 Task: Arrange a 45-minute networking event planning meeting.
Action: Mouse moved to (76, 121)
Screenshot: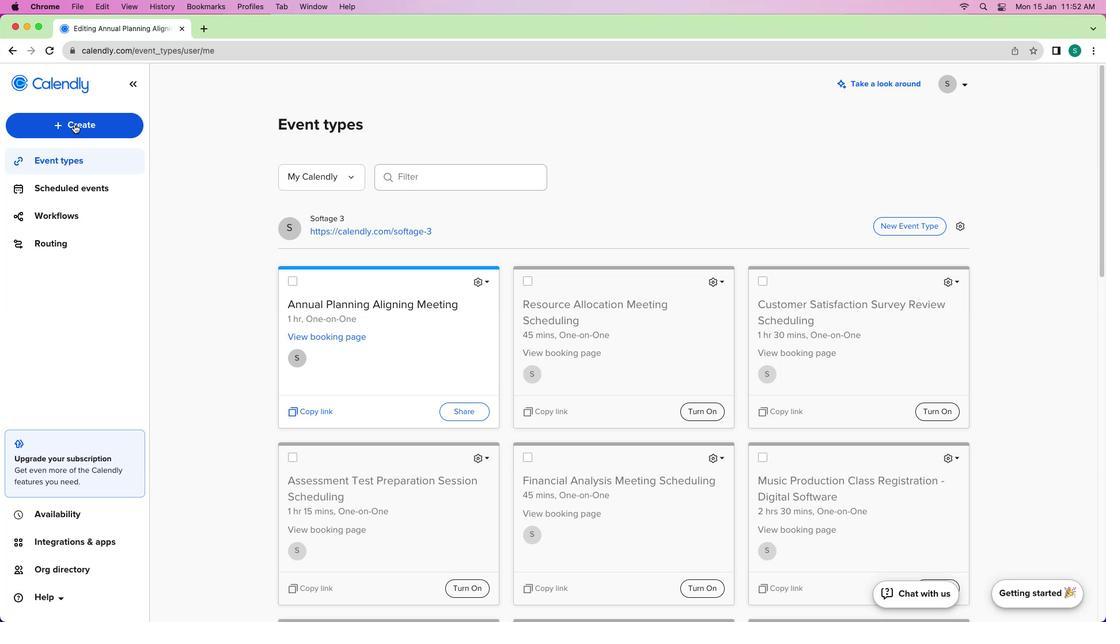 
Action: Mouse pressed left at (76, 121)
Screenshot: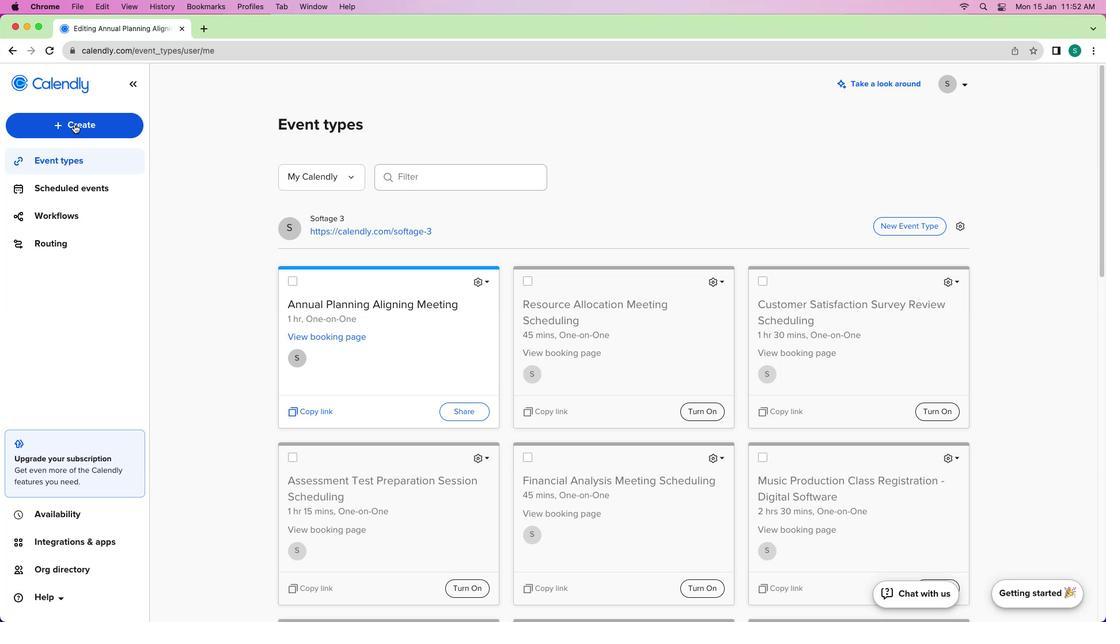 
Action: Mouse moved to (70, 125)
Screenshot: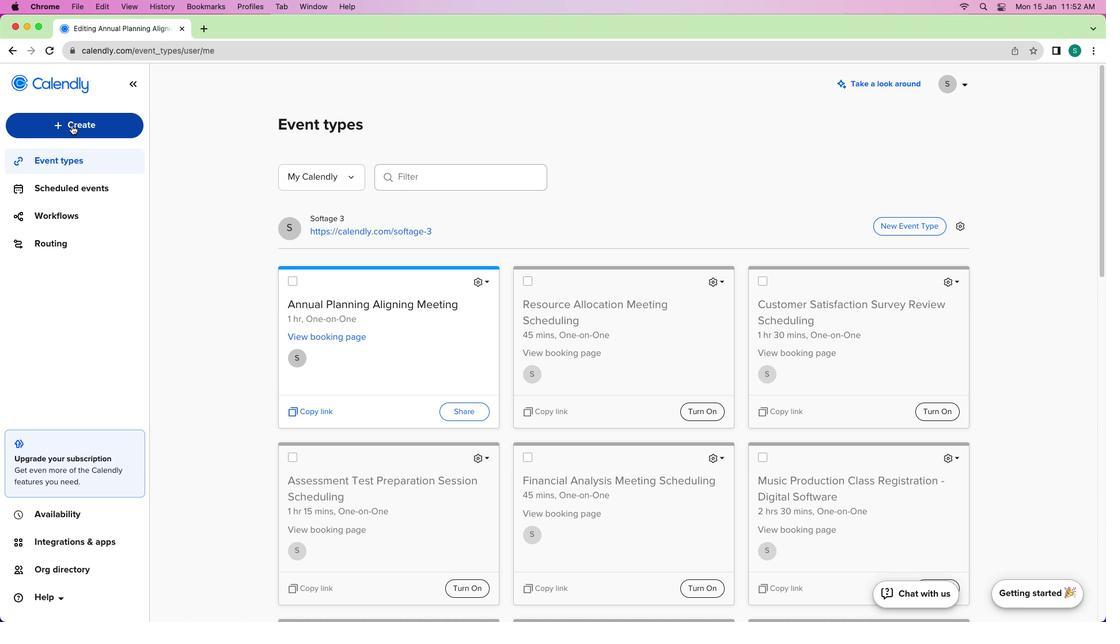 
Action: Mouse pressed left at (70, 125)
Screenshot: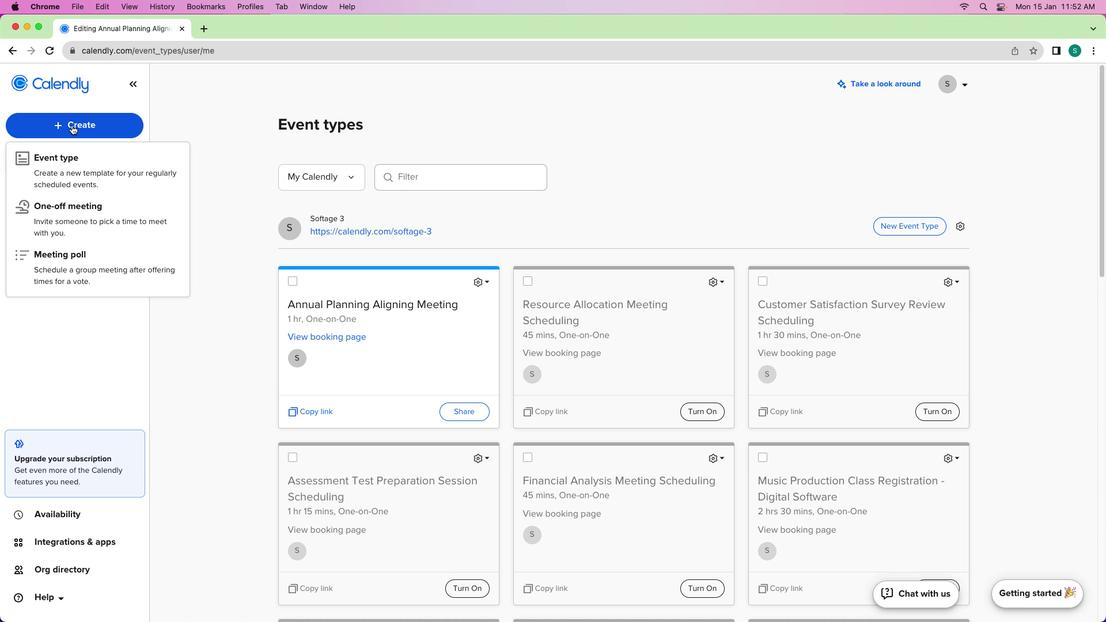 
Action: Mouse moved to (73, 164)
Screenshot: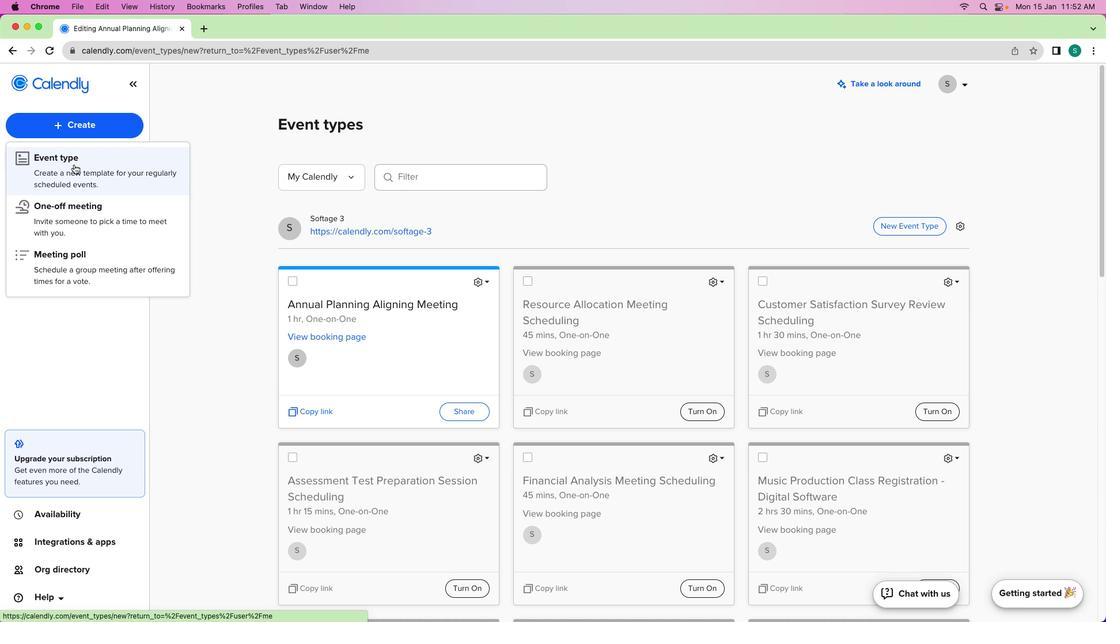
Action: Mouse pressed left at (73, 164)
Screenshot: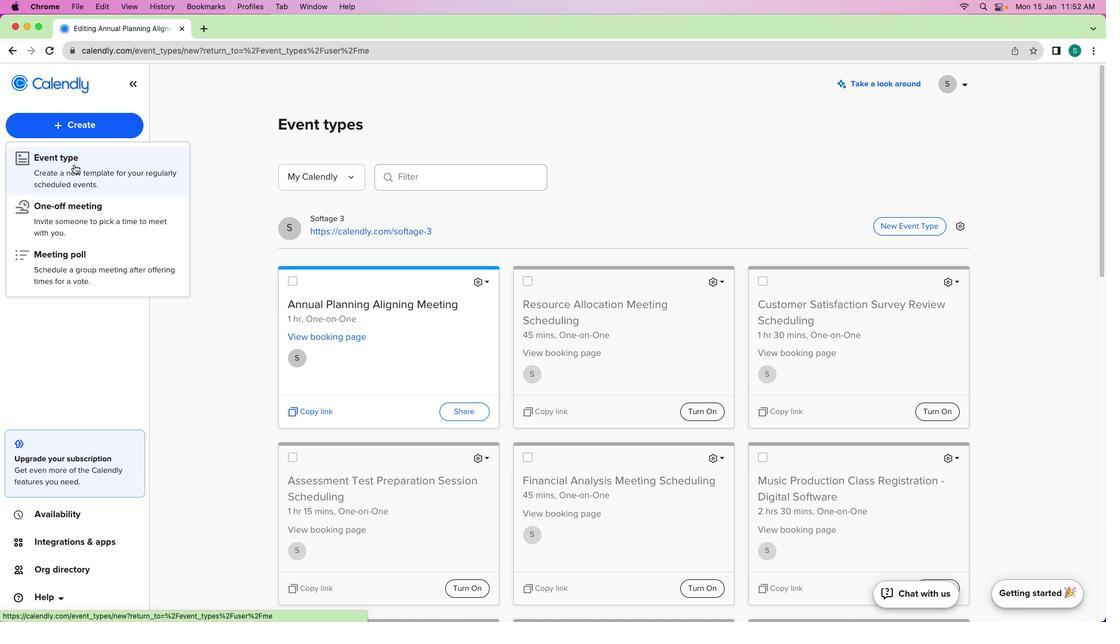 
Action: Mouse moved to (396, 236)
Screenshot: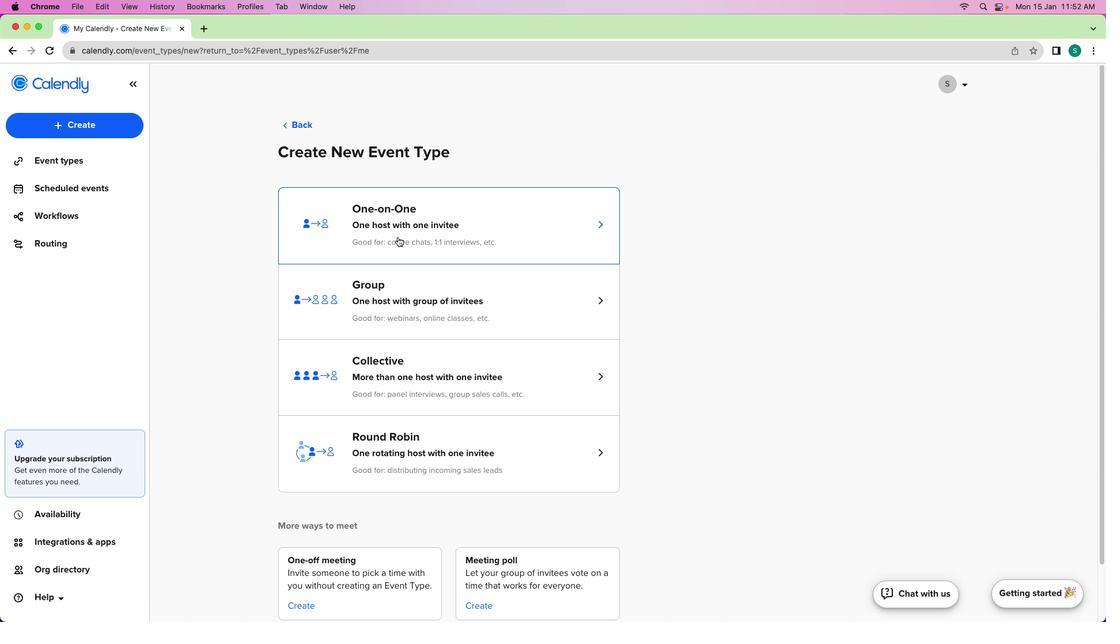 
Action: Mouse pressed left at (396, 236)
Screenshot: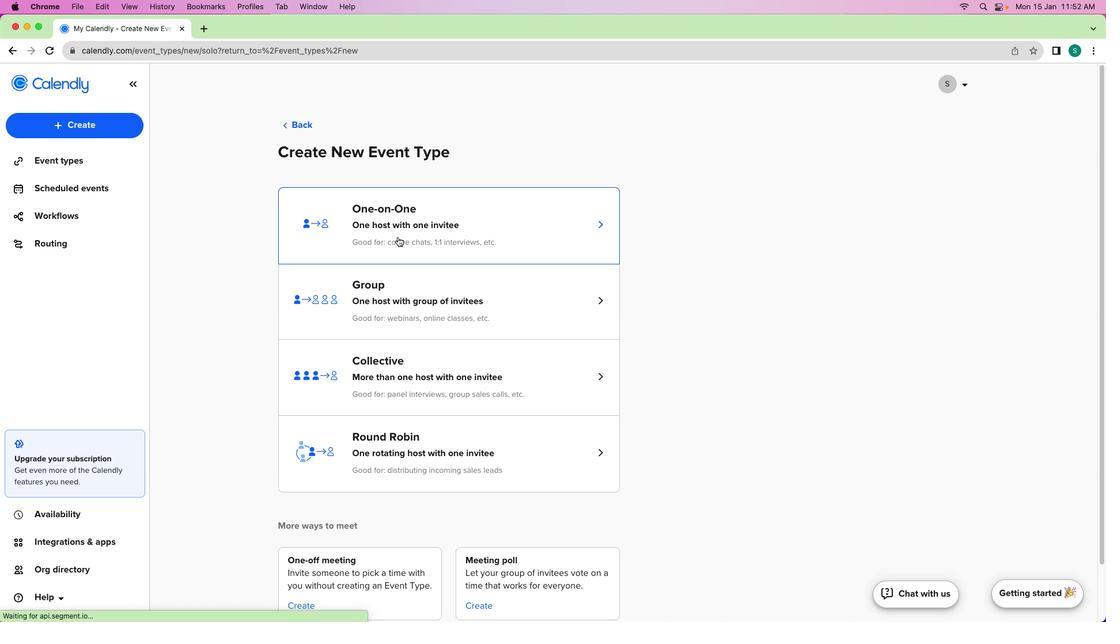 
Action: Mouse moved to (98, 176)
Screenshot: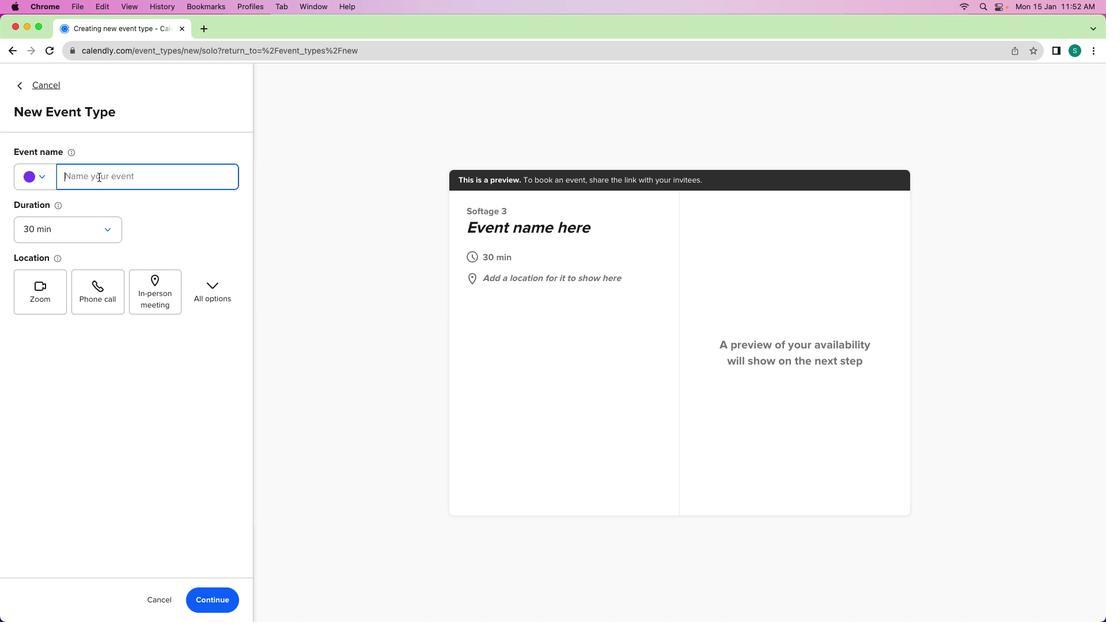 
Action: Mouse pressed left at (98, 176)
Screenshot: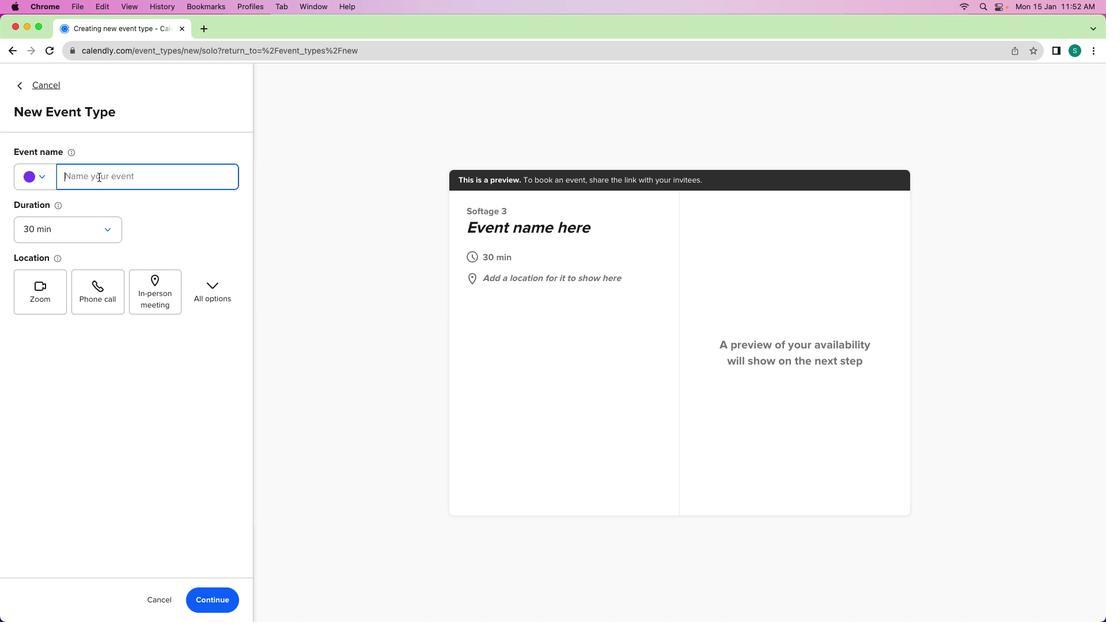 
Action: Mouse moved to (100, 177)
Screenshot: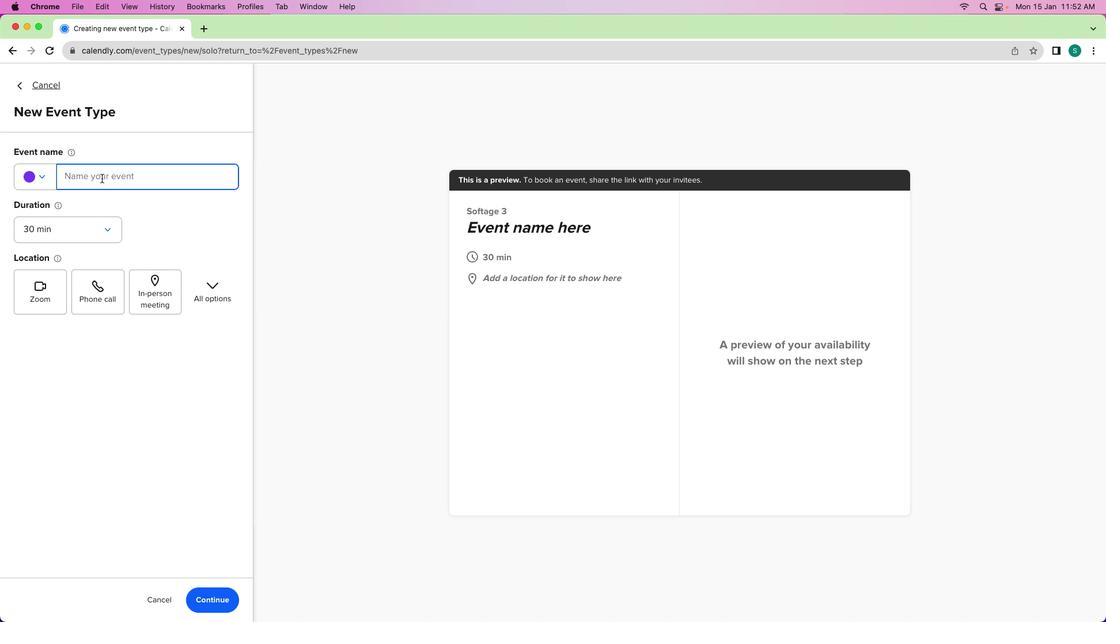 
Action: Key pressed Key.shiftKey.shift'N''e''t''o'Key.backspace'w''o''r''k''i''n''g'Key.spaceKey.shift'E''v''e''n''t'Key.spaceKey.shift'P''l''a''n''n''i''n''g'Key.spaceKey.shift'M''e''e''t''i''n''g'
Screenshot: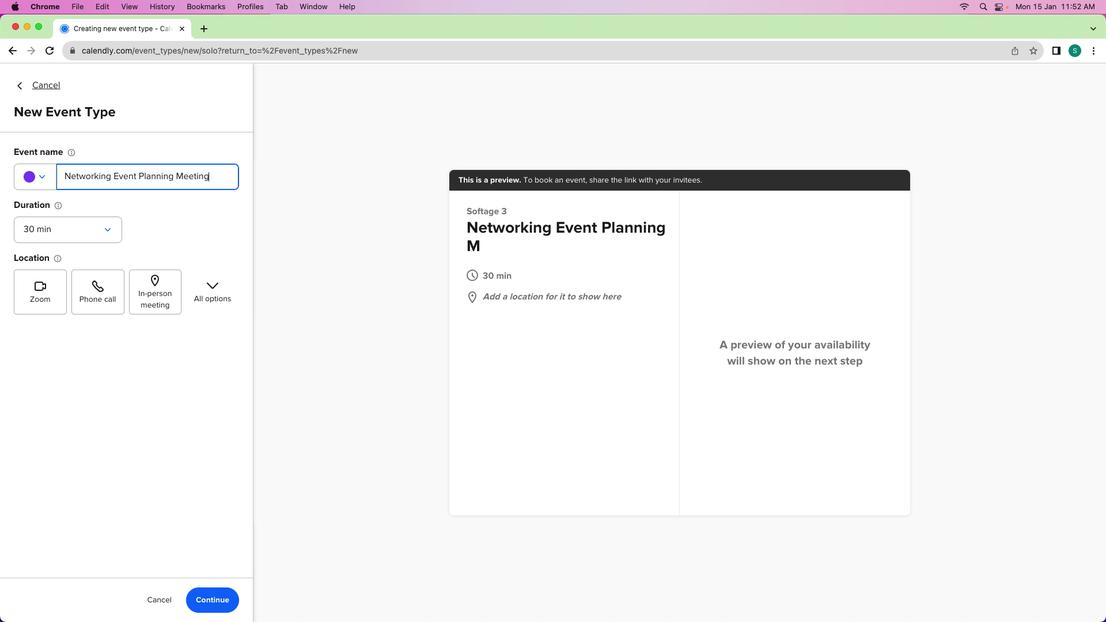 
Action: Mouse moved to (53, 239)
Screenshot: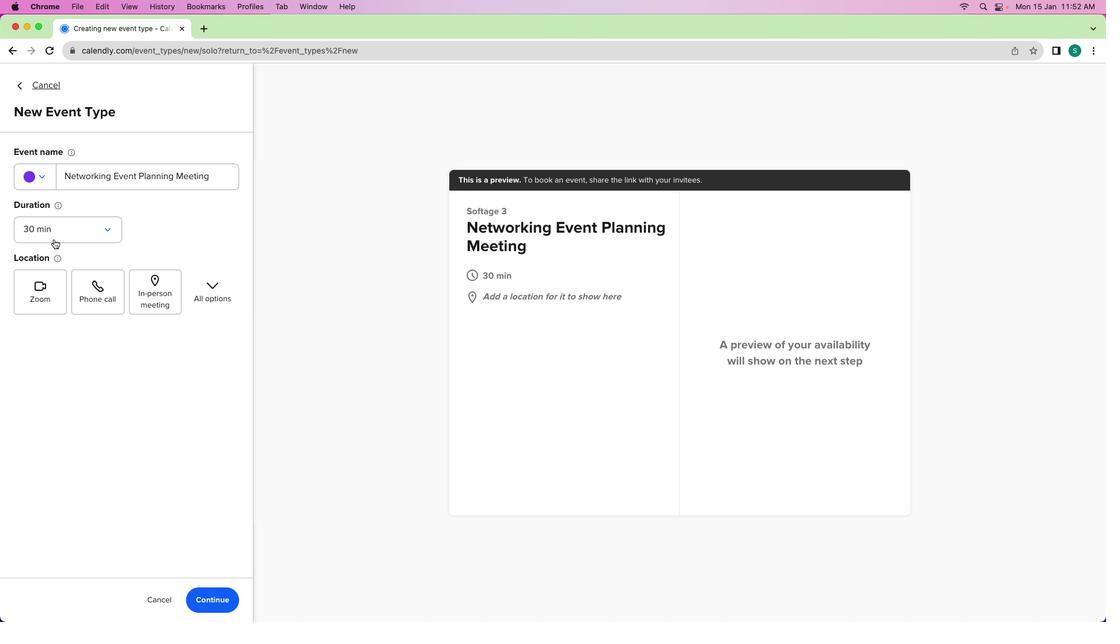 
Action: Mouse pressed left at (53, 239)
Screenshot: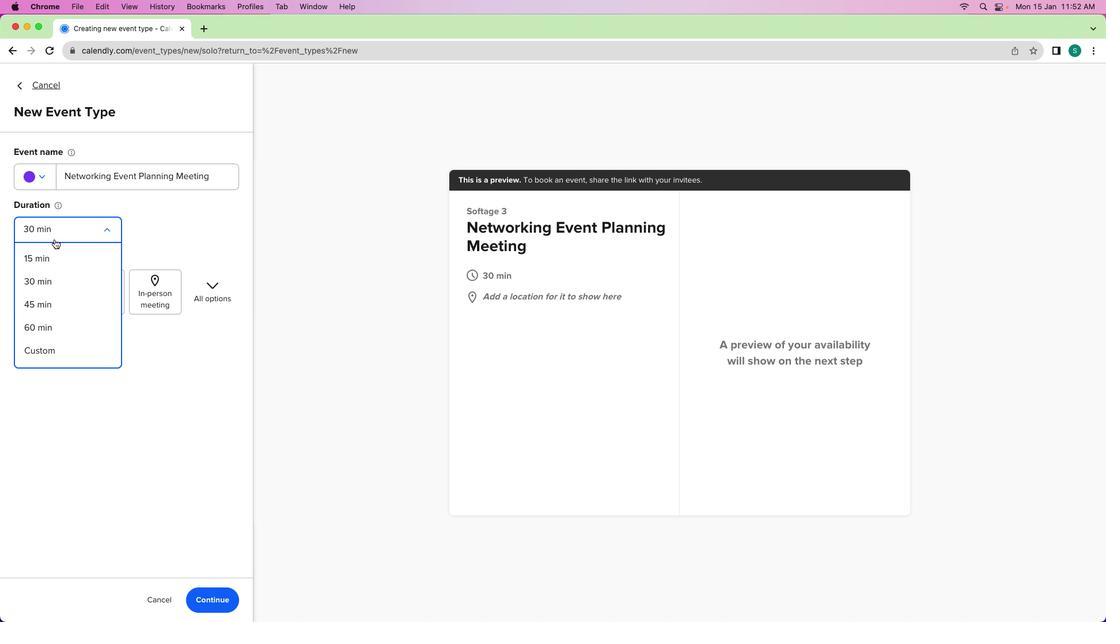 
Action: Mouse moved to (44, 308)
Screenshot: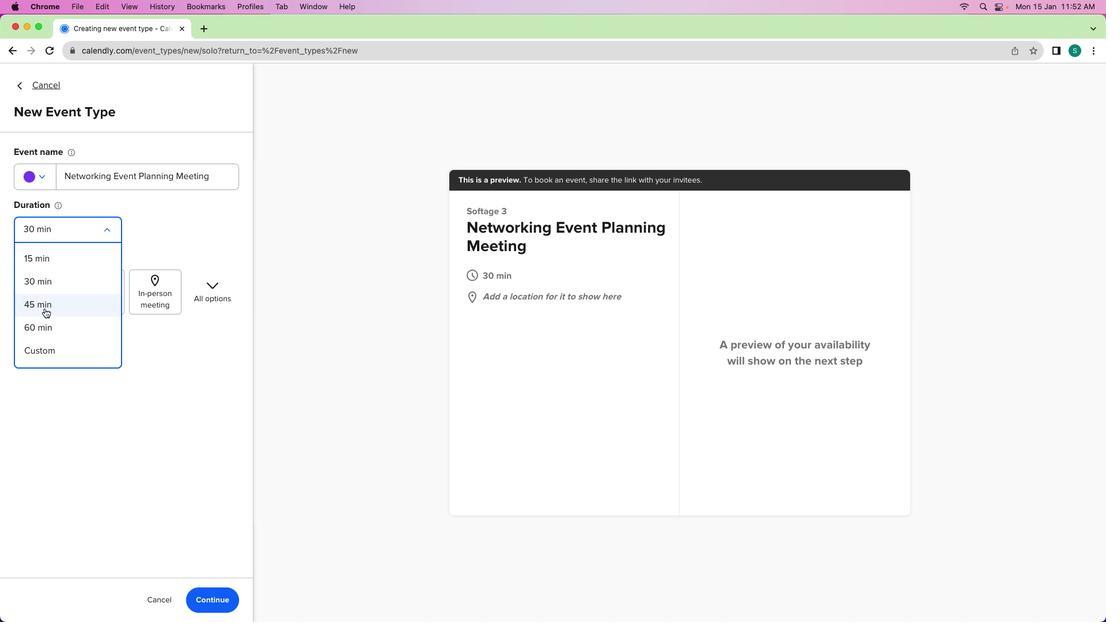 
Action: Mouse pressed left at (44, 308)
Screenshot: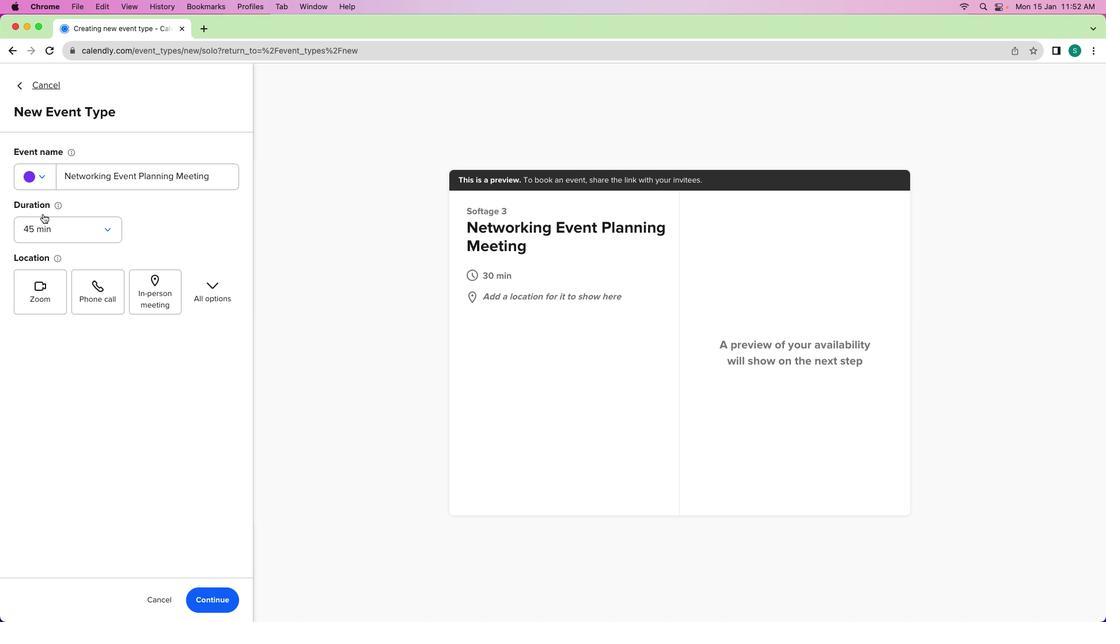 
Action: Mouse moved to (41, 182)
Screenshot: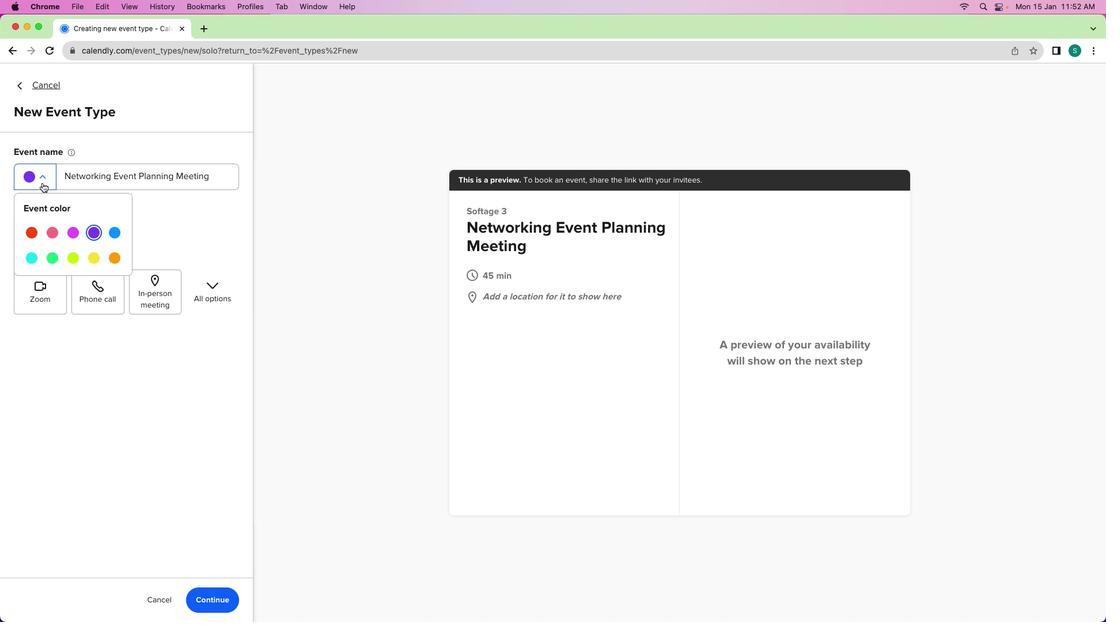 
Action: Mouse pressed left at (41, 182)
Screenshot: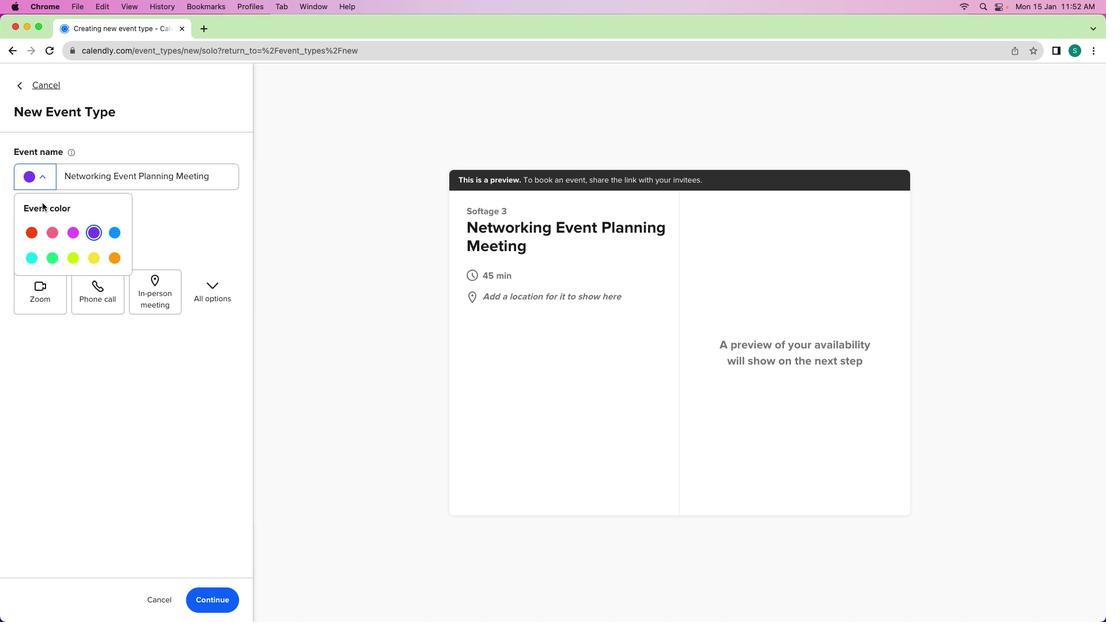 
Action: Mouse moved to (51, 230)
Screenshot: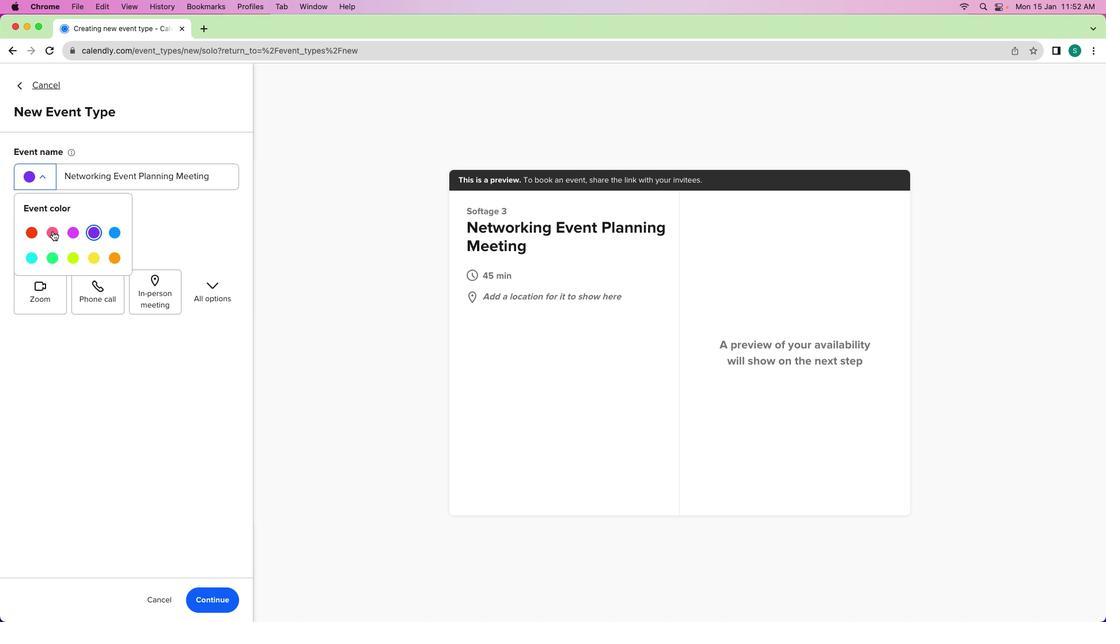 
Action: Mouse pressed left at (51, 230)
Screenshot: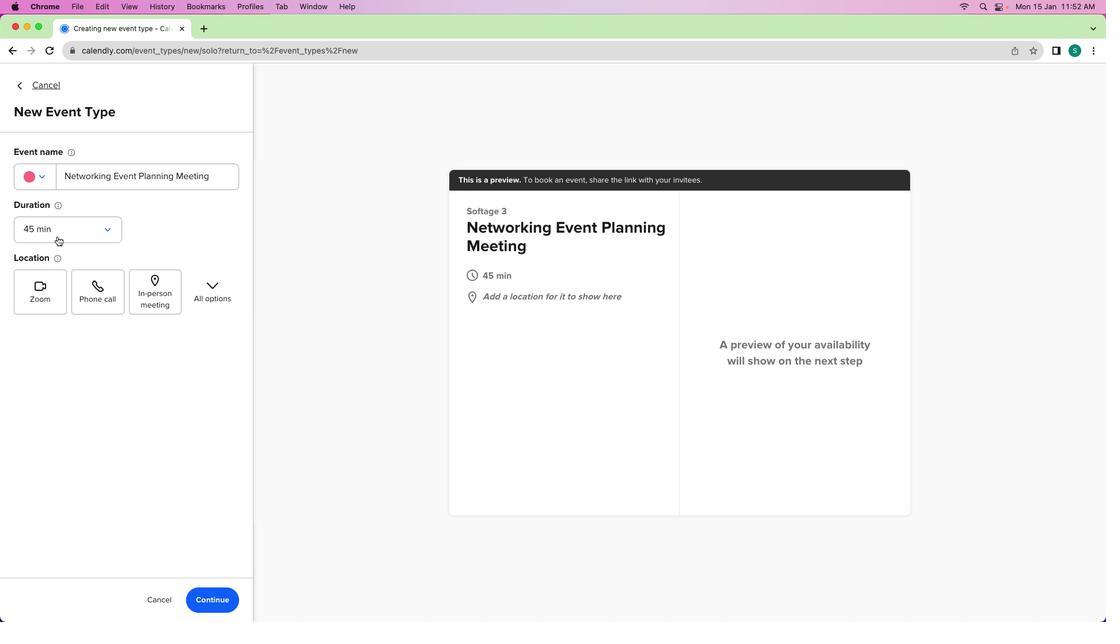 
Action: Mouse moved to (34, 301)
Screenshot: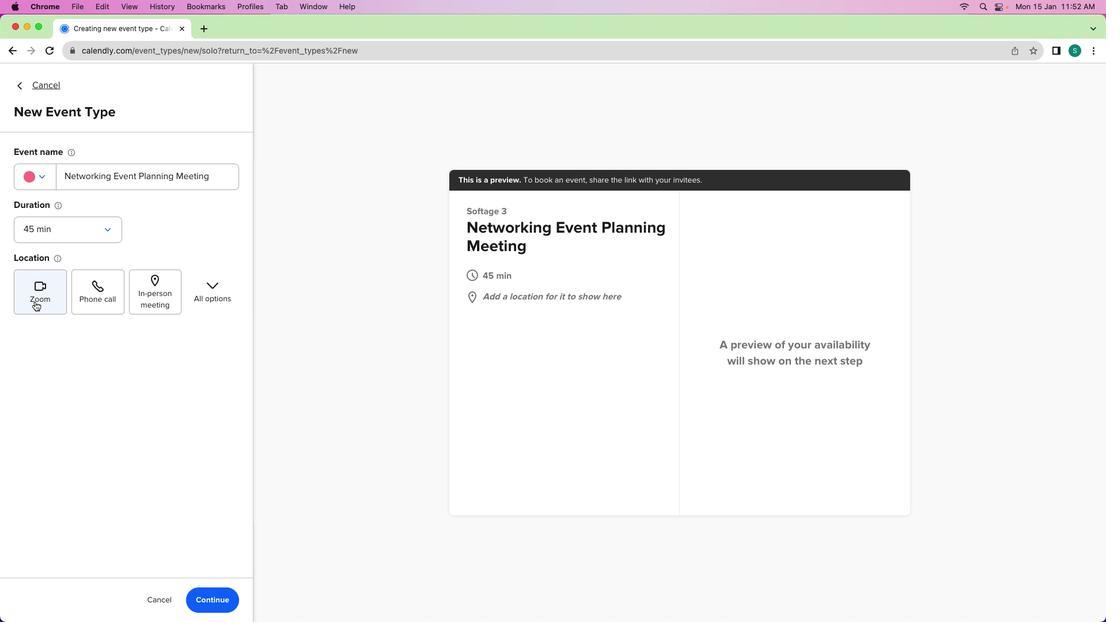 
Action: Mouse pressed left at (34, 301)
Screenshot: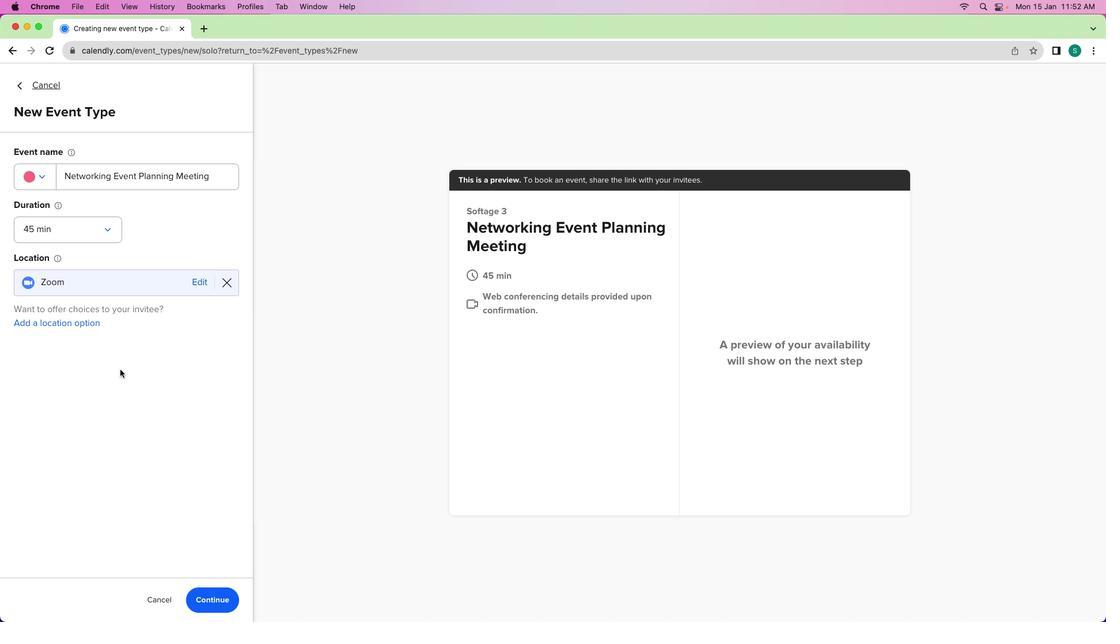 
Action: Mouse moved to (220, 603)
Screenshot: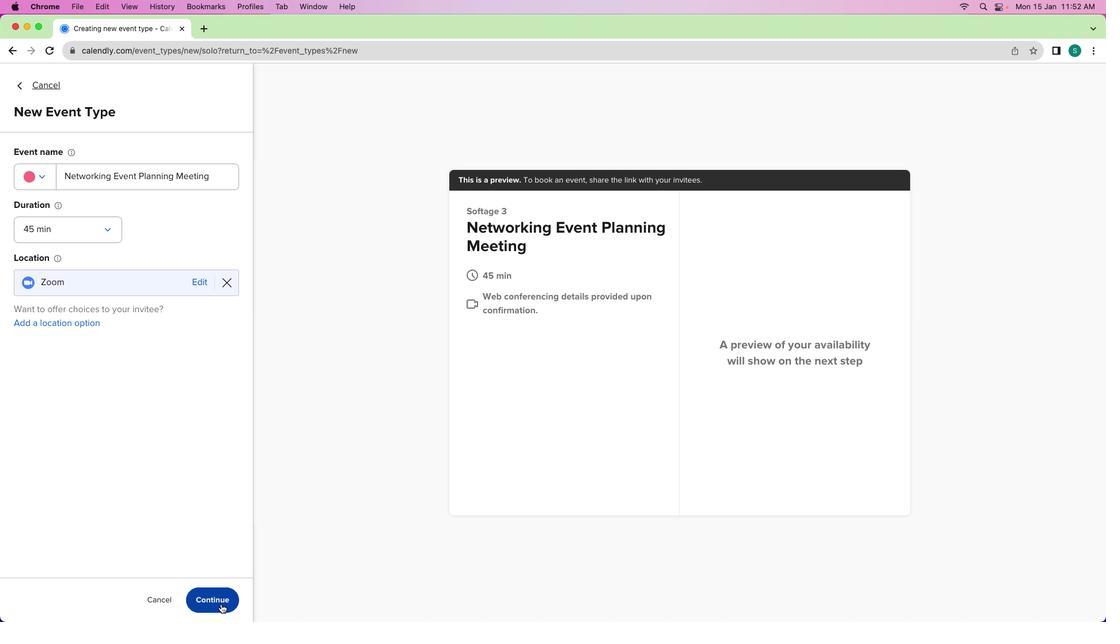 
Action: Mouse pressed left at (220, 603)
Screenshot: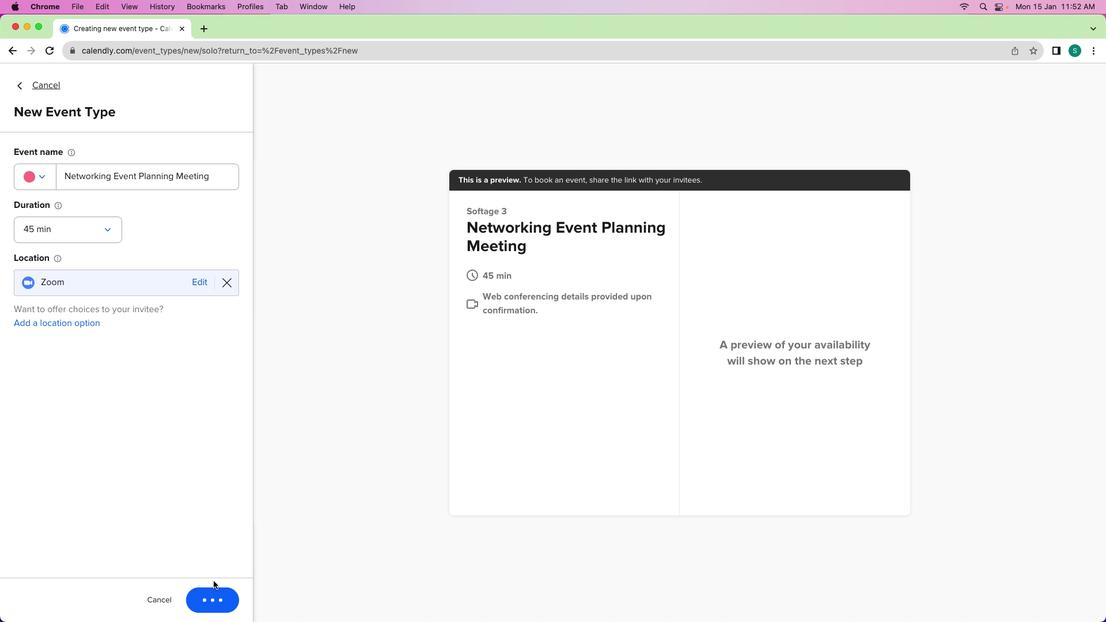 
Action: Mouse moved to (188, 202)
Screenshot: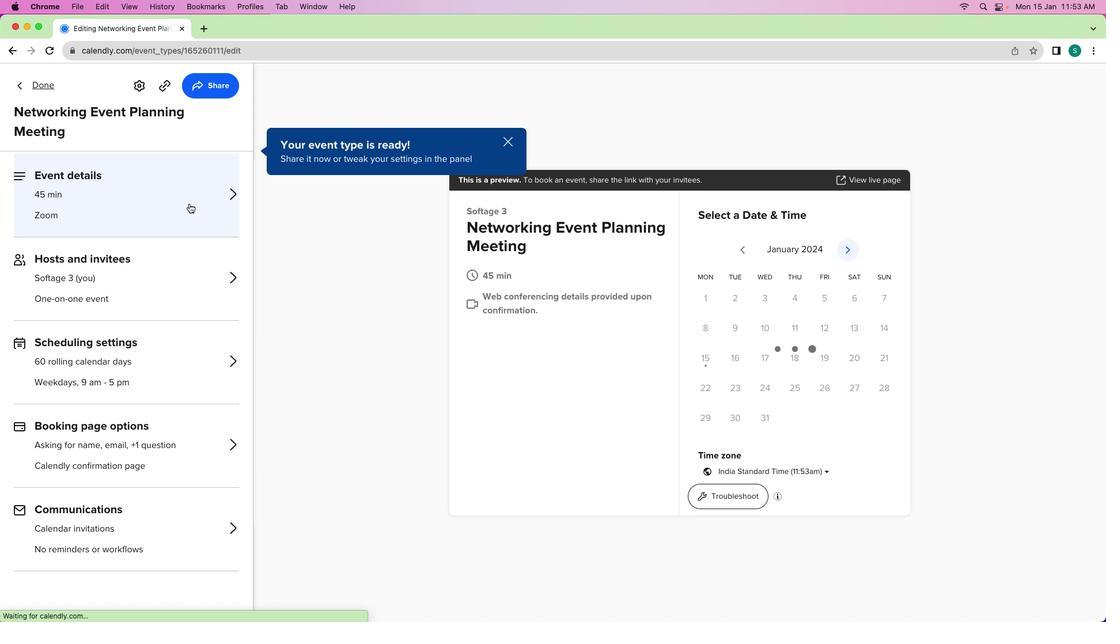 
Action: Mouse pressed left at (188, 202)
Screenshot: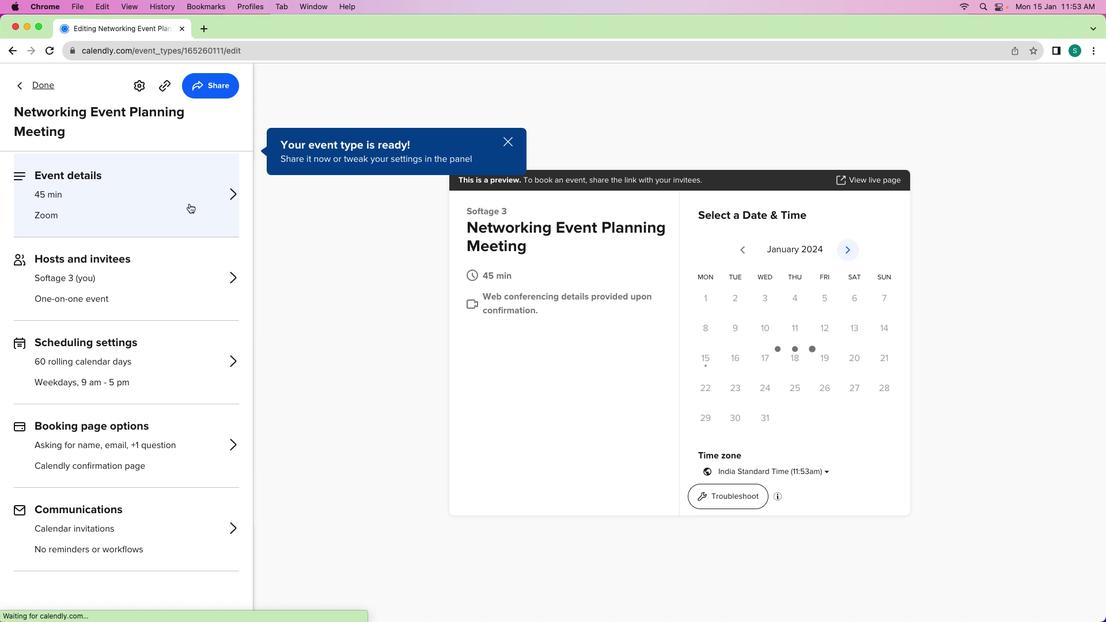 
Action: Mouse moved to (106, 430)
Screenshot: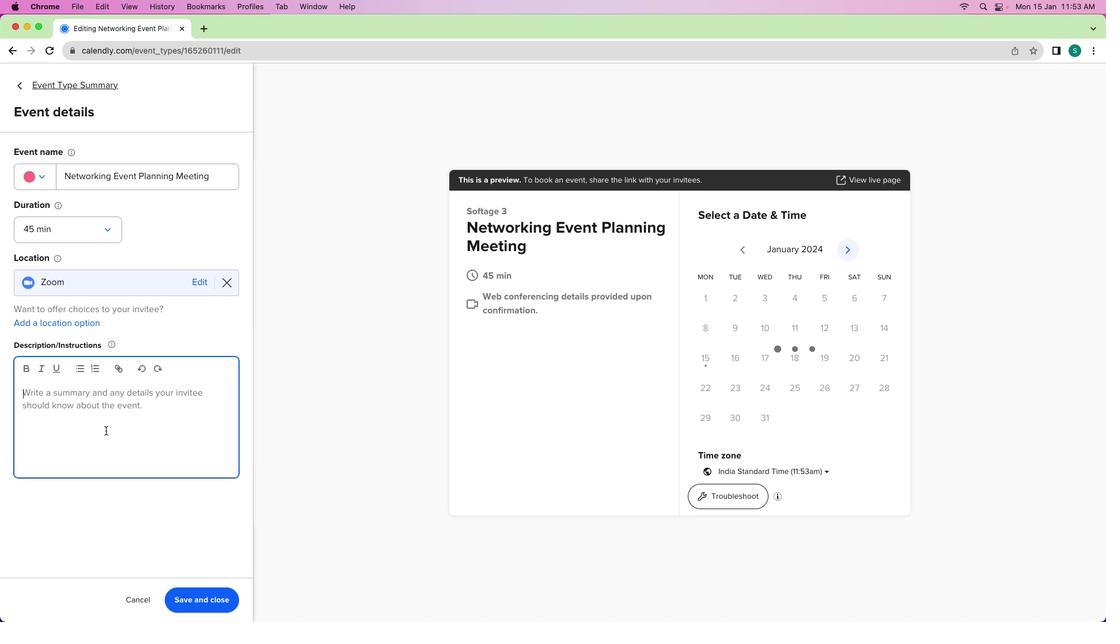 
Action: Mouse pressed left at (106, 430)
Screenshot: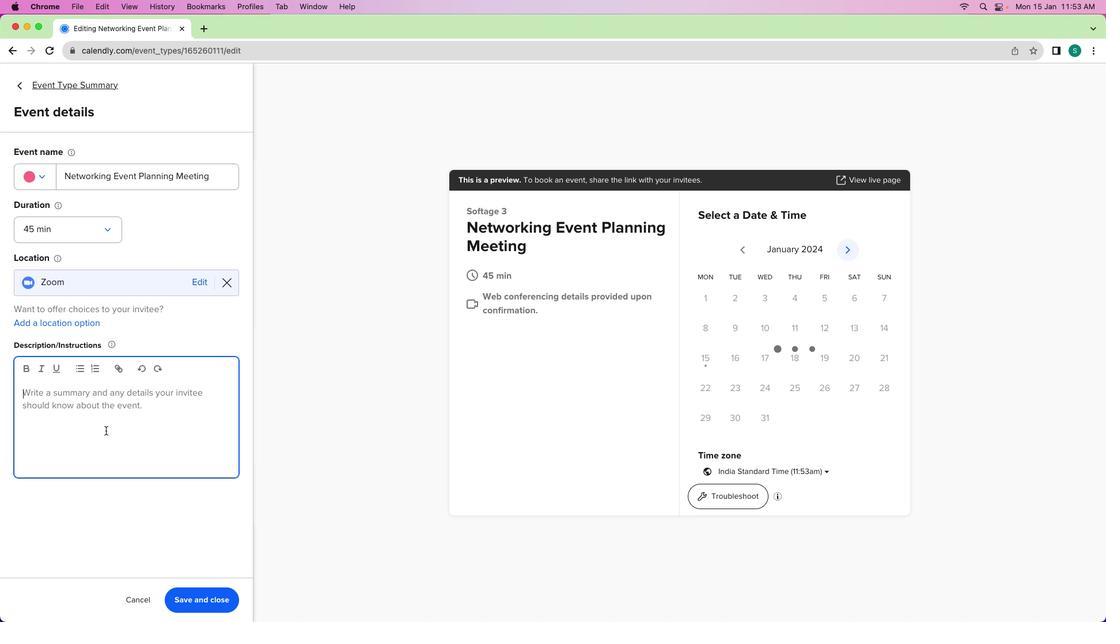 
Action: Mouse moved to (105, 430)
Screenshot: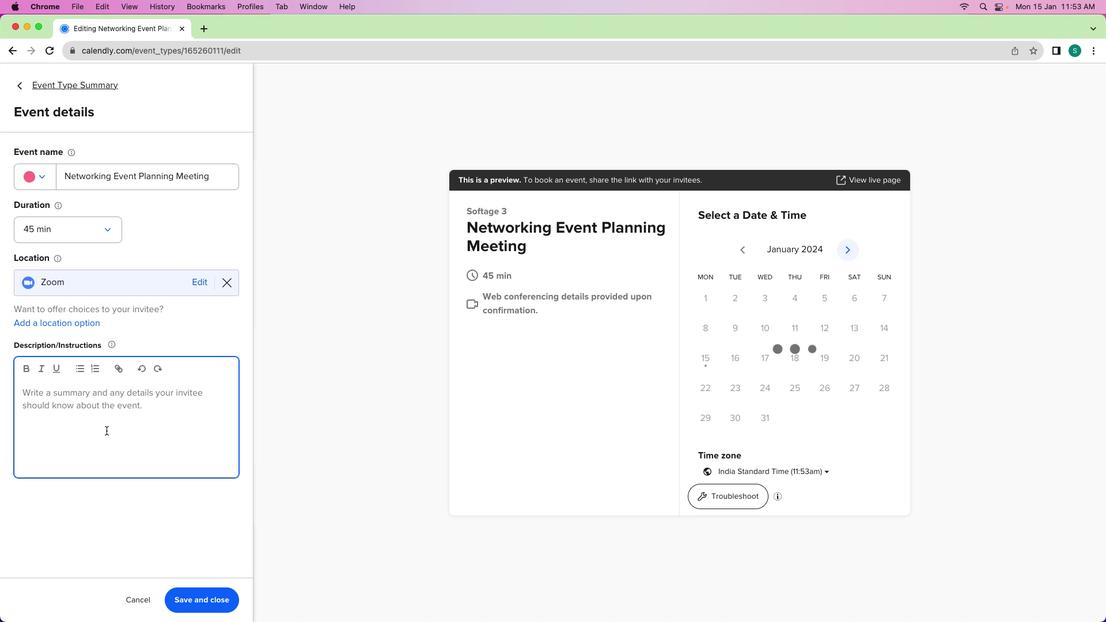 
Action: Key pressed Key.shift'H''e''l''l''o'Key.space't''e''a''m'','Key.enterKey.shift'I'"'"'v''e'Key.space's''c''h''e''d''u''l''e''d'Key.space'a'Key.space'm''e''e''t''i''n''g'Key.space't''o'Key.space'k''i''c''k'Key.space'o''f''f'Key.space'o''u''r'Key.space'n''e''t''w''o''r''k''i''n''g'Key.space'e''v''e''n''t'Key.space'p''l''a''n''n''i''n''g''.'Key.spaceKey.shift'L''e''t'"'"'s'Key.space'd''i''s''c''u''s''s'Key.space'l''o''g''i''s''t''i''c''s'Key.spaceKey.backspace','Key.space'o''b''j''e''c''t''i''v''e''s'','Key.space'a''n''d'Key.space'a''s''s''i''g''n'Key.space'r''e''s''p''o''n''s''i''b''i''l''i''t''i''e''s'Key.space'f''o''r'Key.space'a'Key.space's''u''c''c''e''s''s''f''u''l'Key.space'e''v''e''n''t''.'Key.enterKey.shift'L''o''o''k''i''n''g'Key.space'f''o''r''w''a''r''d'Key.space't''o'Key.space'p''l''a''n''n''i''n''g'Key.space'a'Key.space'm''e''m''o''r''a''b''l''e'Key.space'n''e''t''w''o''r''k''i''n''g'Key.space'e''v''e''n''t'Key.space't''o''g''e''t''h''e''r'Key.shift_r'!'Key.enterKey.shift'B''e''s''t'Key.space'r''e''h''a''r'Key.backspaceKey.backspaceKey.backspace'g''a''r''d''s'','Key.enterKey.shift'S''o''f''t'Key.shift'A''g''e'
Screenshot: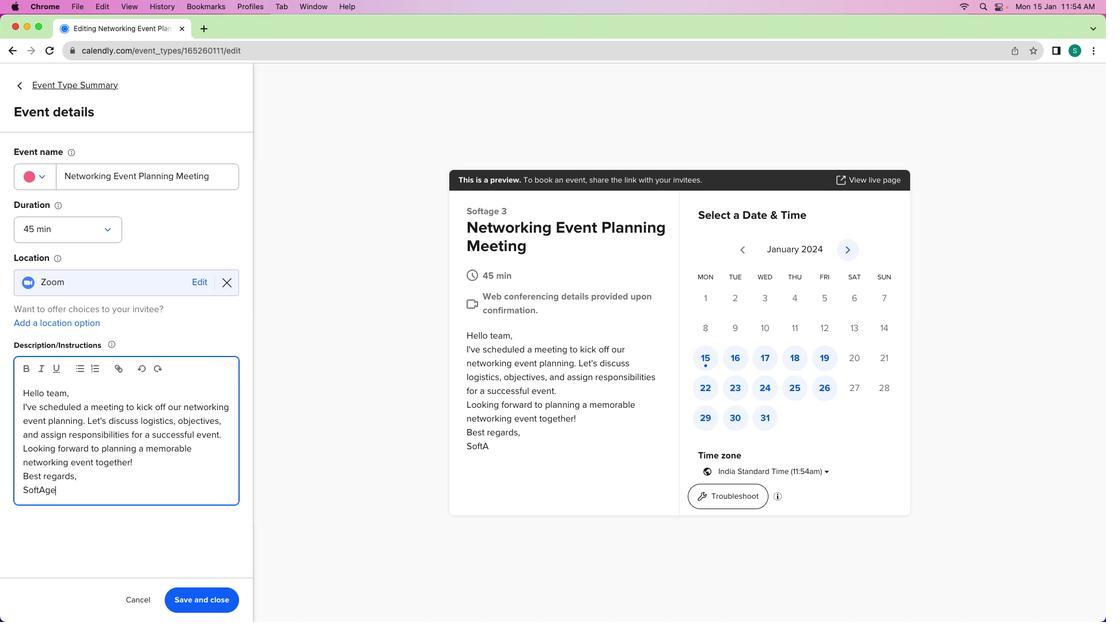 
Action: Mouse moved to (191, 595)
Screenshot: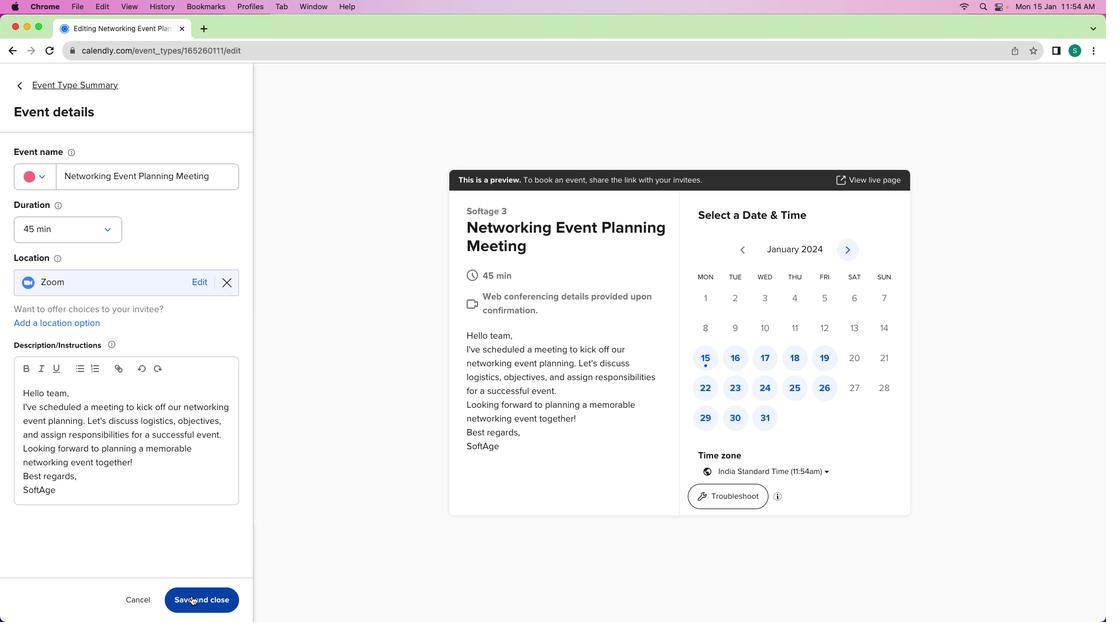 
Action: Mouse pressed left at (191, 595)
Screenshot: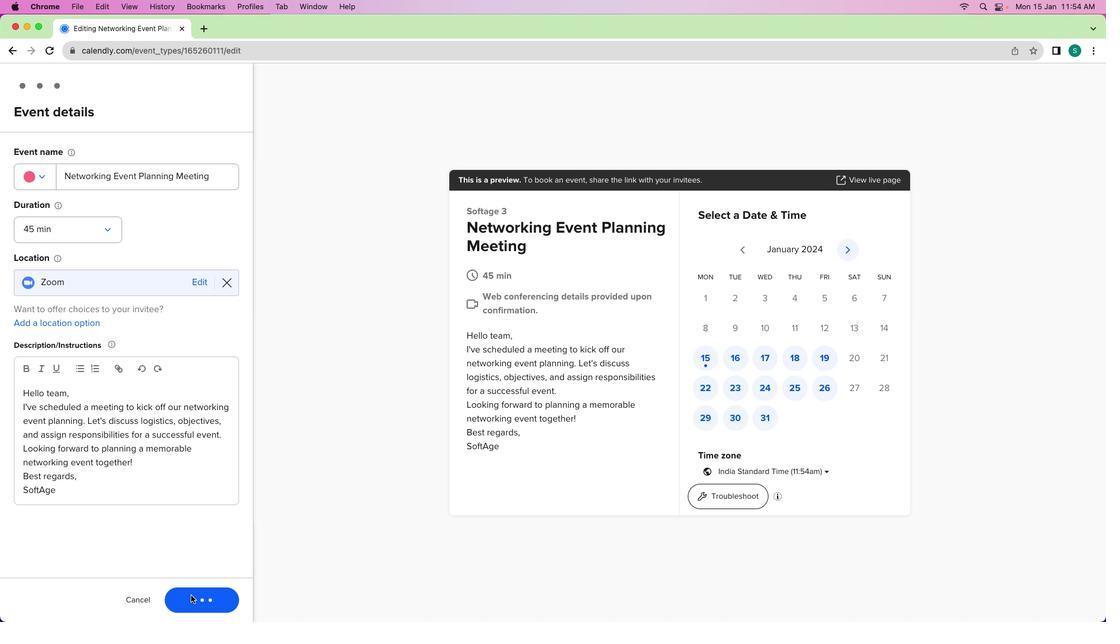 
Action: Mouse moved to (161, 354)
Screenshot: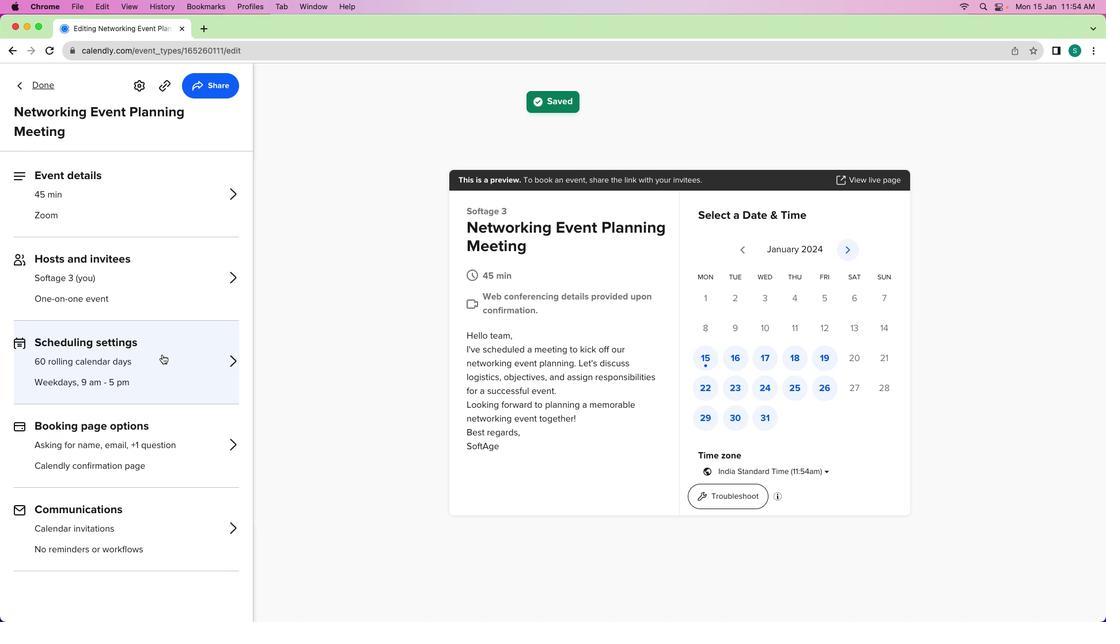 
Action: Mouse pressed left at (161, 354)
Screenshot: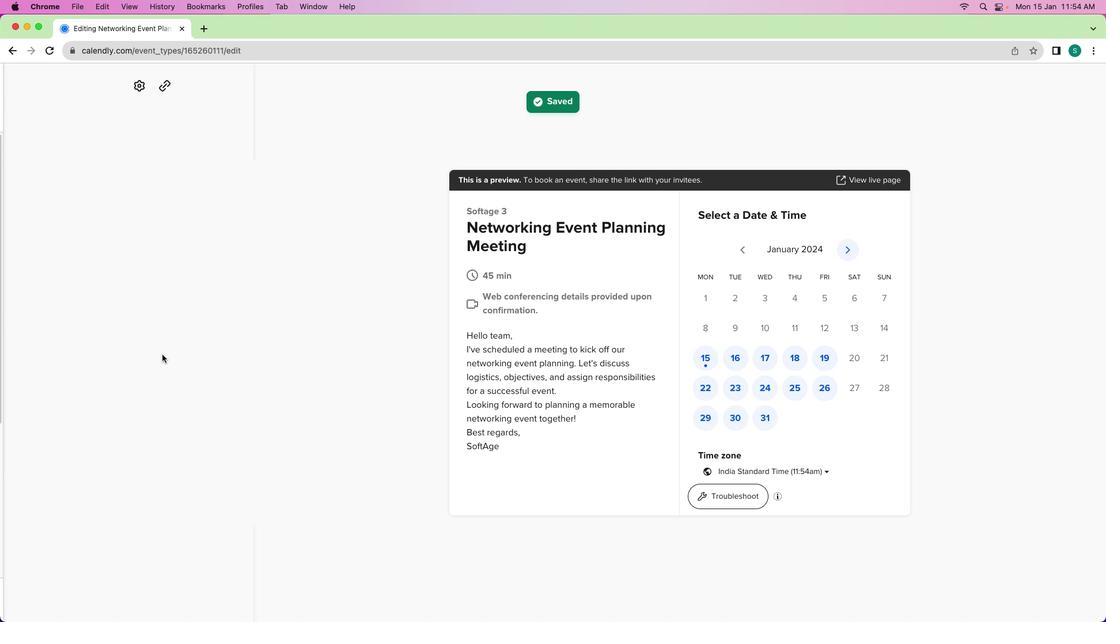 
Action: Mouse moved to (209, 429)
Screenshot: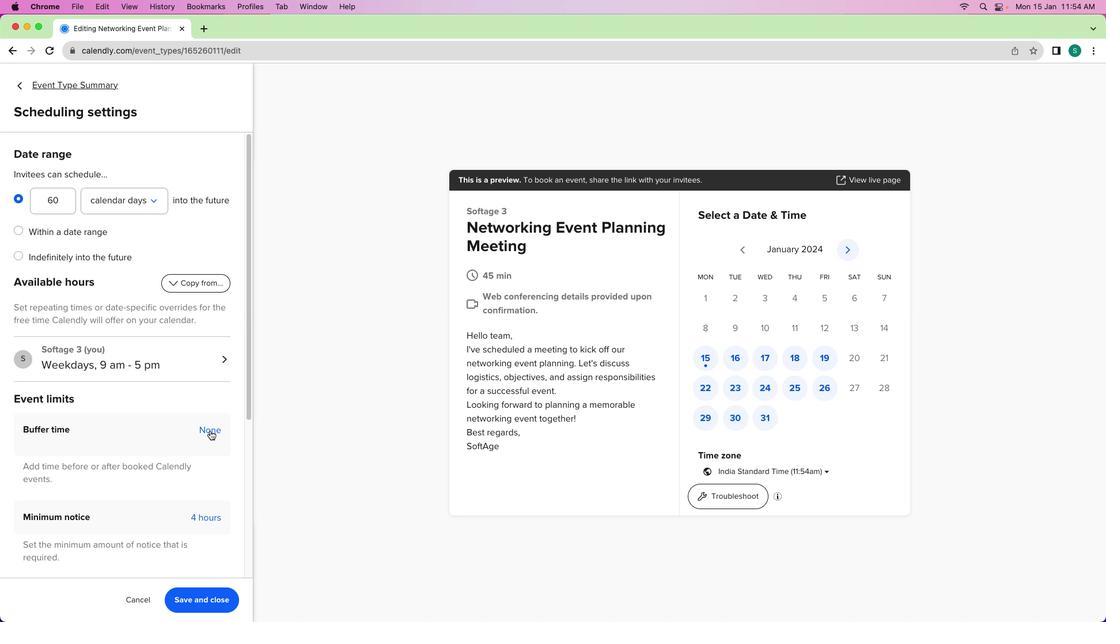 
Action: Mouse pressed left at (209, 429)
Screenshot: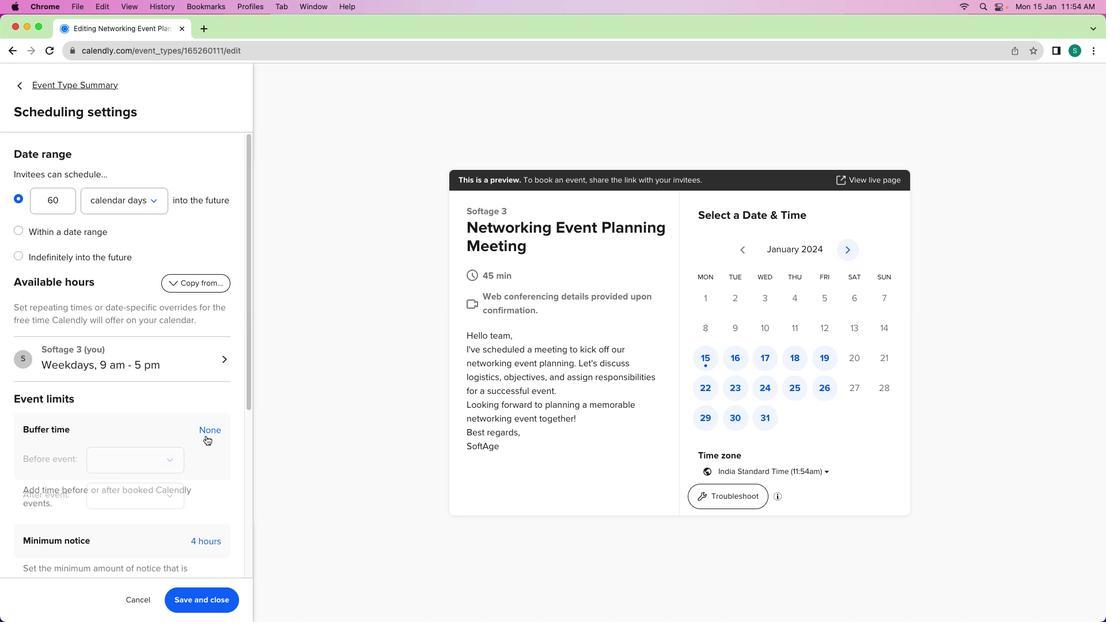 
Action: Mouse moved to (153, 462)
Screenshot: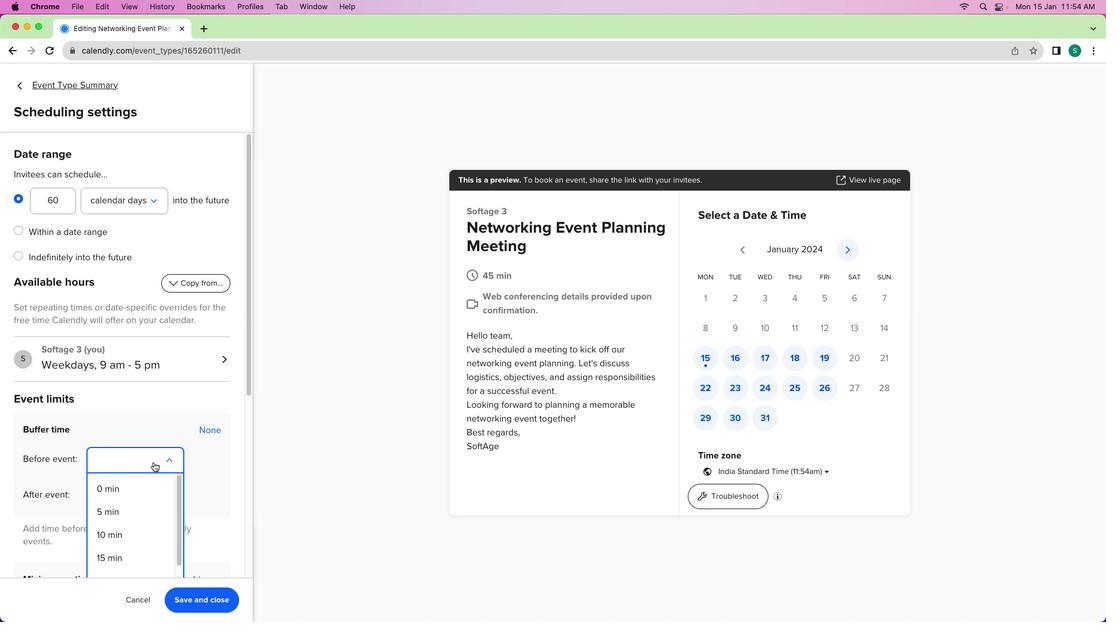 
Action: Mouse pressed left at (153, 462)
Screenshot: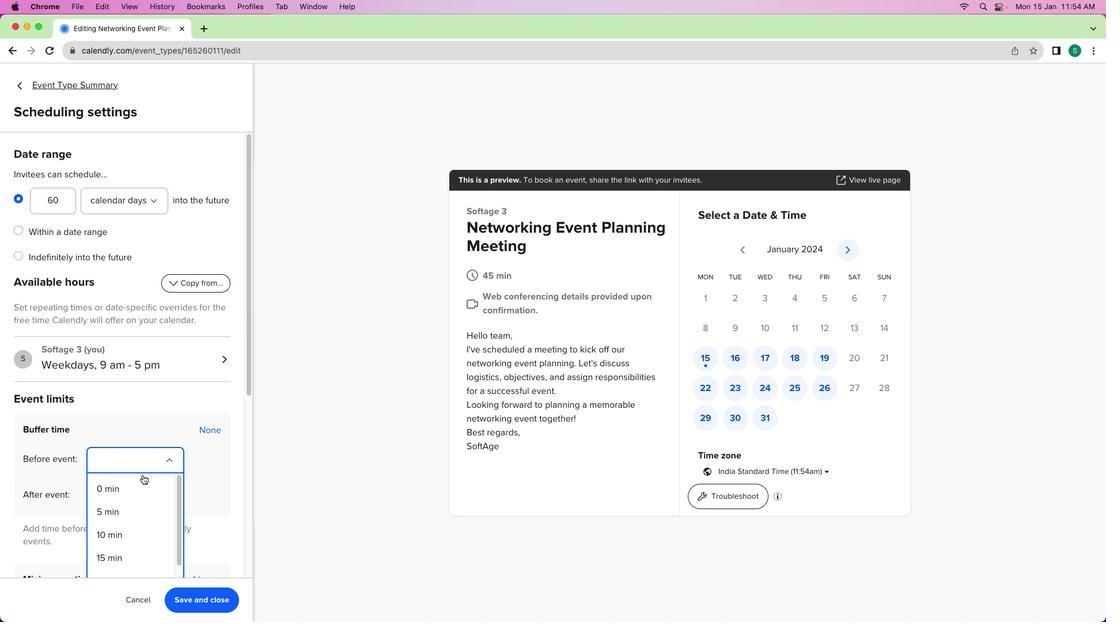 
Action: Mouse moved to (108, 564)
Screenshot: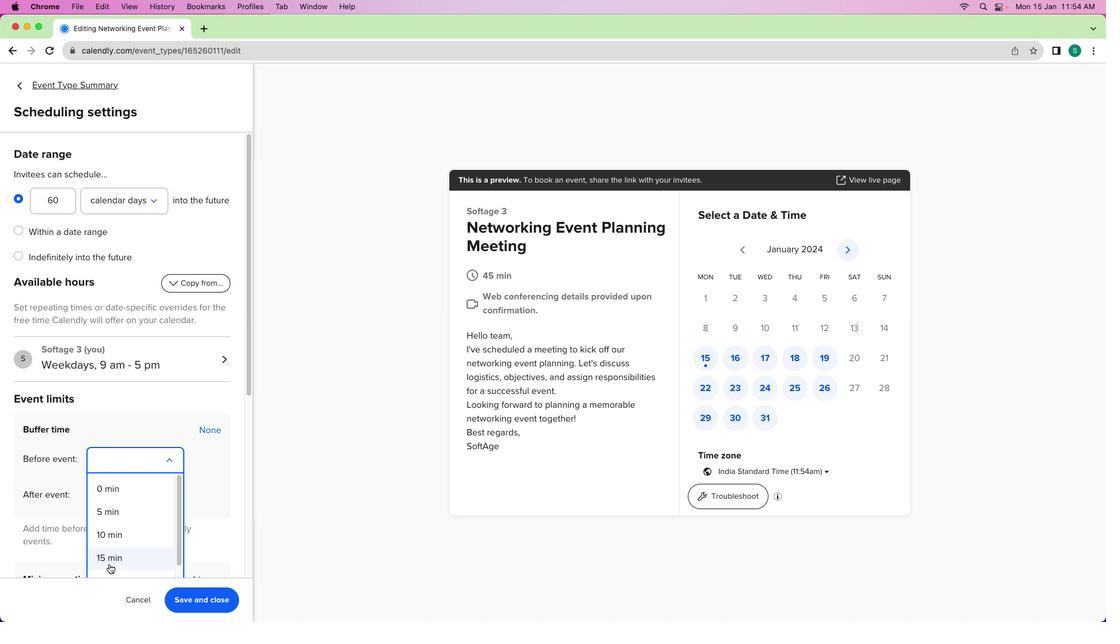 
Action: Mouse pressed left at (108, 564)
Screenshot: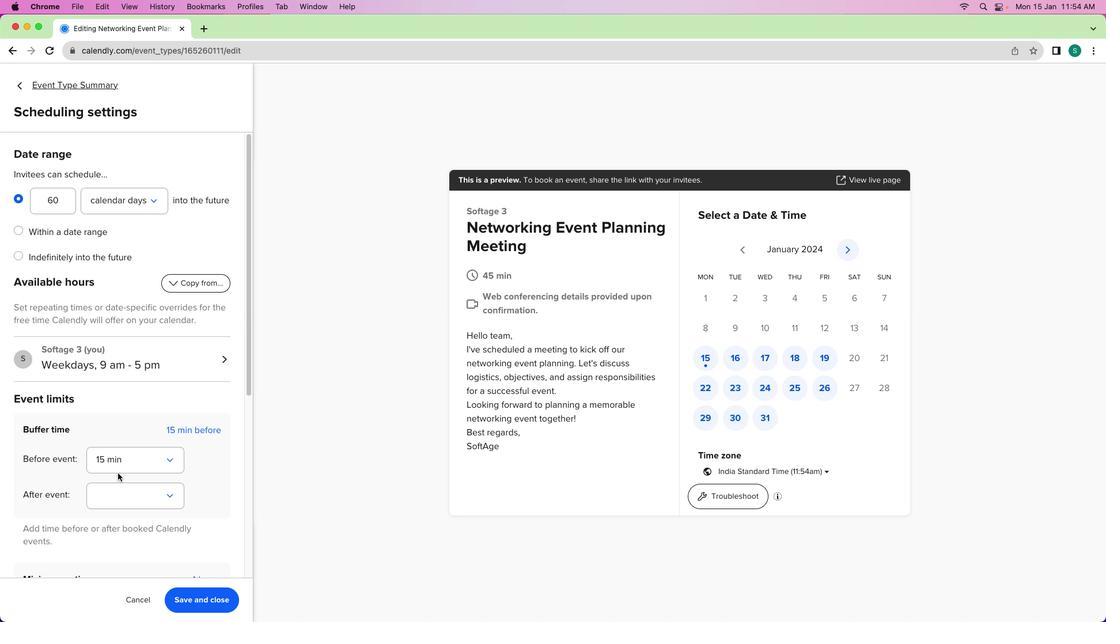 
Action: Mouse moved to (123, 451)
Screenshot: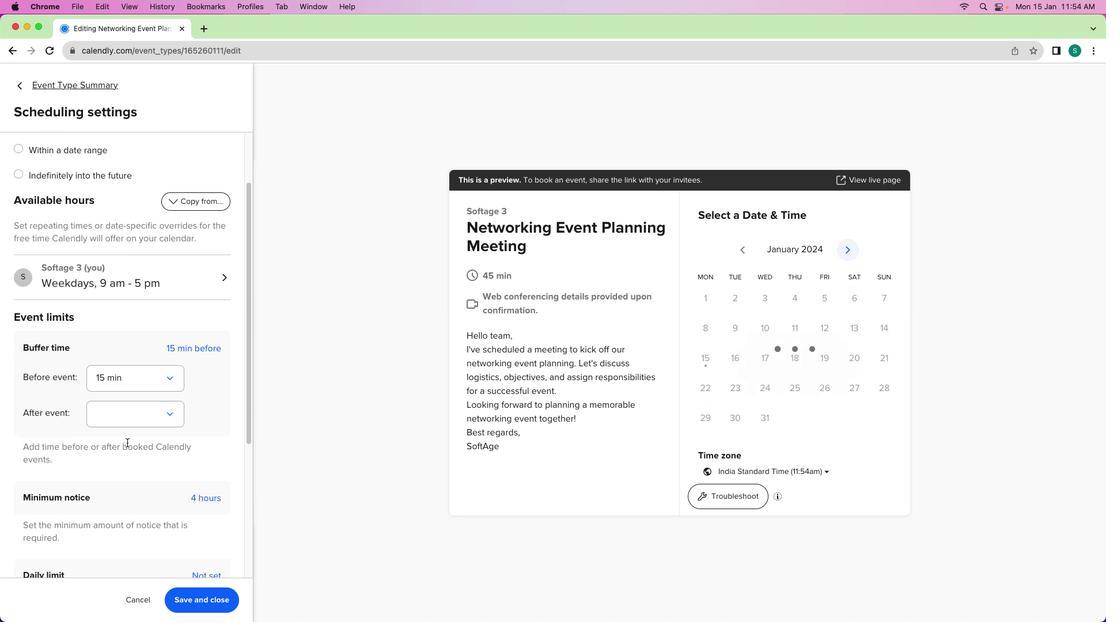 
Action: Mouse scrolled (123, 451) with delta (0, 0)
Screenshot: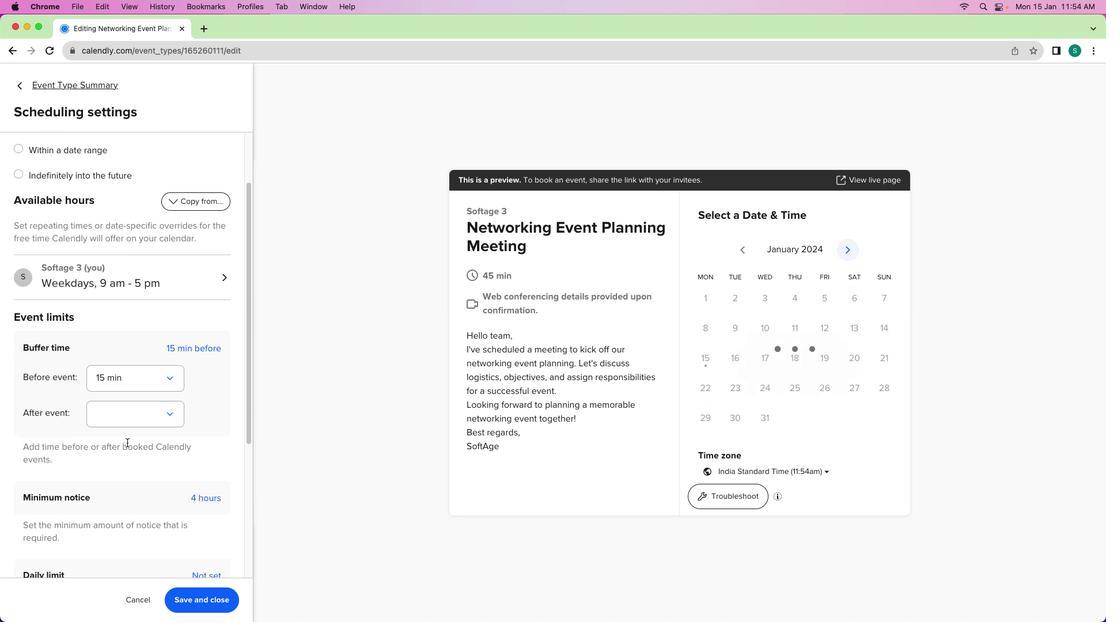 
Action: Mouse scrolled (123, 451) with delta (0, 0)
Screenshot: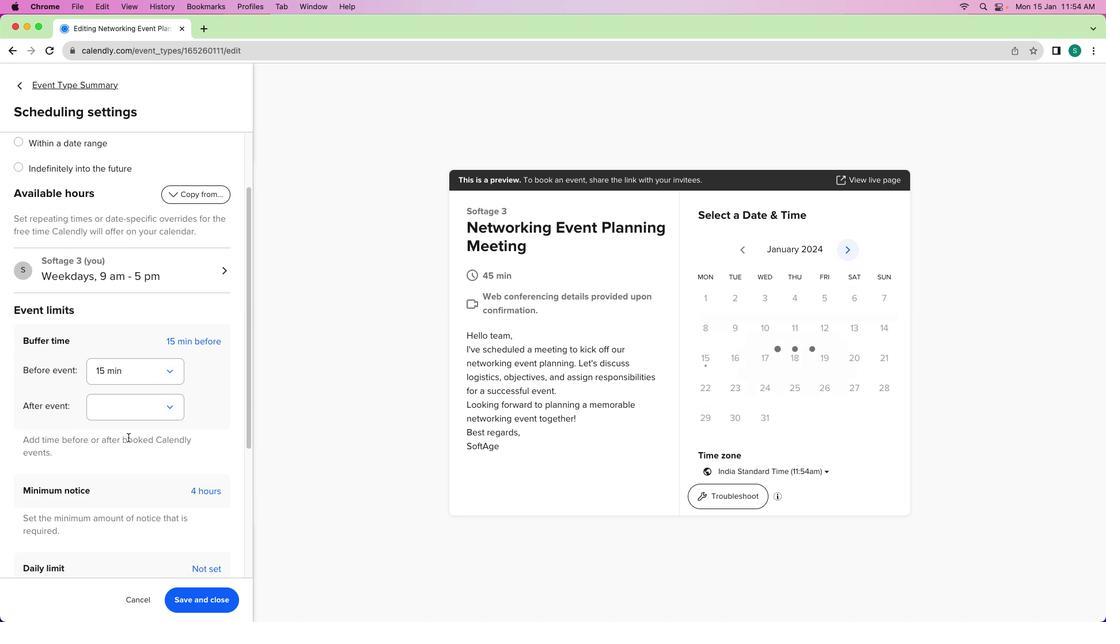 
Action: Mouse moved to (123, 451)
Screenshot: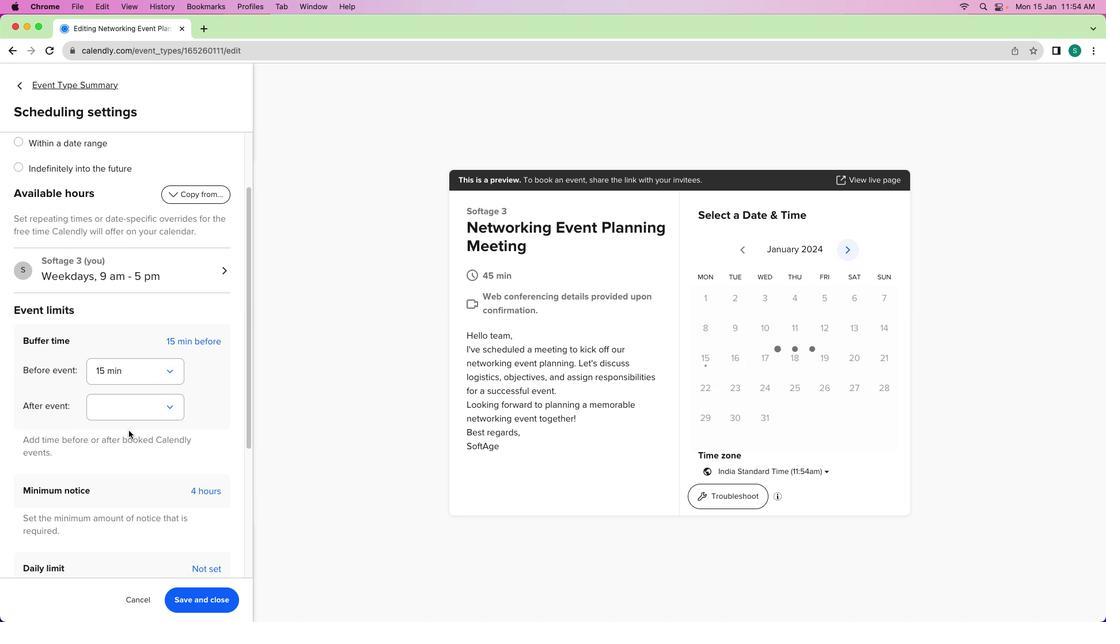 
Action: Mouse scrolled (123, 451) with delta (0, -1)
Screenshot: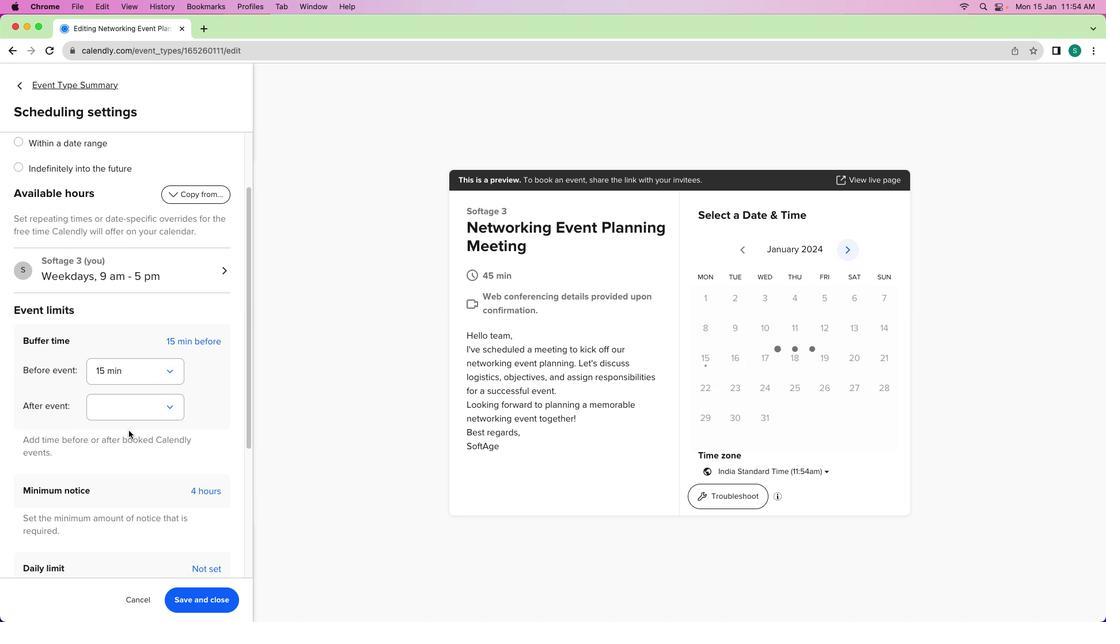 
Action: Mouse moved to (131, 387)
Screenshot: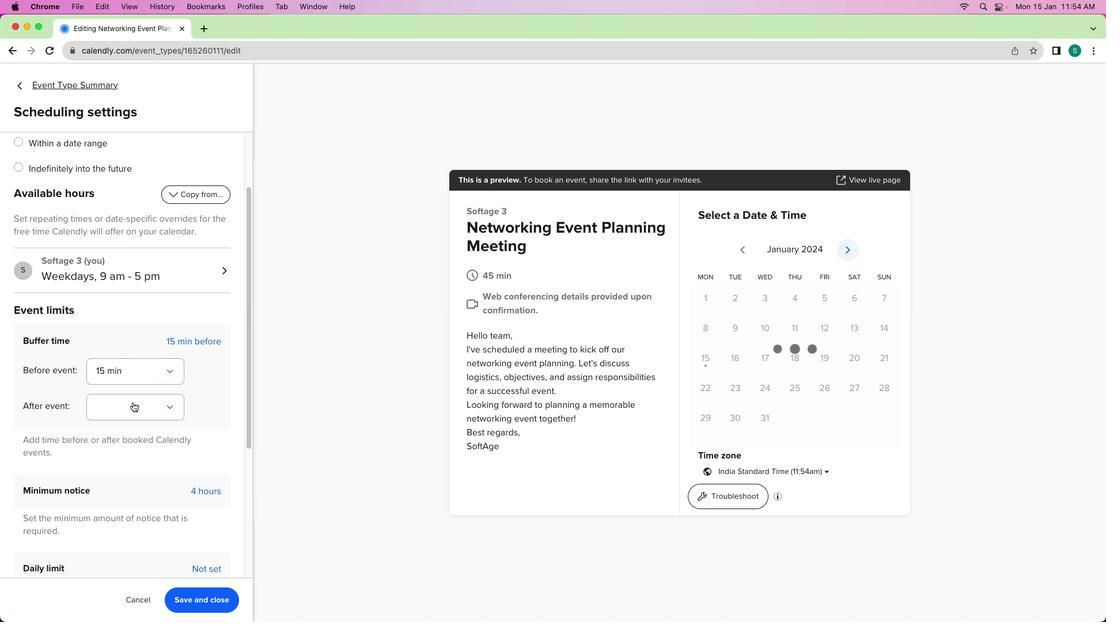 
Action: Mouse pressed left at (131, 387)
Screenshot: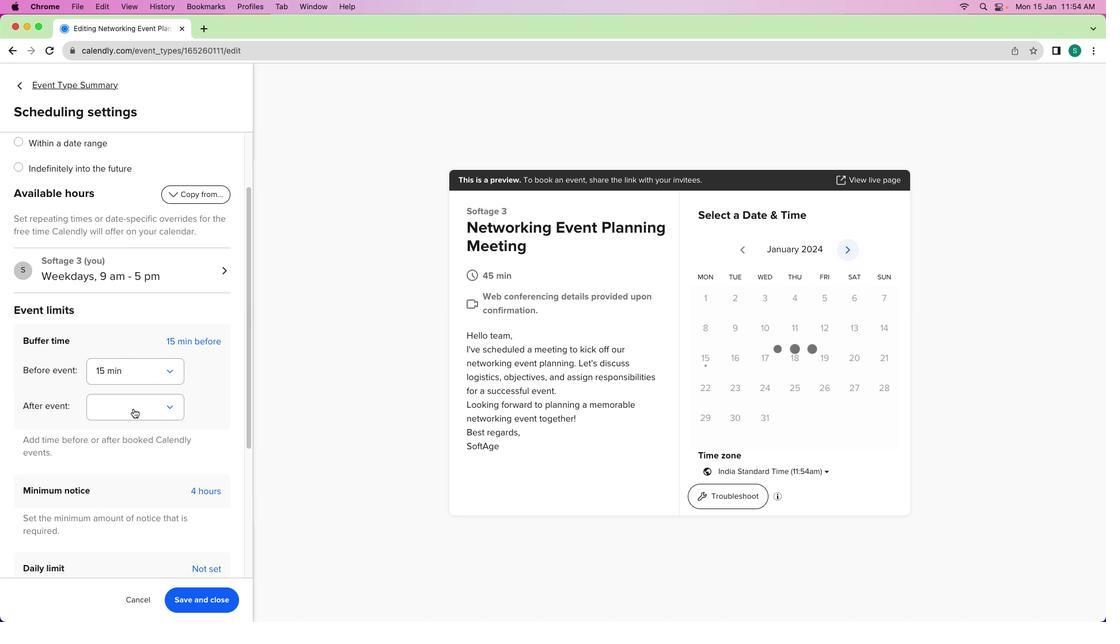 
Action: Mouse moved to (132, 410)
Screenshot: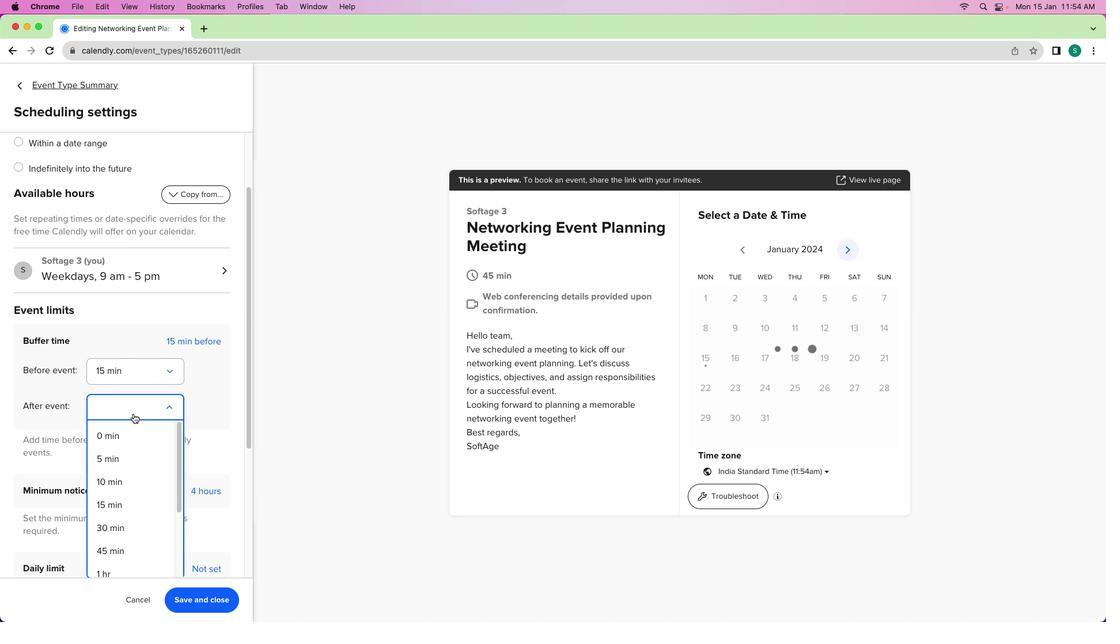 
Action: Mouse pressed left at (132, 410)
Screenshot: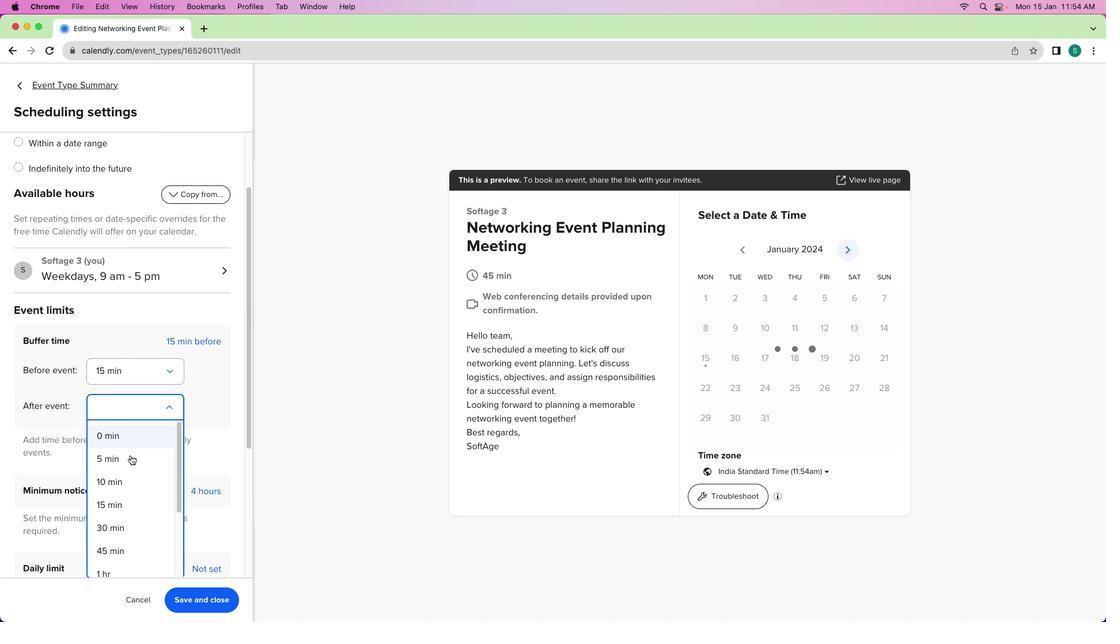 
Action: Mouse moved to (127, 459)
Screenshot: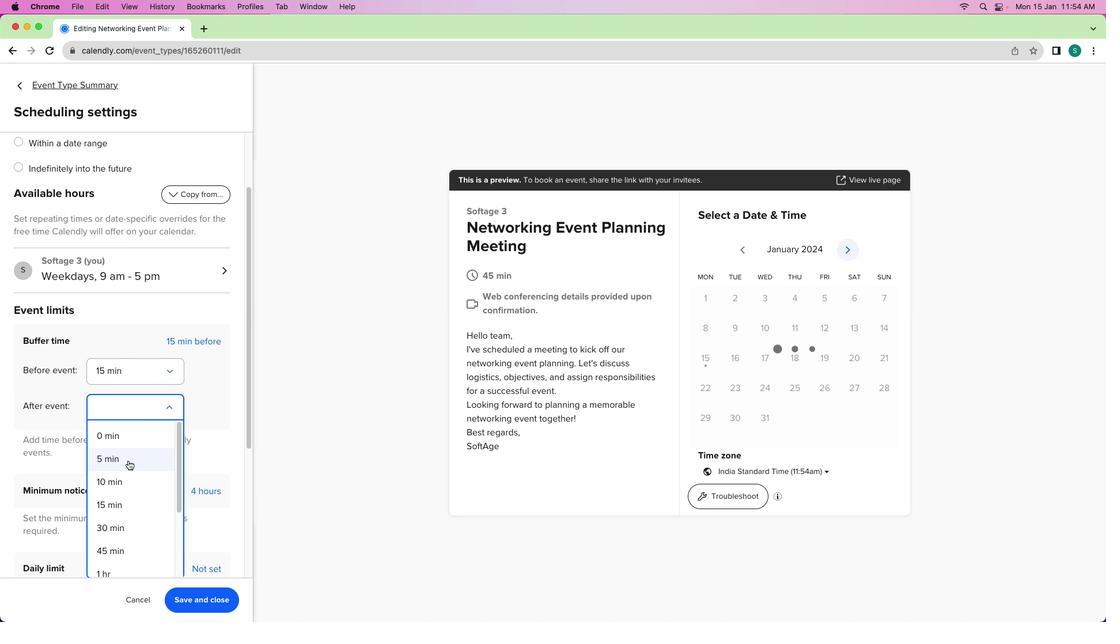 
Action: Mouse pressed left at (127, 459)
Screenshot: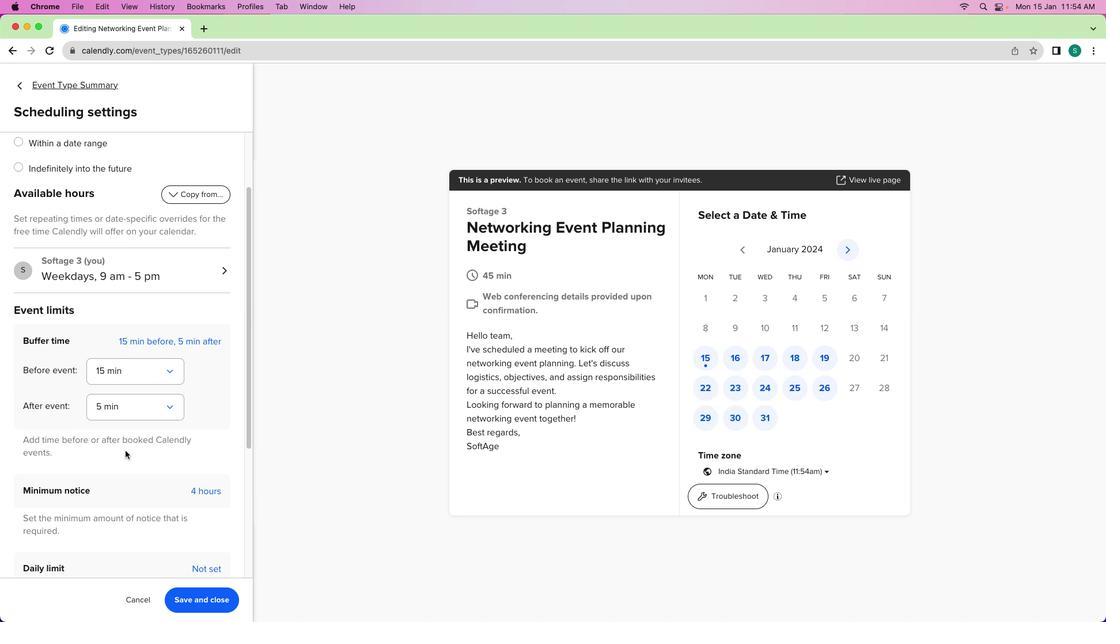 
Action: Mouse moved to (118, 421)
Screenshot: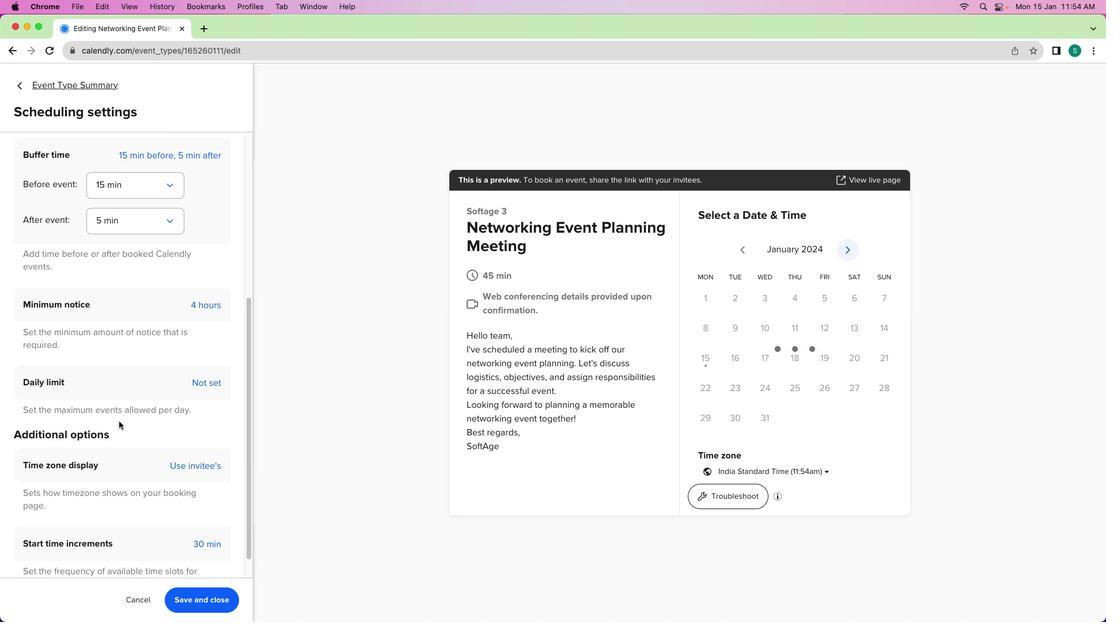 
Action: Mouse scrolled (118, 421) with delta (0, 0)
Screenshot: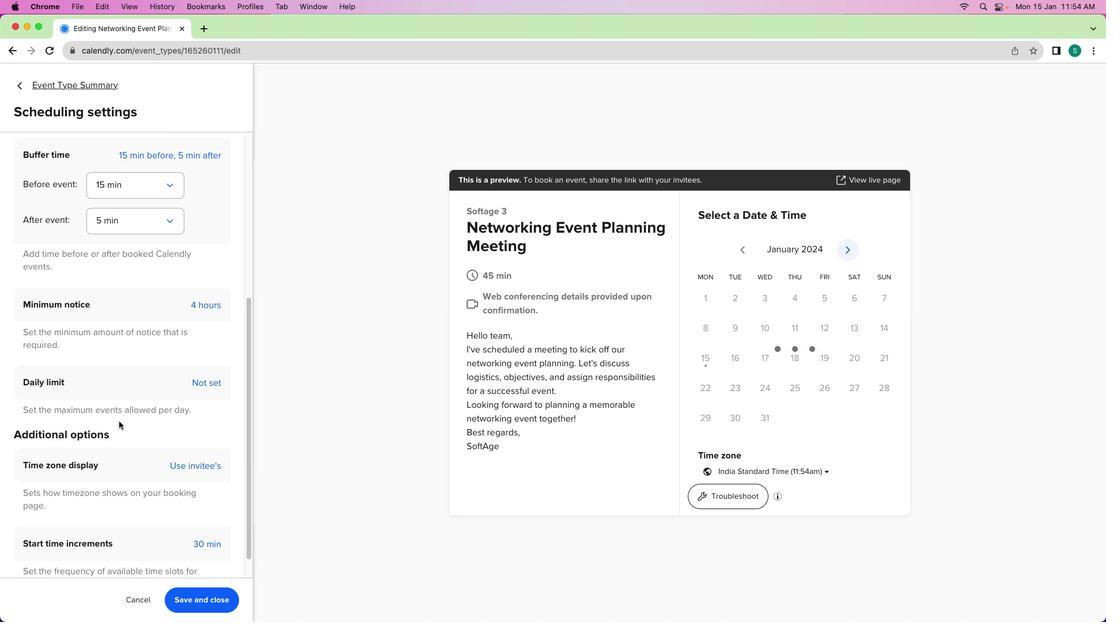 
Action: Mouse scrolled (118, 421) with delta (0, 0)
Screenshot: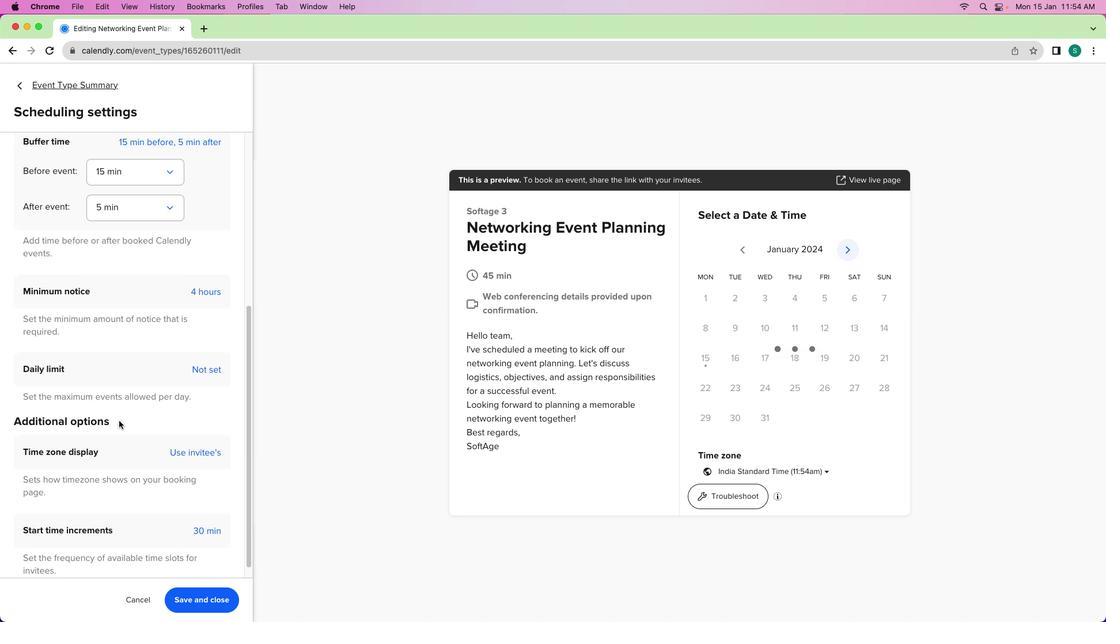 
Action: Mouse scrolled (118, 421) with delta (0, -1)
Screenshot: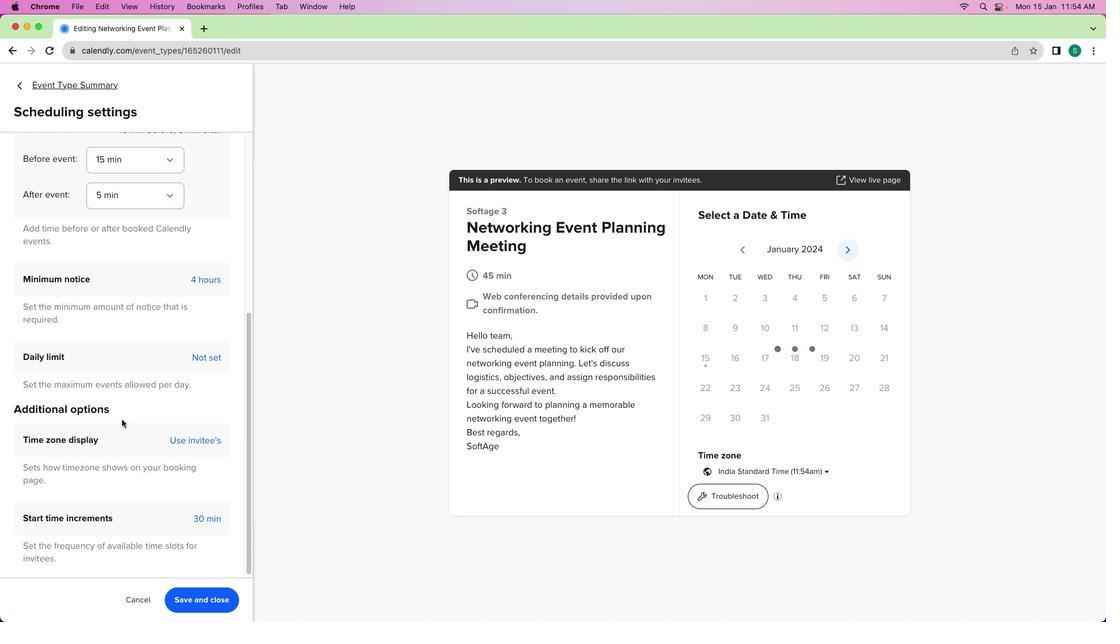 
Action: Mouse scrolled (118, 421) with delta (0, -2)
Screenshot: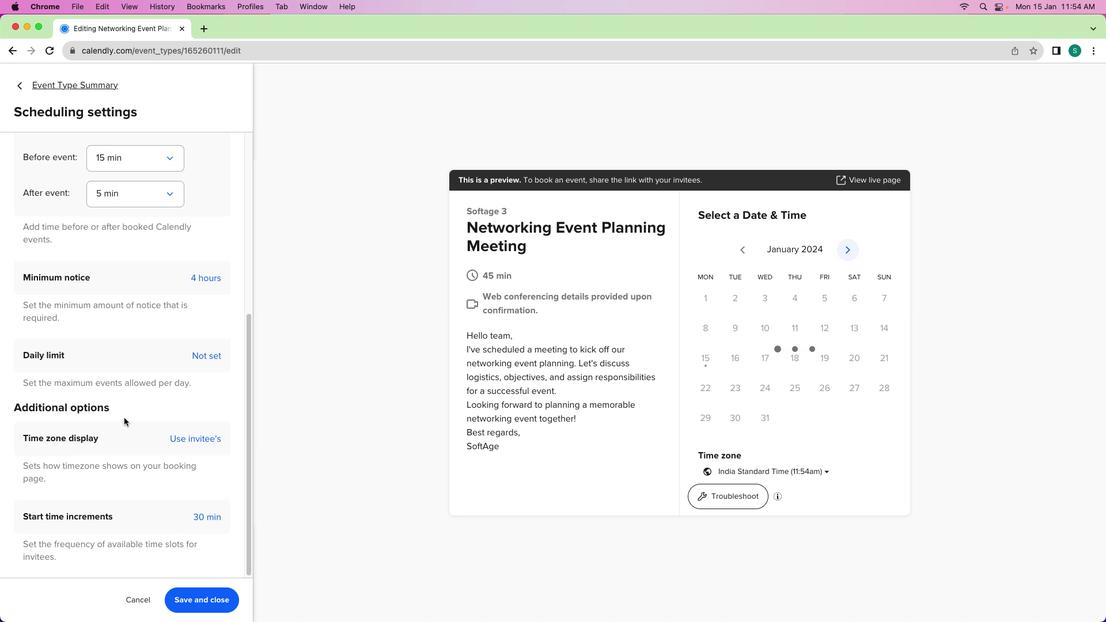 
Action: Mouse scrolled (118, 421) with delta (0, -2)
Screenshot: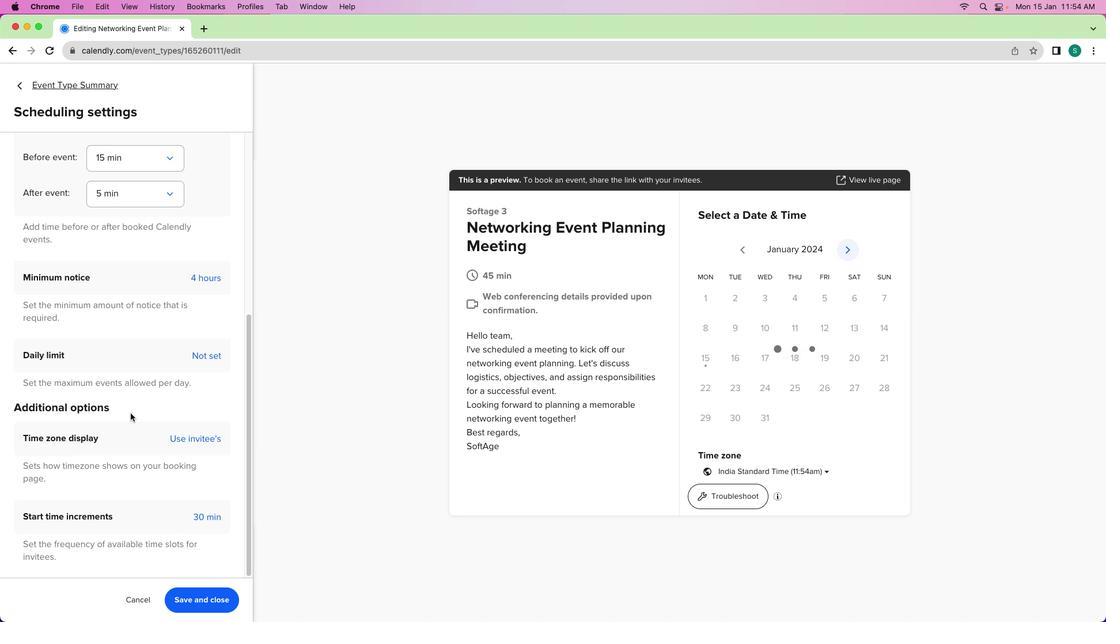 
Action: Mouse moved to (209, 282)
Screenshot: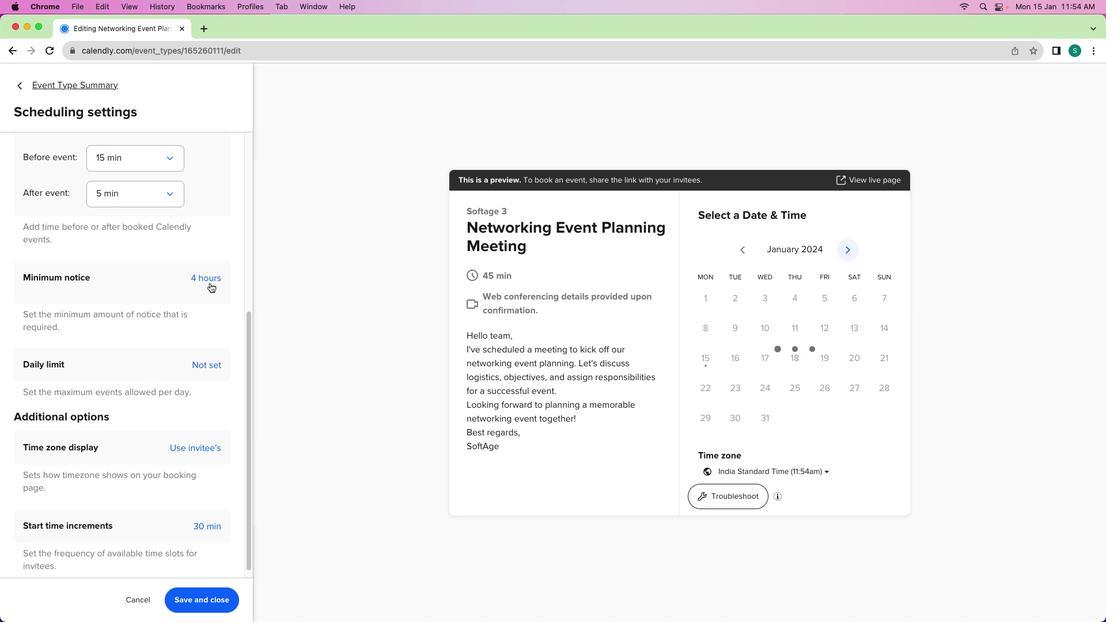 
Action: Mouse pressed left at (209, 282)
Screenshot: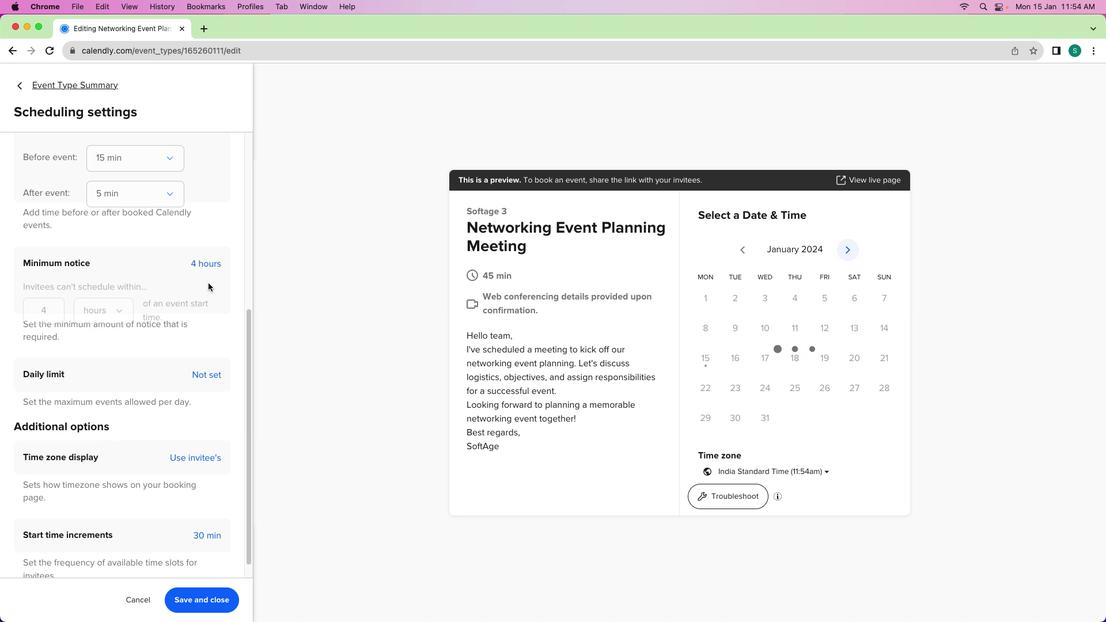 
Action: Mouse moved to (53, 270)
Screenshot: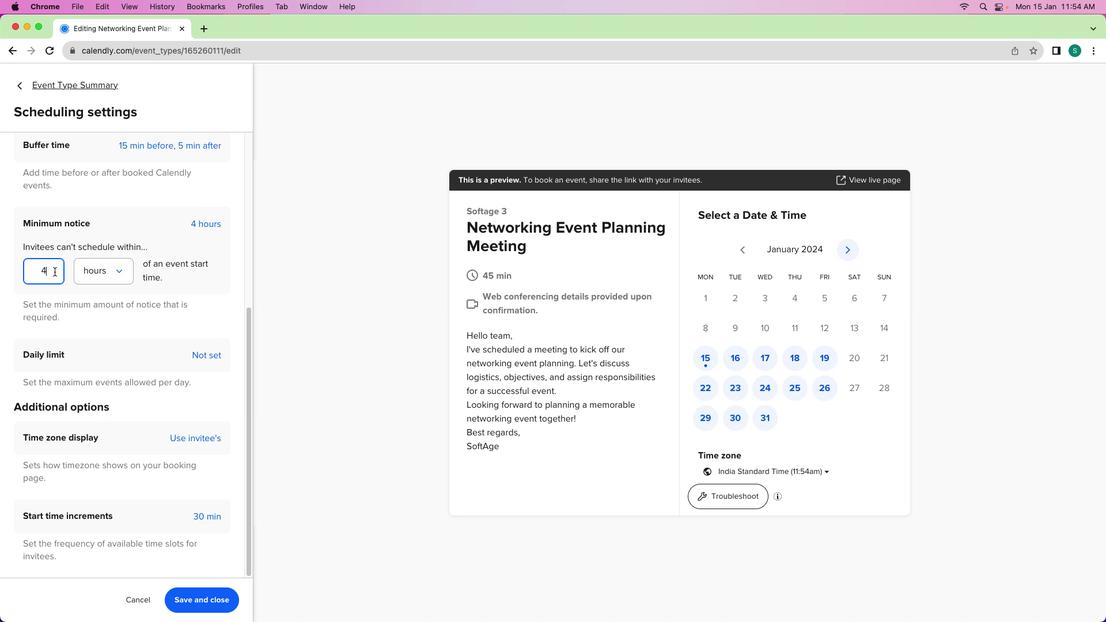 
Action: Mouse pressed left at (53, 270)
Screenshot: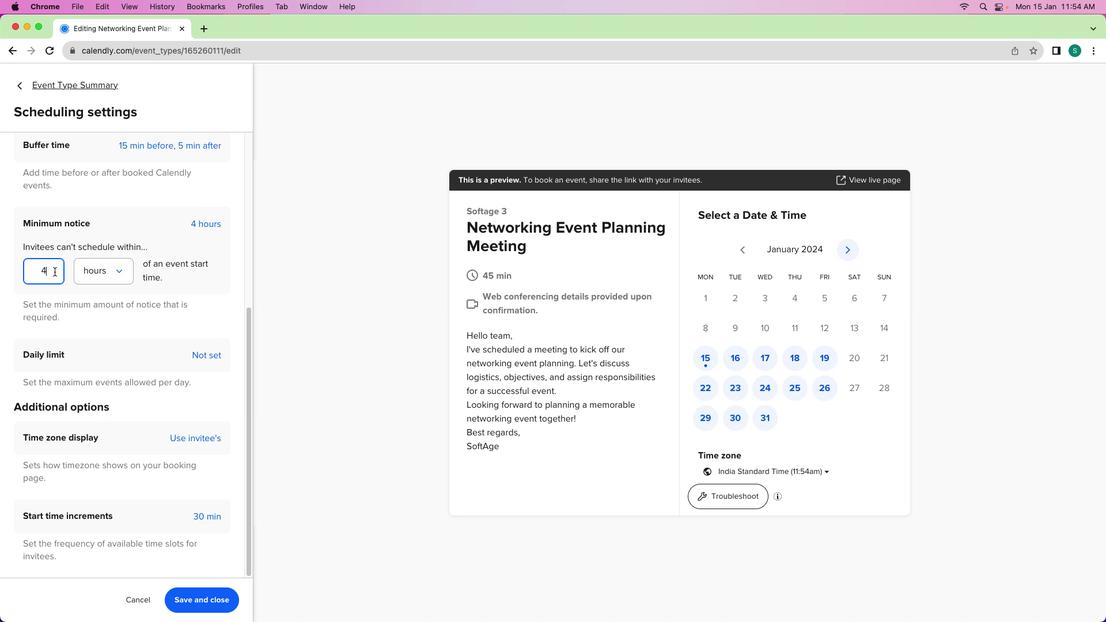 
Action: Mouse moved to (54, 270)
Screenshot: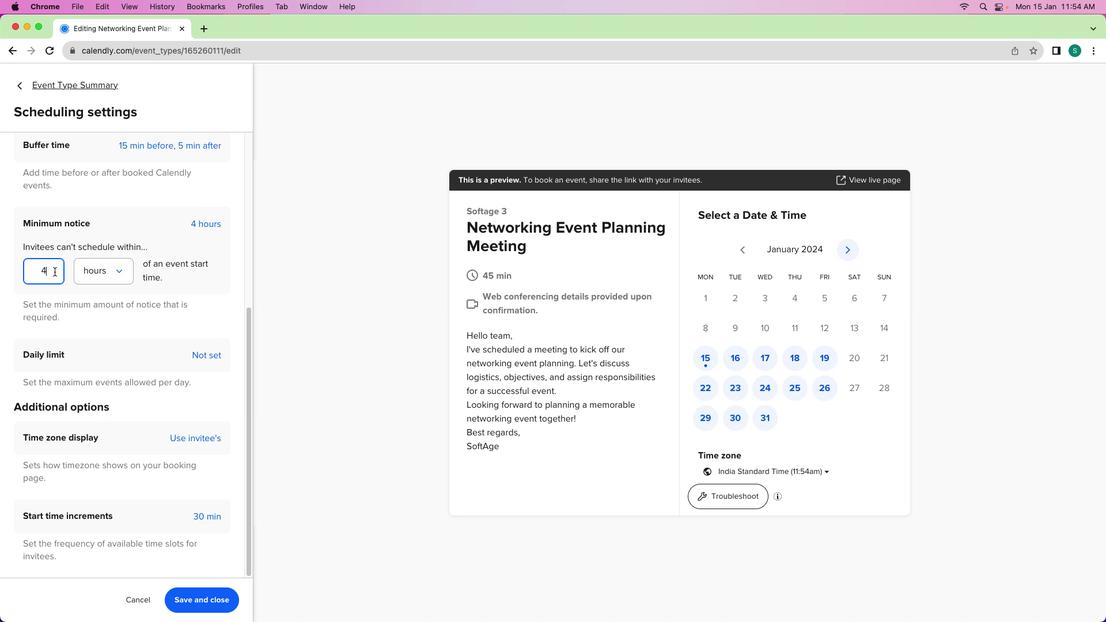 
Action: Key pressed Key.backspace'1'
Screenshot: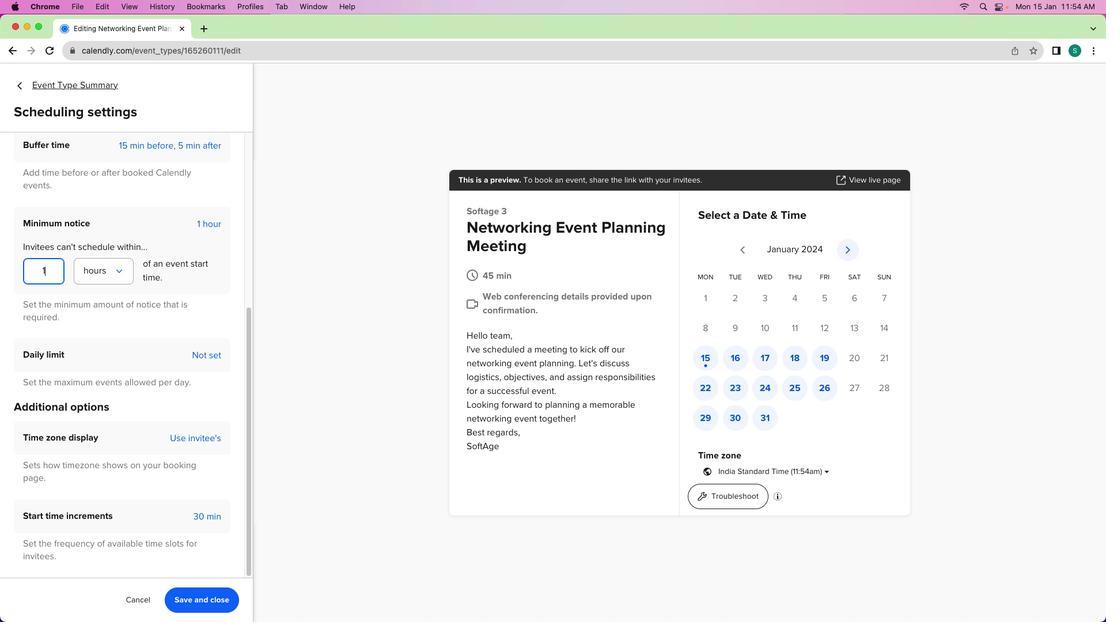 
Action: Mouse moved to (113, 275)
Screenshot: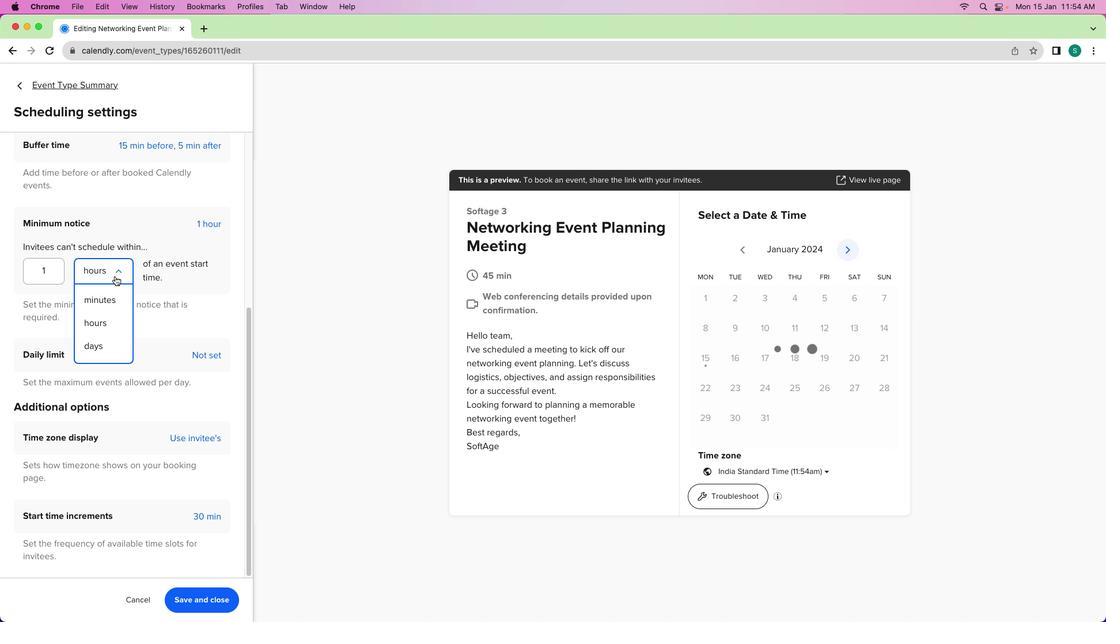 
Action: Mouse pressed left at (113, 275)
Screenshot: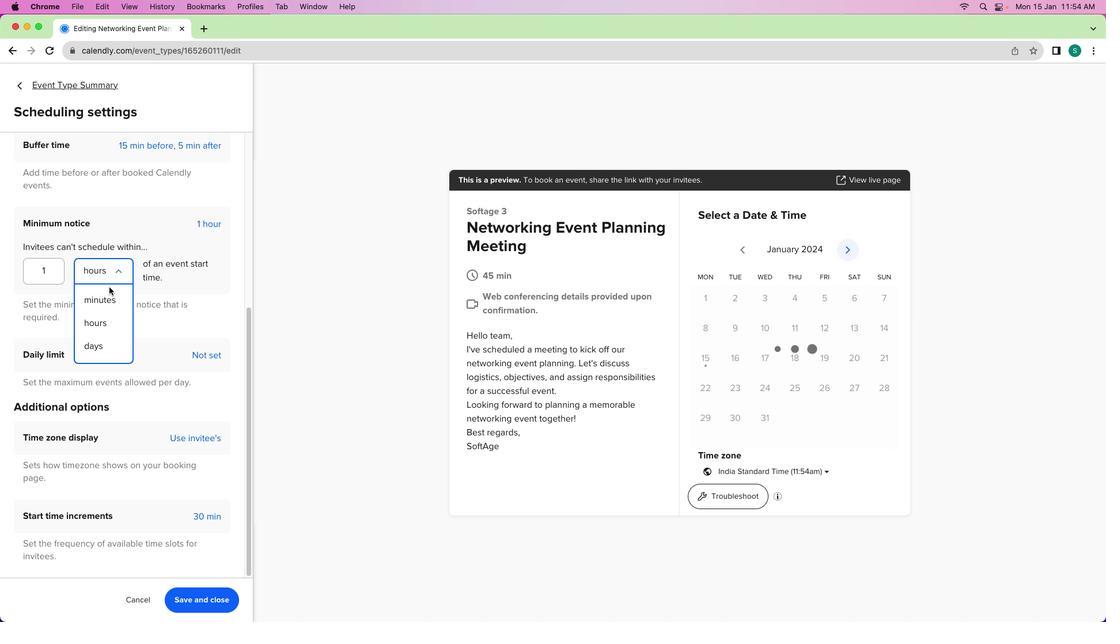 
Action: Mouse moved to (101, 347)
Screenshot: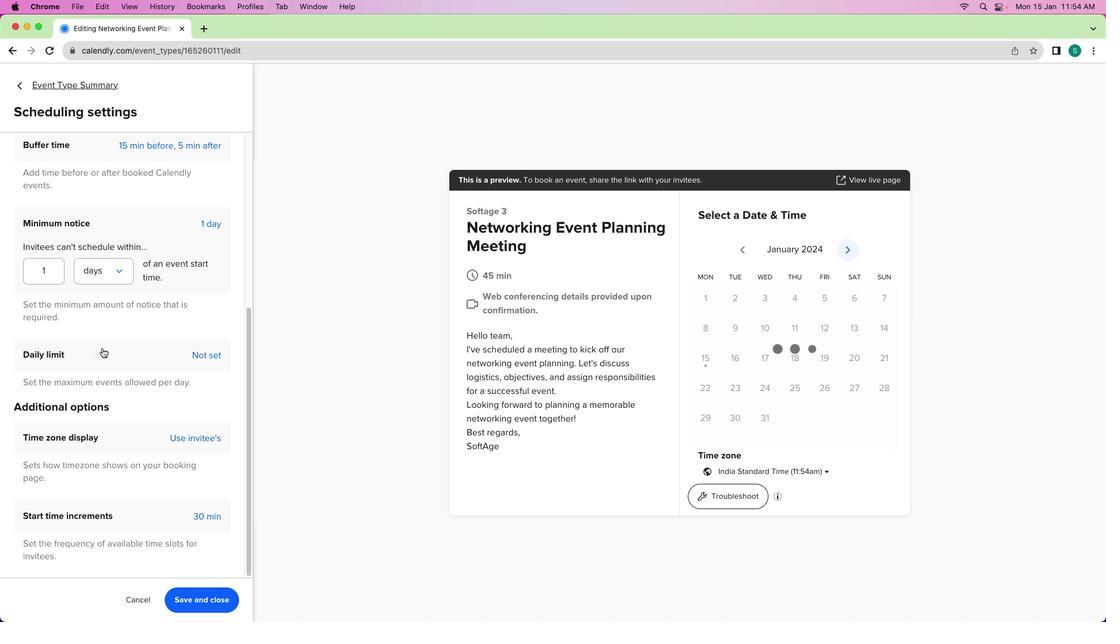 
Action: Mouse pressed left at (101, 347)
Screenshot: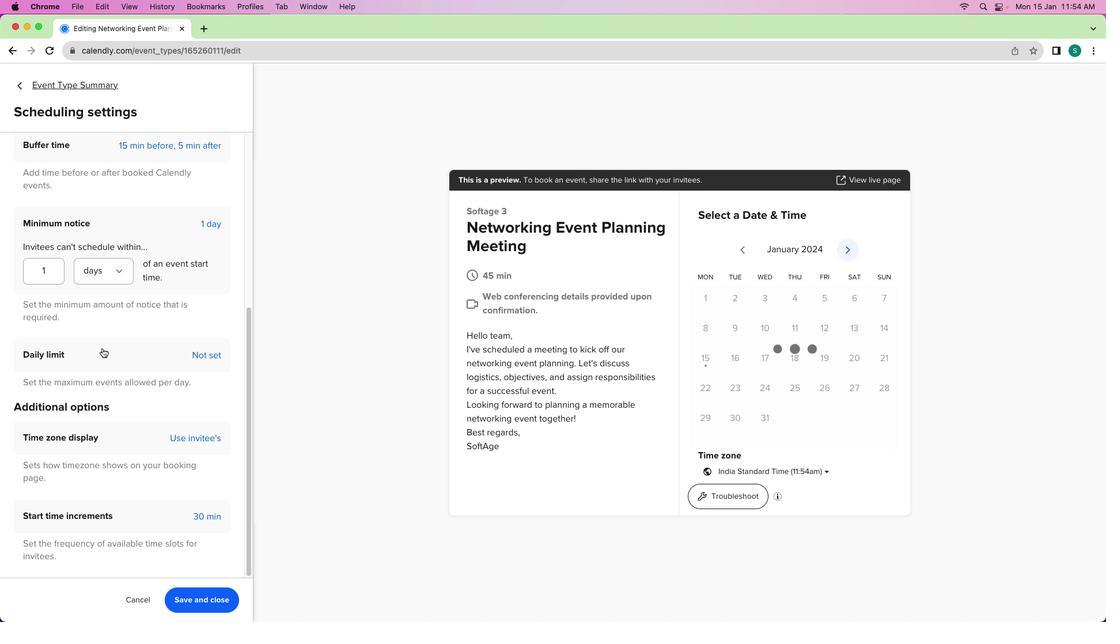 
Action: Mouse moved to (101, 347)
Screenshot: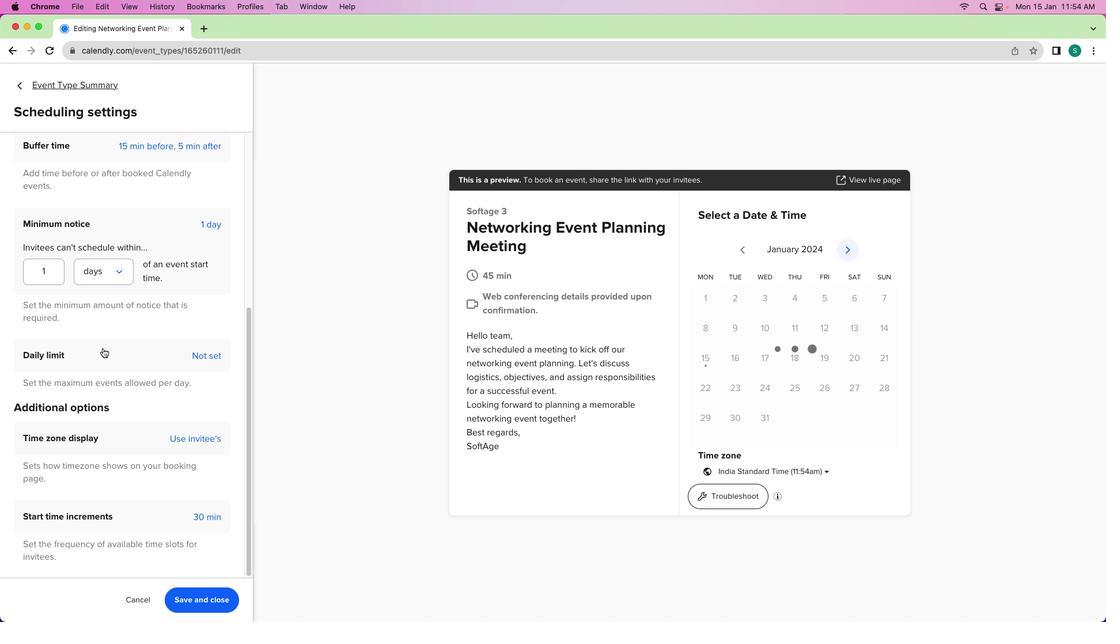 
Action: Mouse scrolled (101, 347) with delta (0, 0)
Screenshot: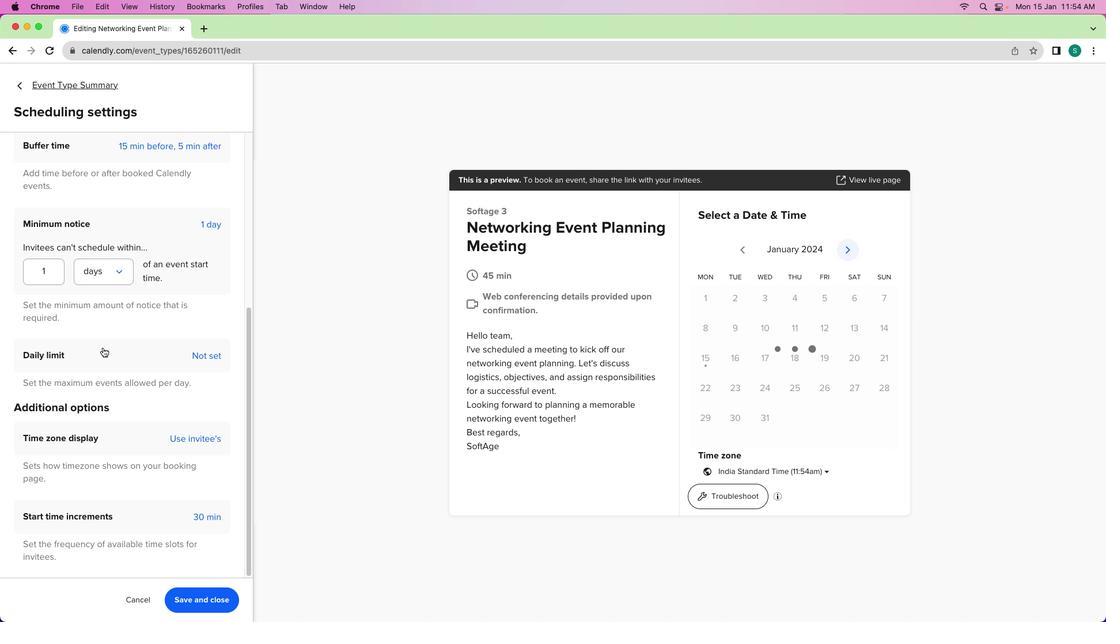 
Action: Mouse scrolled (101, 347) with delta (0, 0)
Screenshot: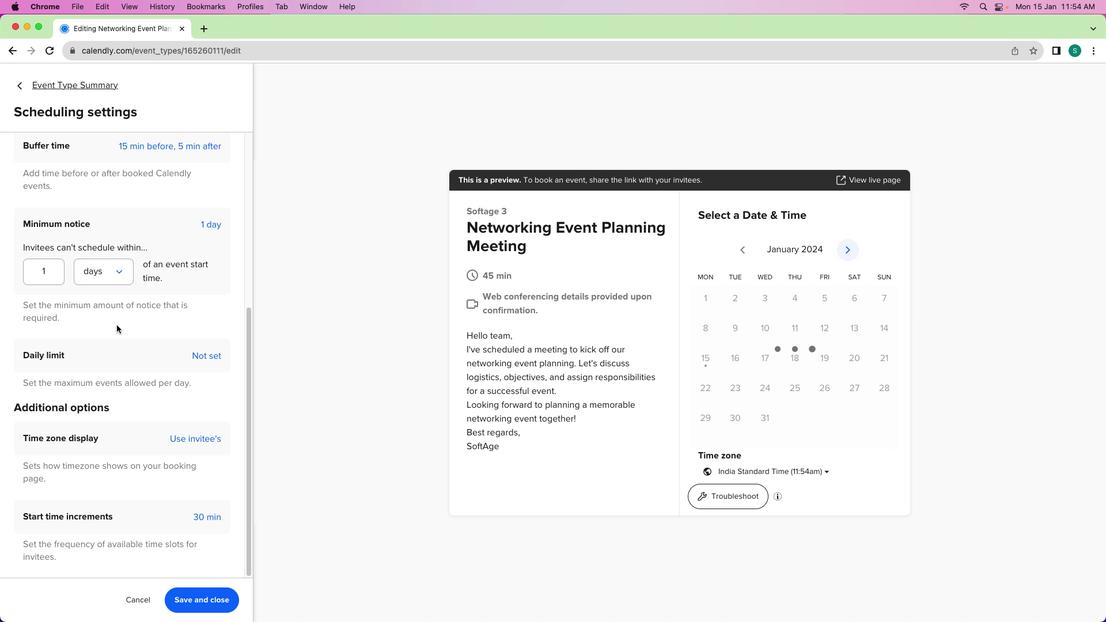 
Action: Mouse scrolled (101, 347) with delta (0, -1)
Screenshot: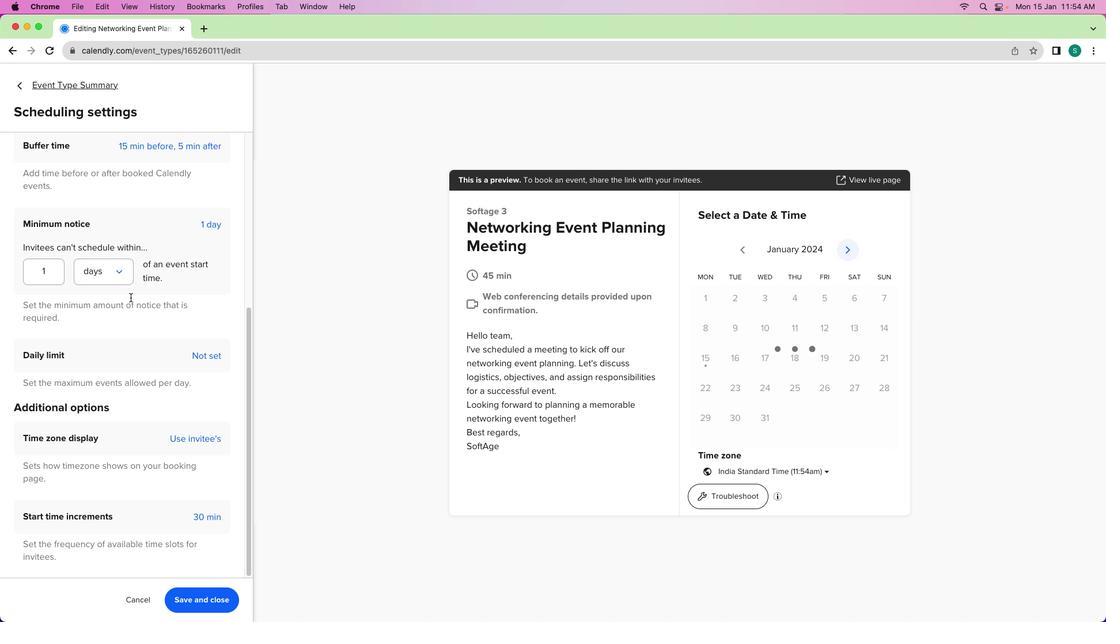 
Action: Mouse moved to (207, 227)
Screenshot: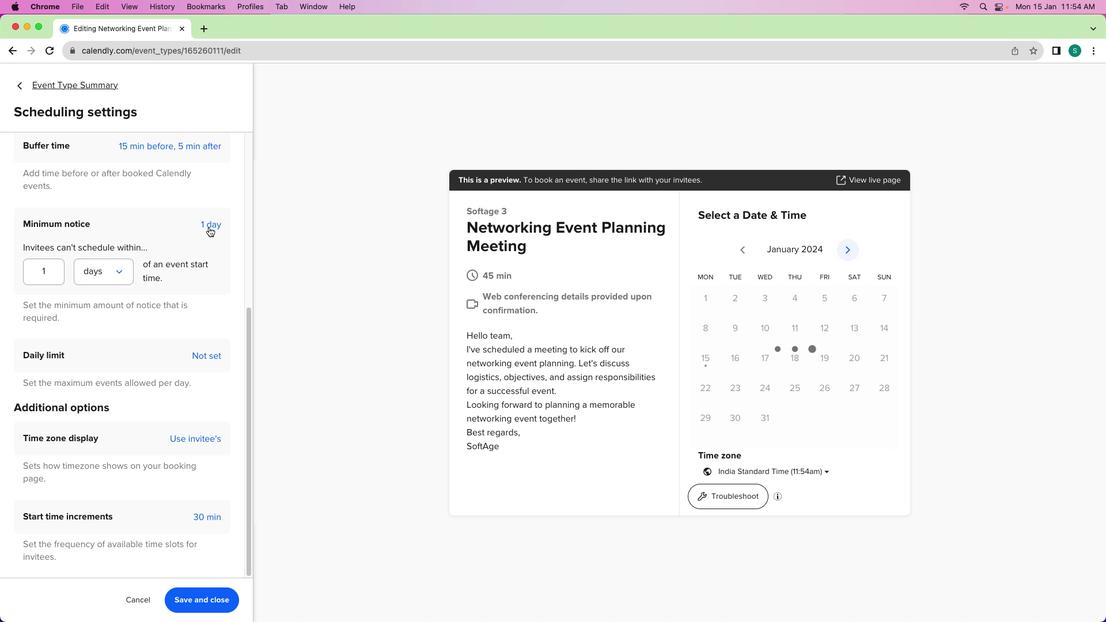 
Action: Mouse pressed left at (207, 227)
Screenshot: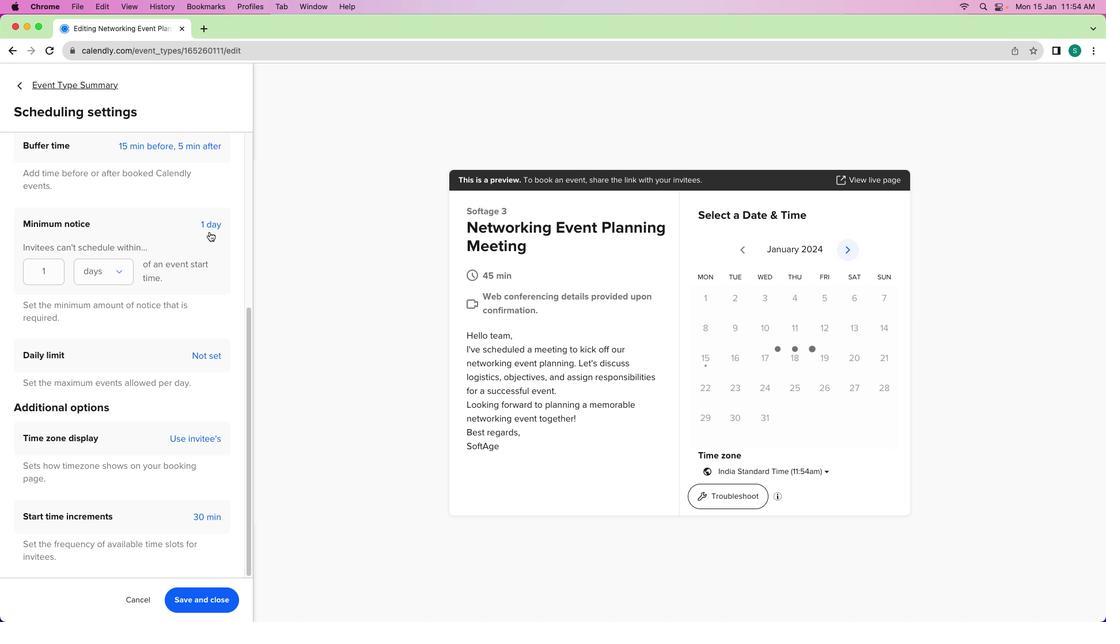 
Action: Mouse moved to (198, 317)
Screenshot: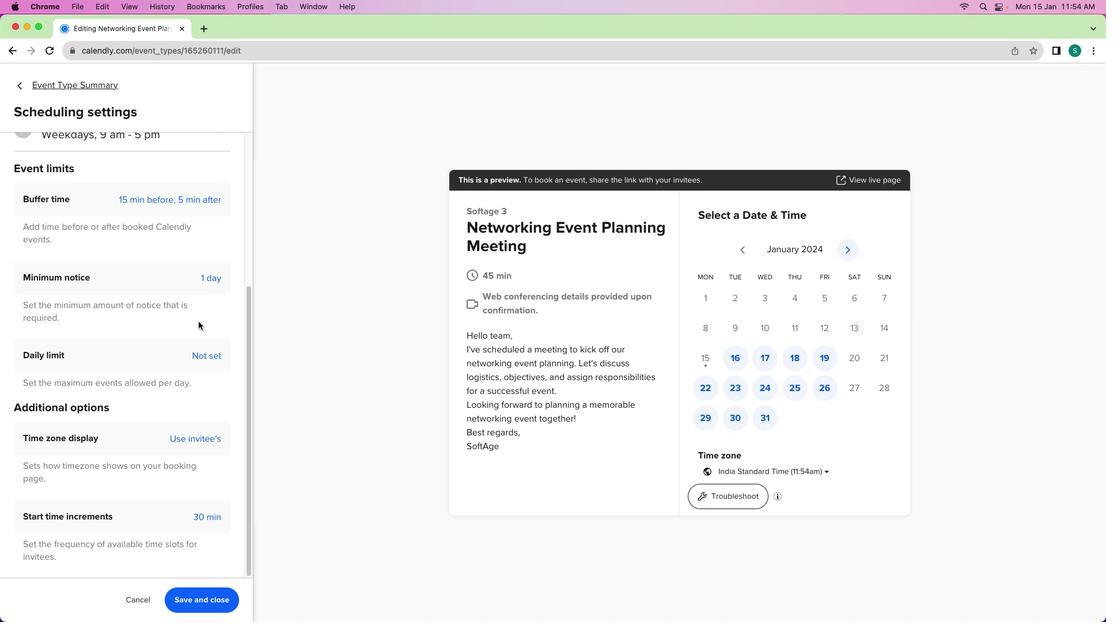 
Action: Mouse scrolled (198, 317) with delta (0, 0)
Screenshot: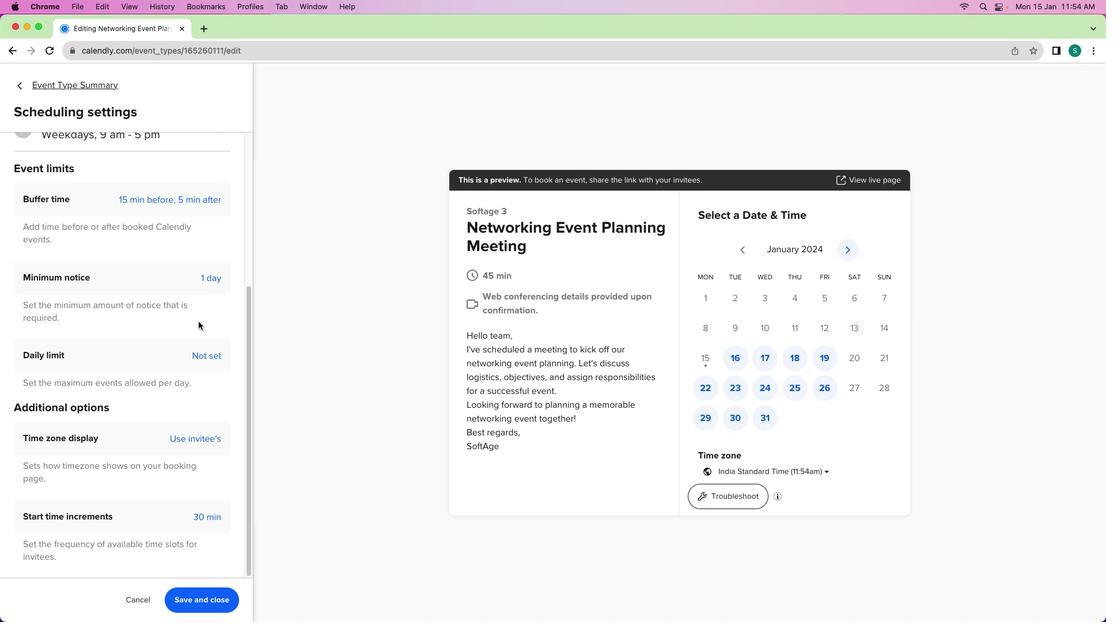 
Action: Mouse moved to (198, 318)
Screenshot: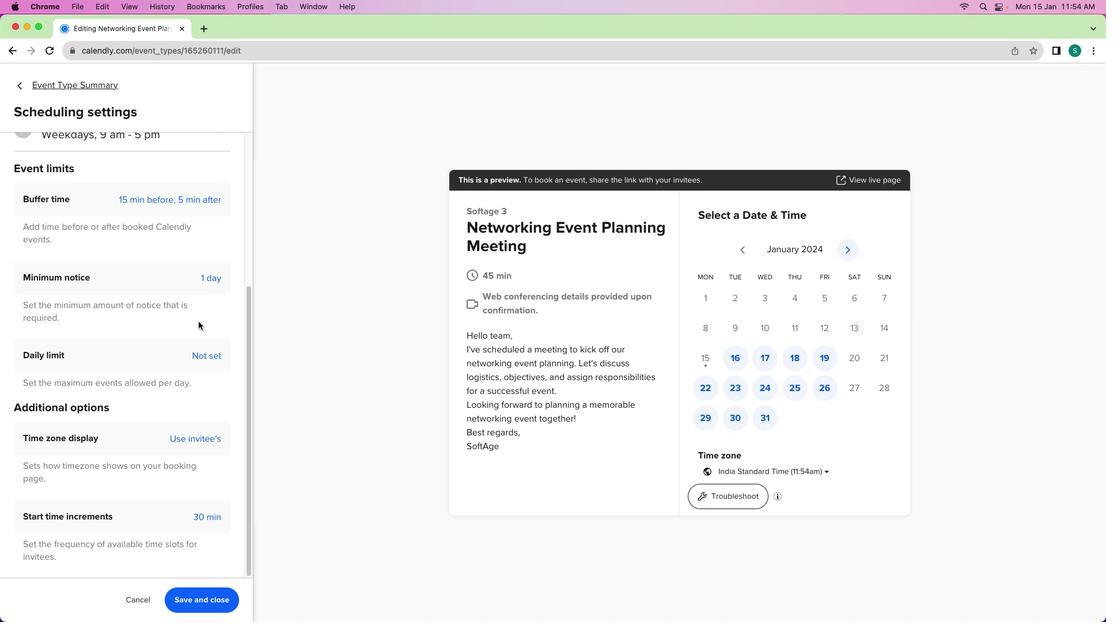 
Action: Mouse scrolled (198, 318) with delta (0, 0)
Screenshot: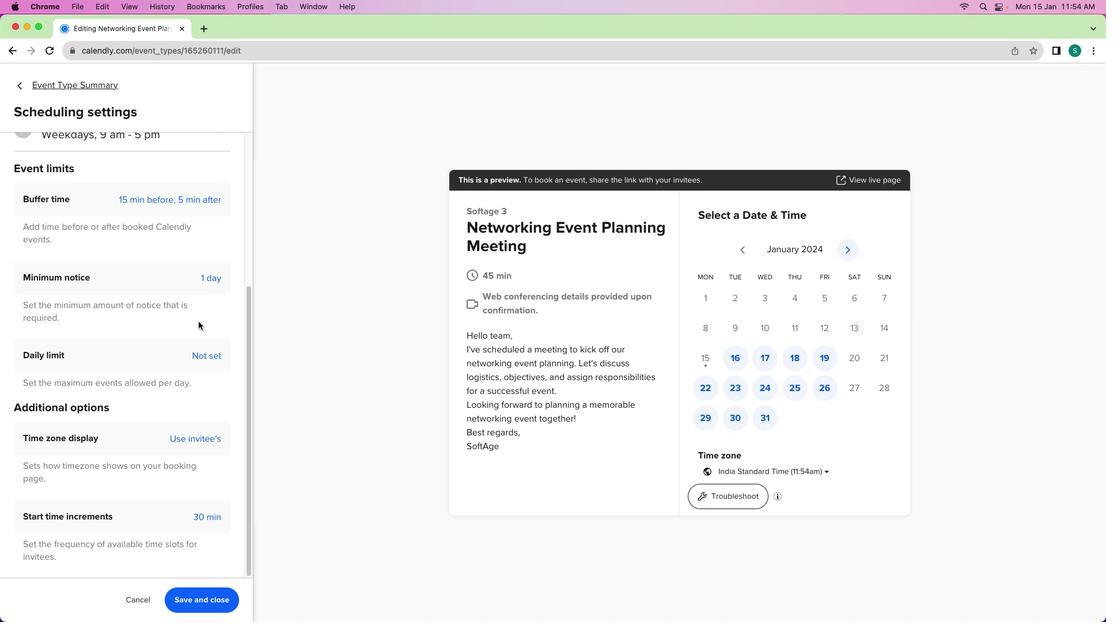 
Action: Mouse moved to (198, 320)
Screenshot: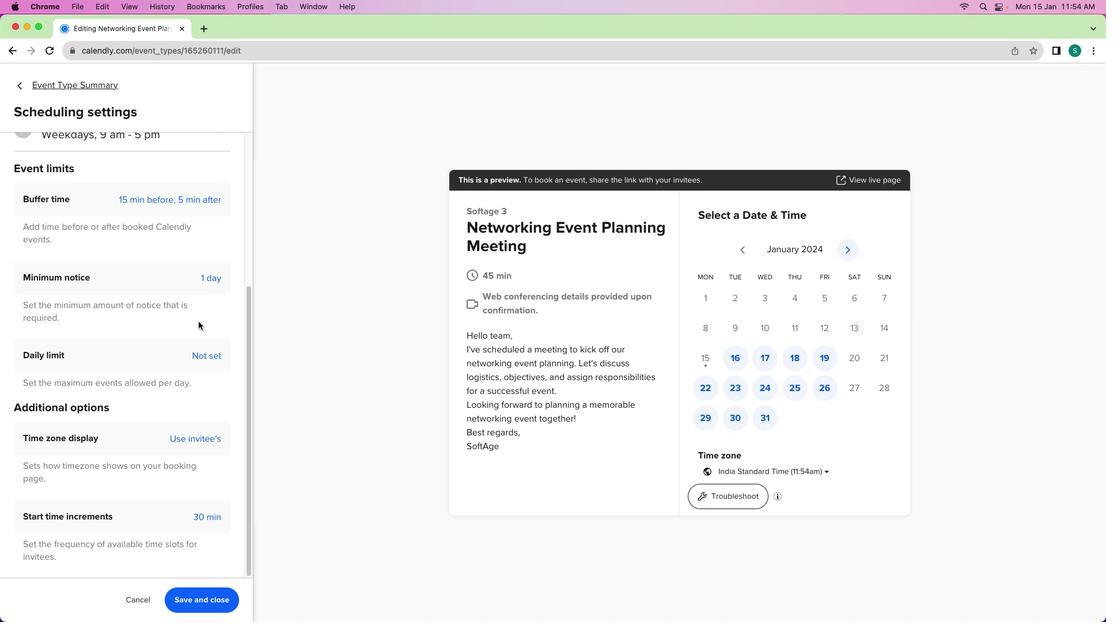 
Action: Mouse scrolled (198, 320) with delta (0, -1)
Screenshot: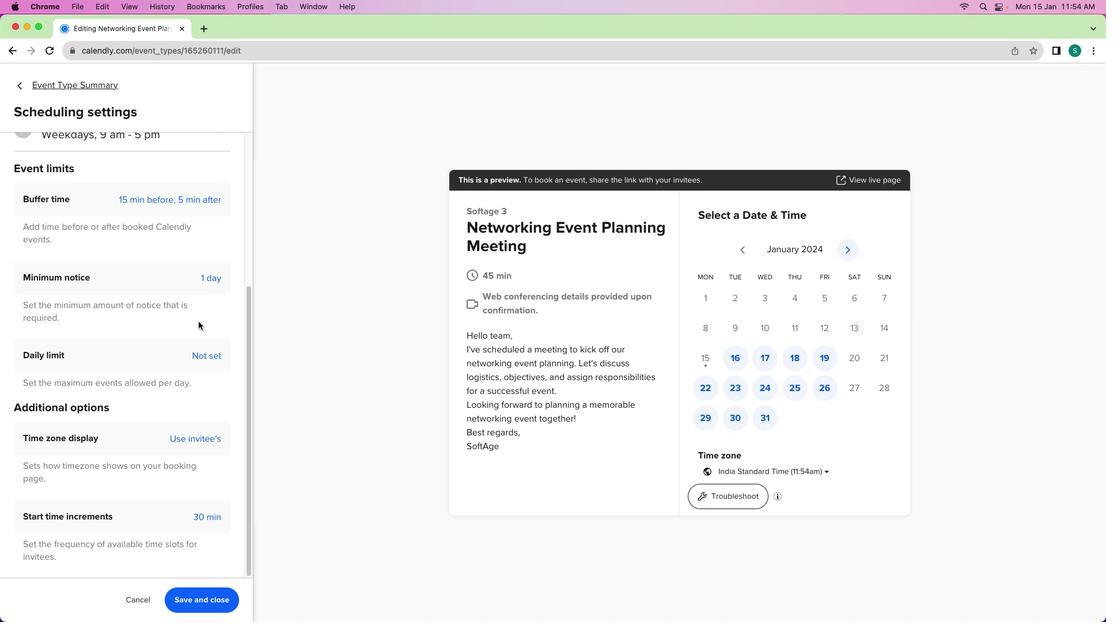 
Action: Mouse moved to (197, 320)
Screenshot: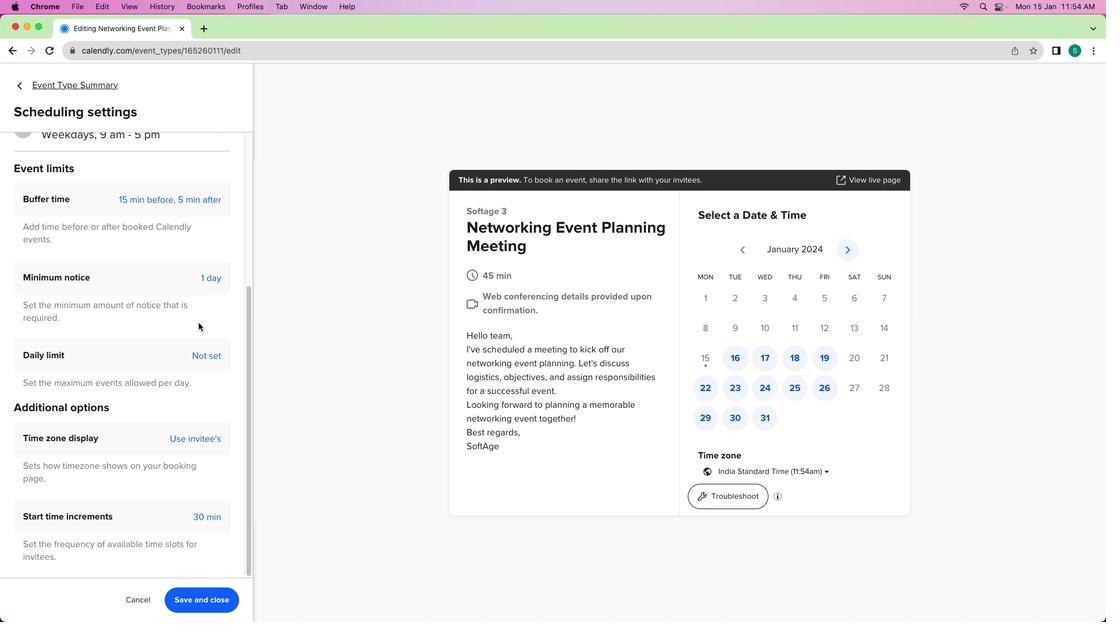 
Action: Mouse scrolled (197, 320) with delta (0, -1)
Screenshot: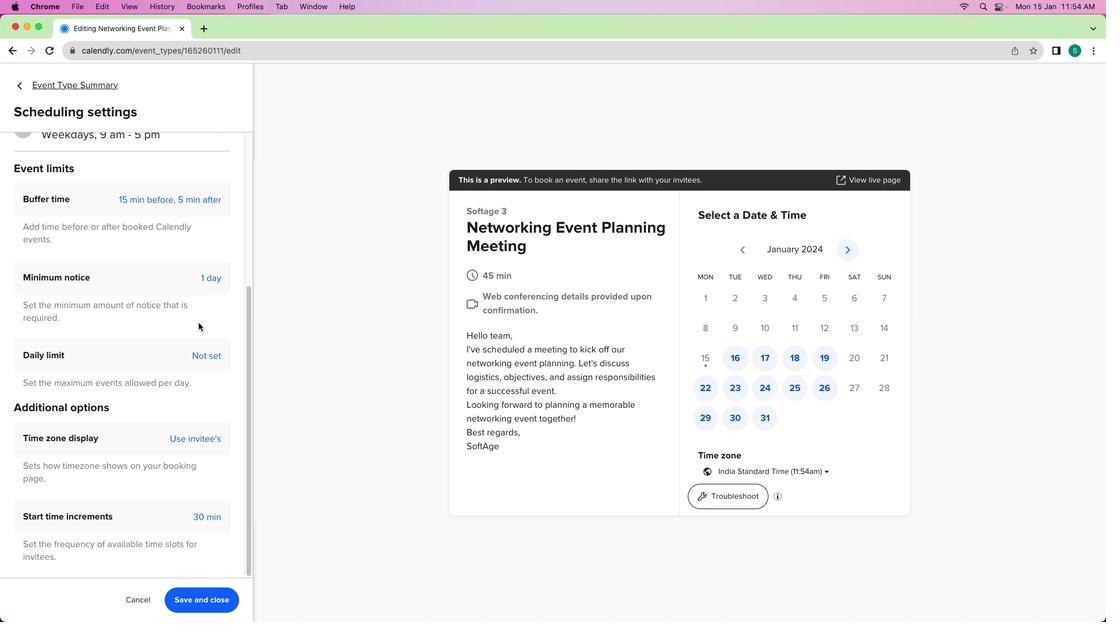 
Action: Mouse moved to (197, 322)
Screenshot: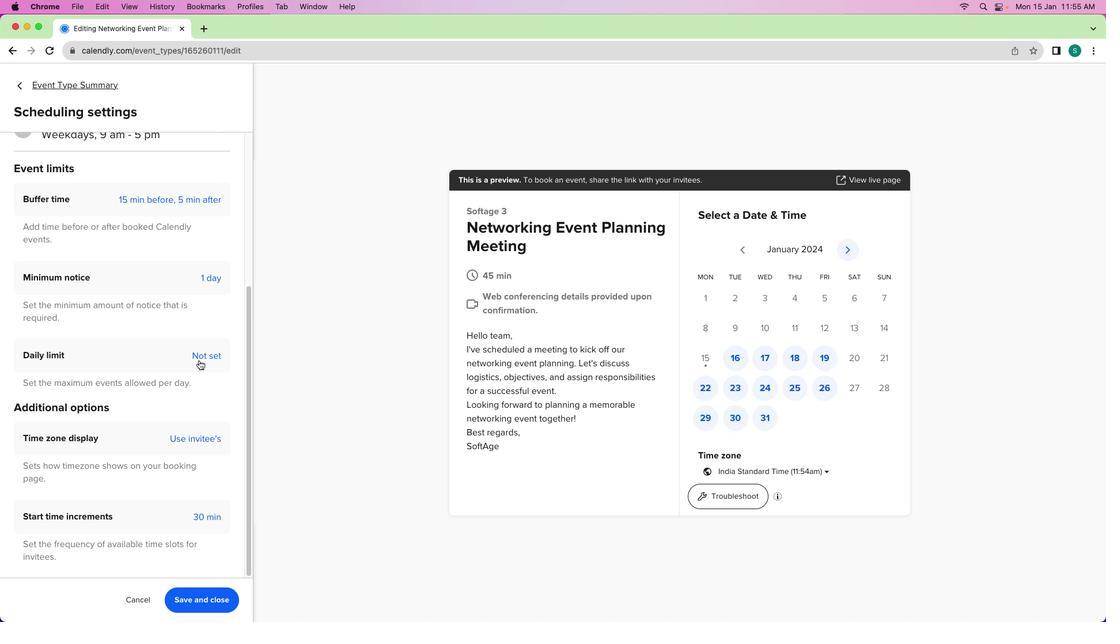 
Action: Mouse scrolled (197, 322) with delta (0, 0)
Screenshot: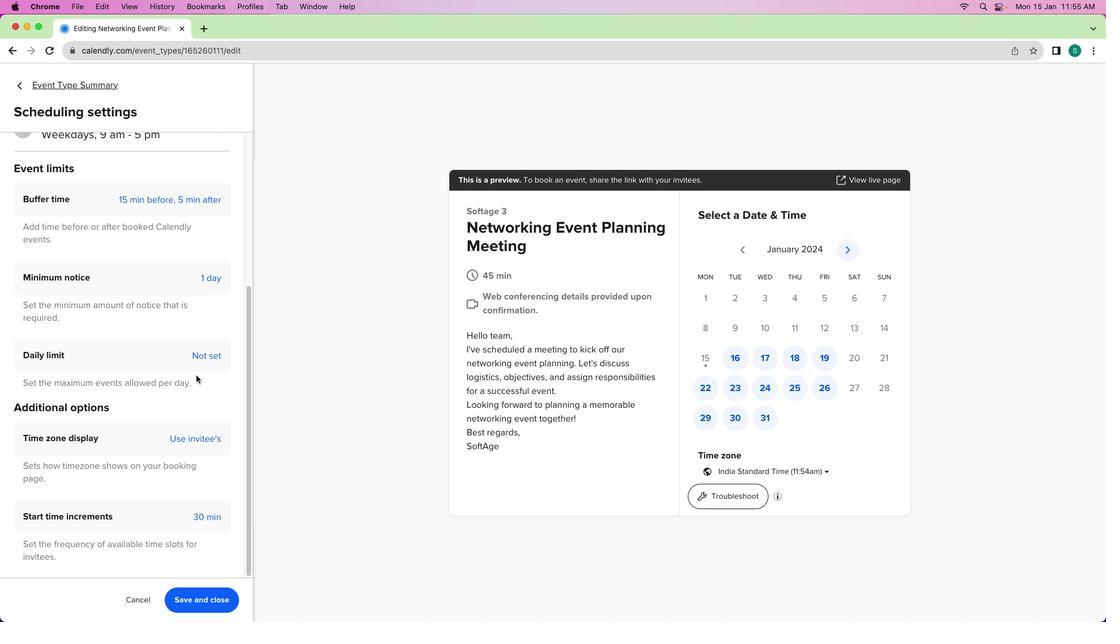 
Action: Mouse moved to (197, 322)
Screenshot: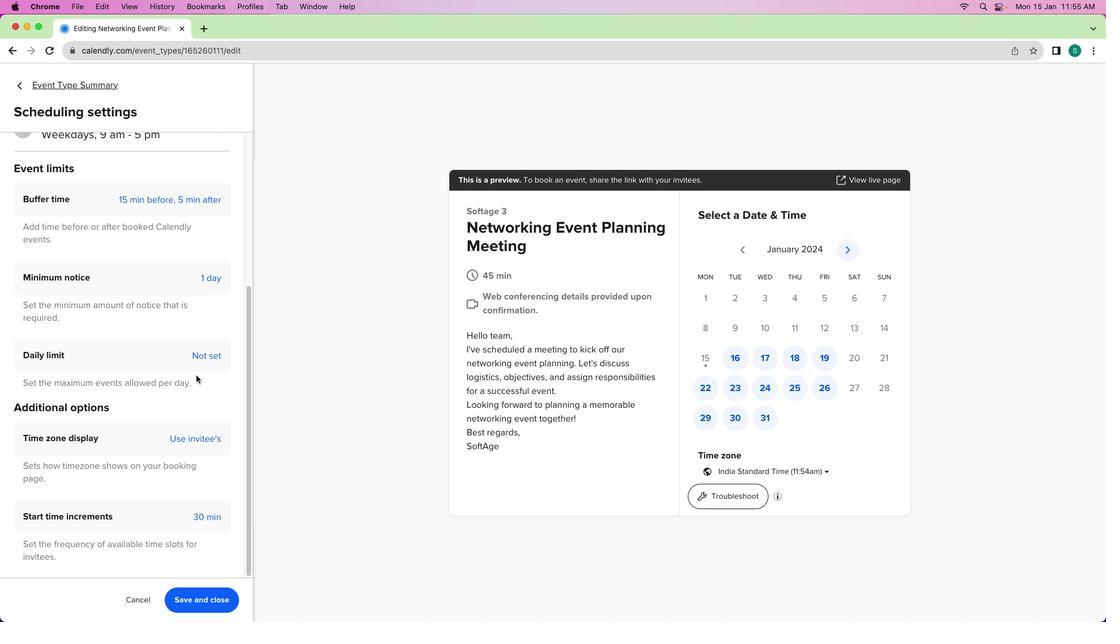 
Action: Mouse scrolled (197, 322) with delta (0, 0)
Screenshot: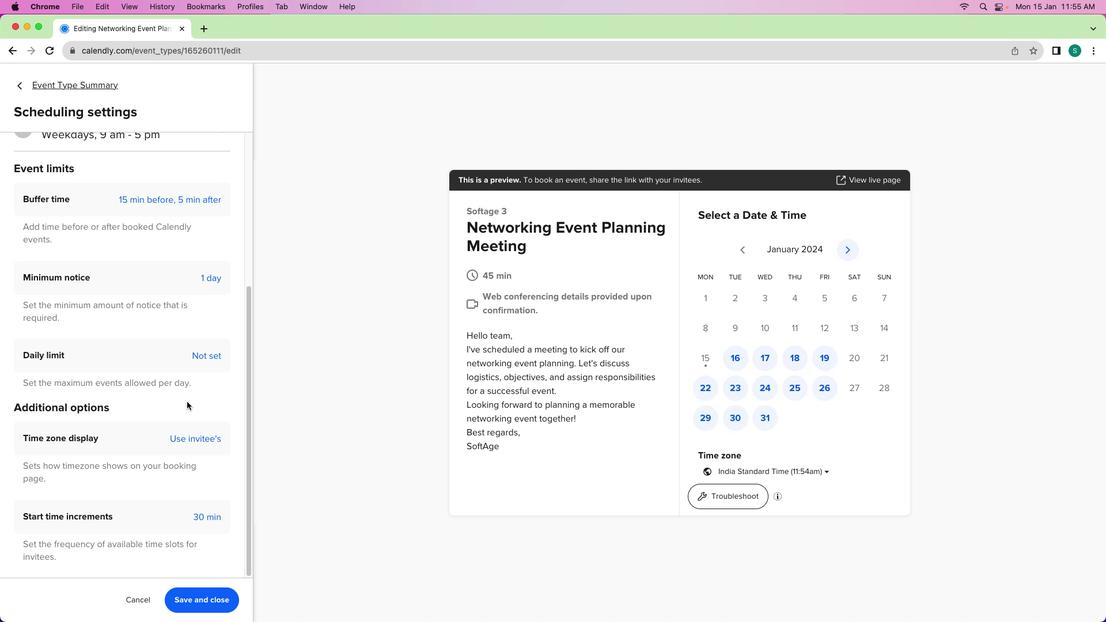 
Action: Mouse moved to (197, 322)
Screenshot: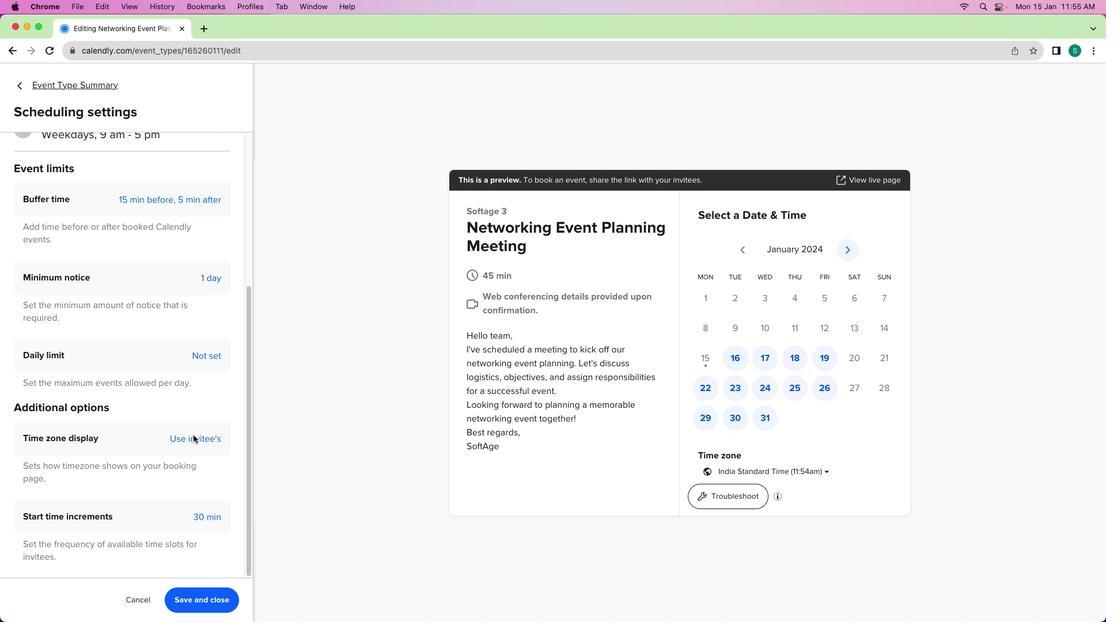 
Action: Mouse scrolled (197, 322) with delta (0, -1)
Screenshot: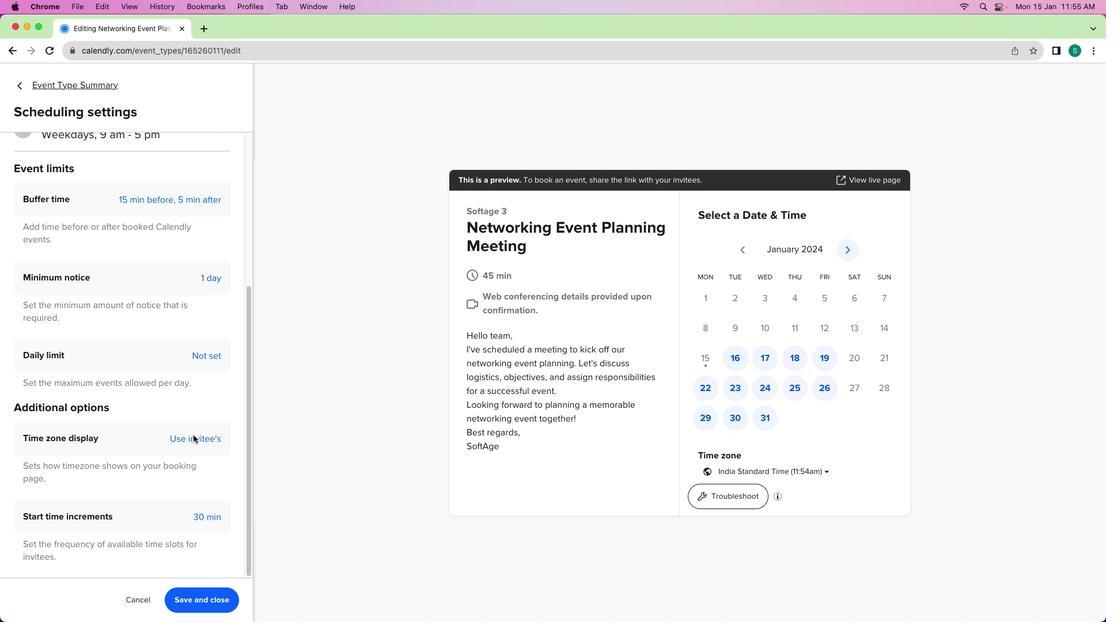 
Action: Mouse moved to (204, 518)
Screenshot: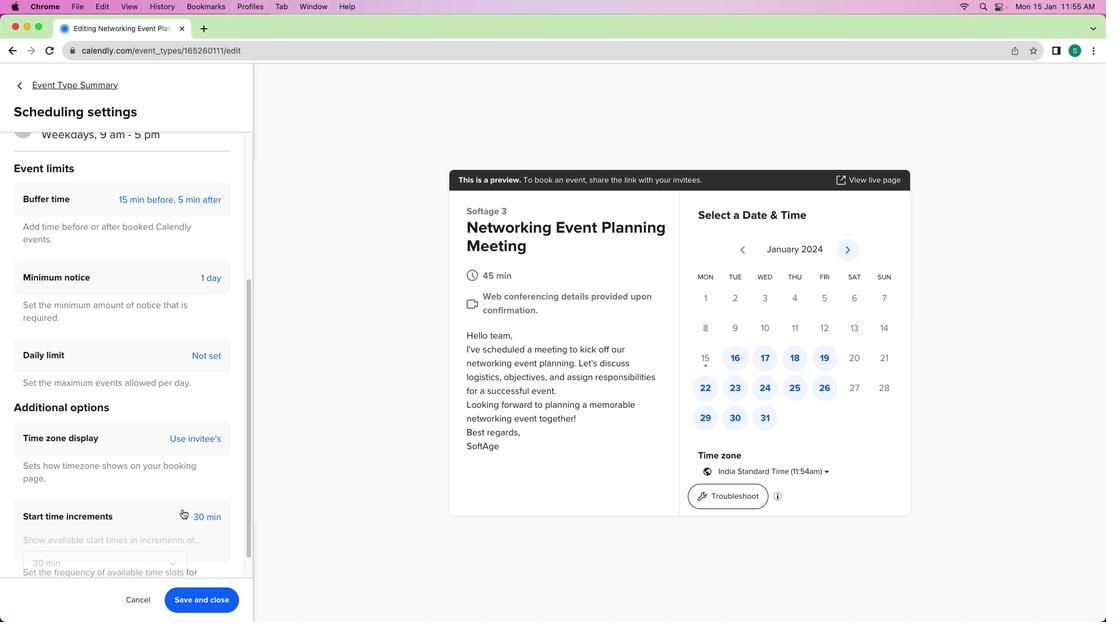
Action: Mouse pressed left at (204, 518)
Screenshot: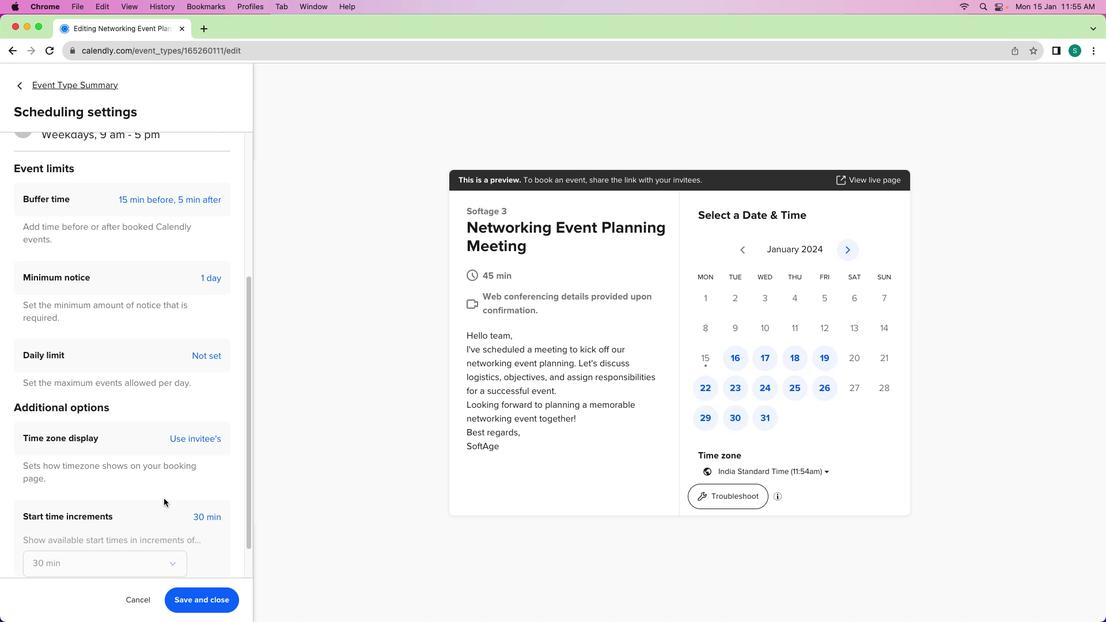 
Action: Mouse moved to (124, 459)
Screenshot: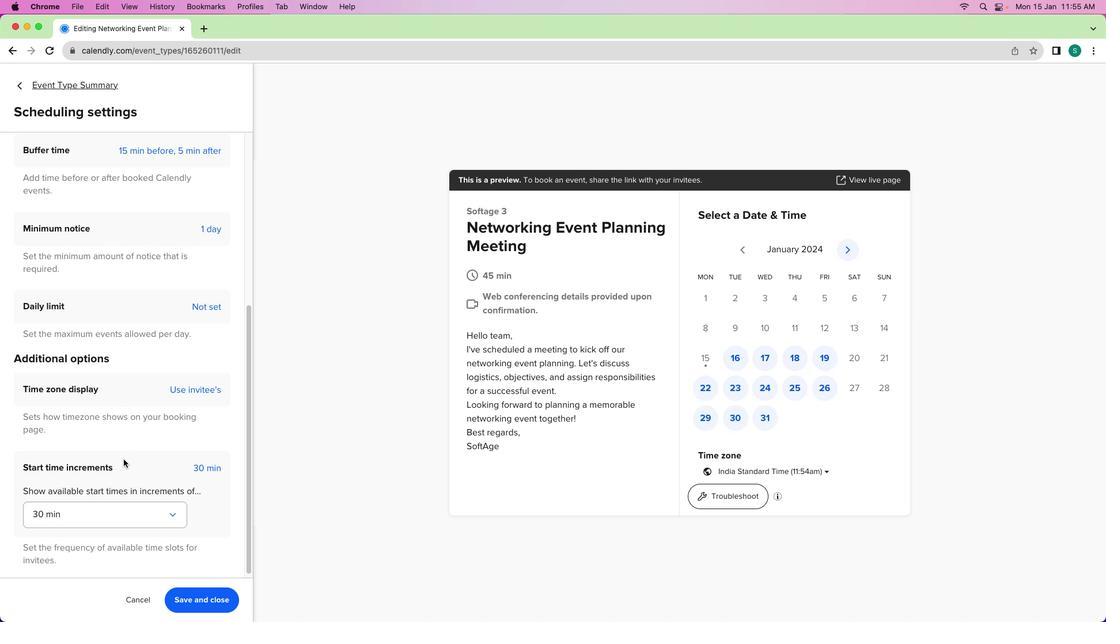 
Action: Mouse scrolled (124, 459) with delta (0, 0)
Screenshot: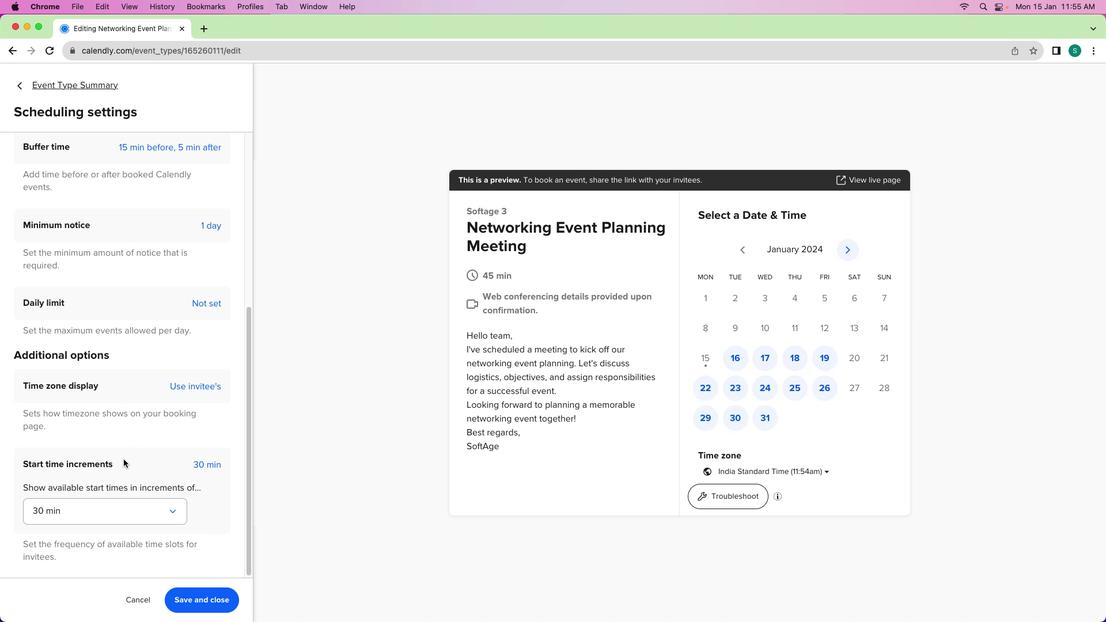 
Action: Mouse moved to (124, 459)
Screenshot: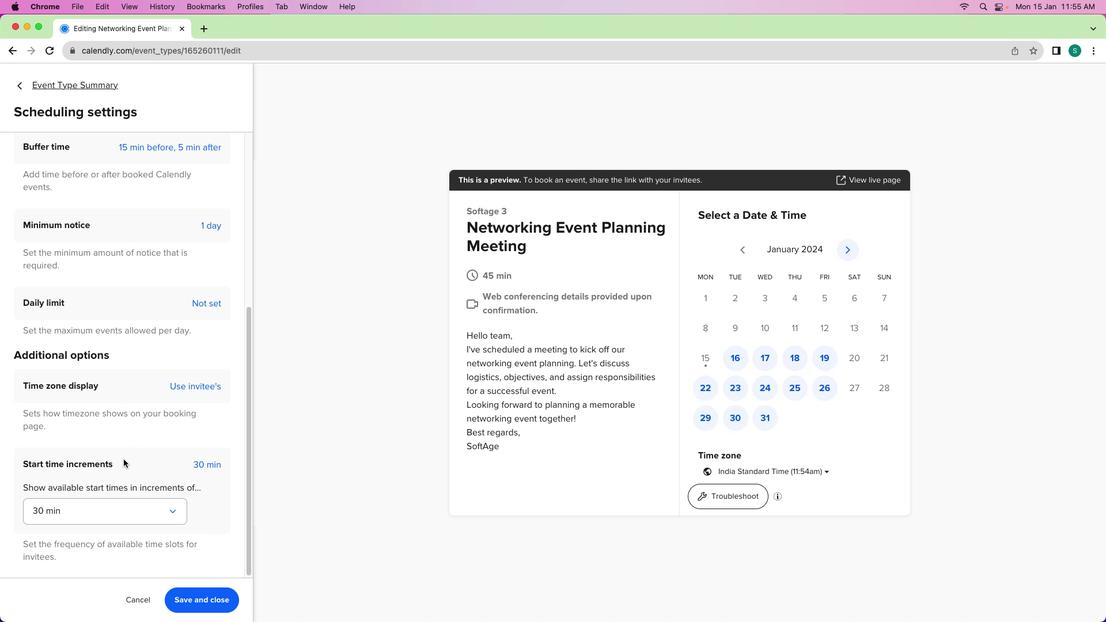 
Action: Mouse scrolled (124, 459) with delta (0, 0)
Screenshot: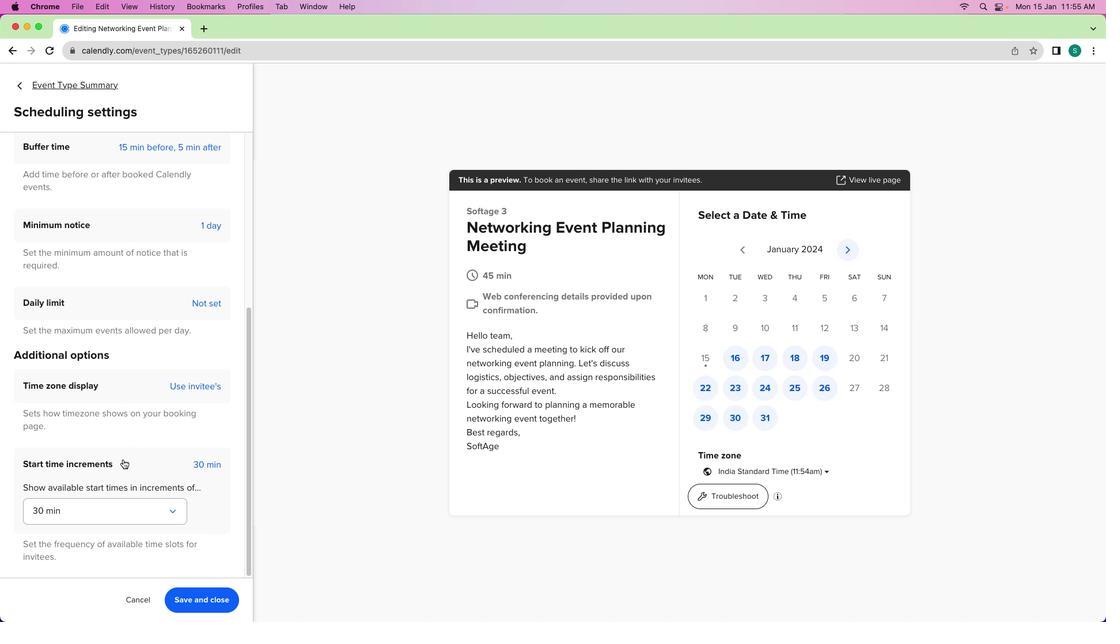 
Action: Mouse moved to (123, 459)
Screenshot: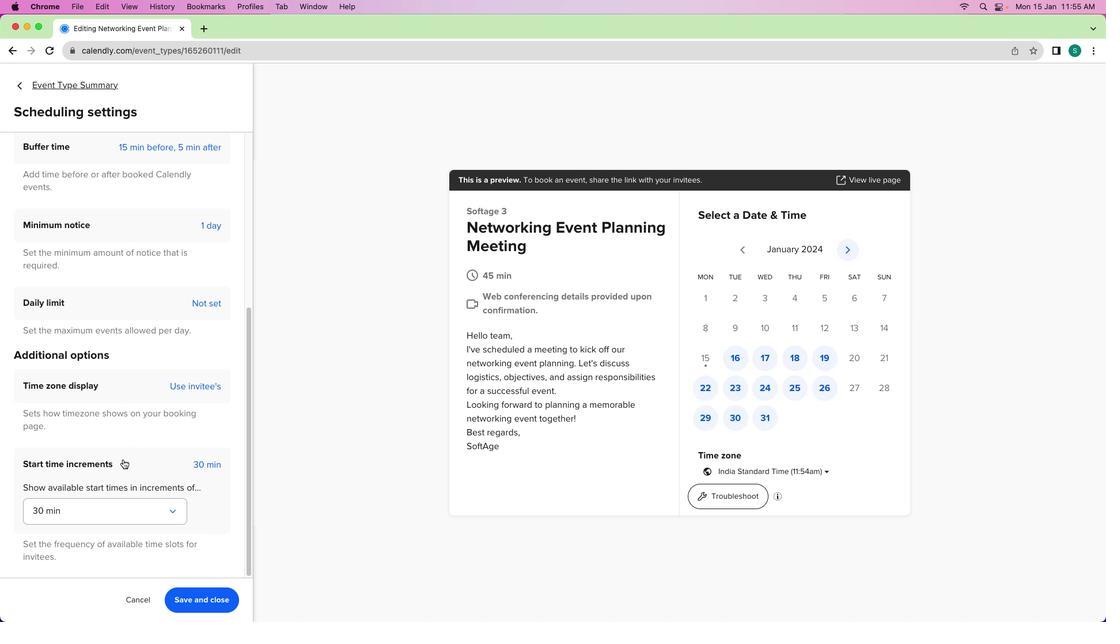
Action: Mouse scrolled (123, 459) with delta (0, -1)
Screenshot: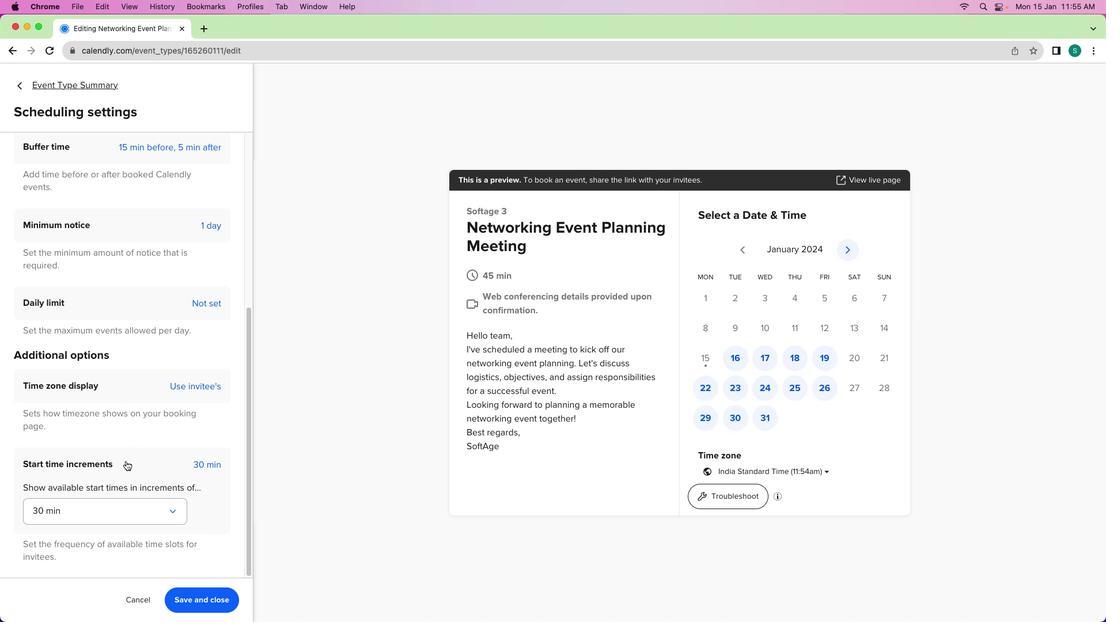 
Action: Mouse moved to (123, 459)
Screenshot: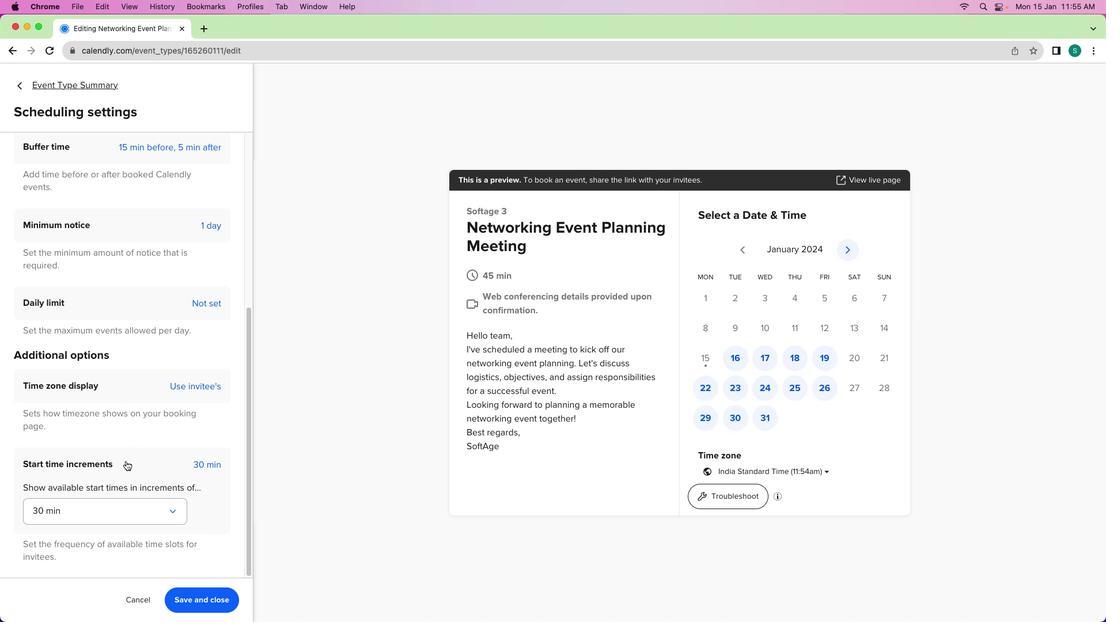 
Action: Mouse scrolled (123, 459) with delta (0, -2)
Screenshot: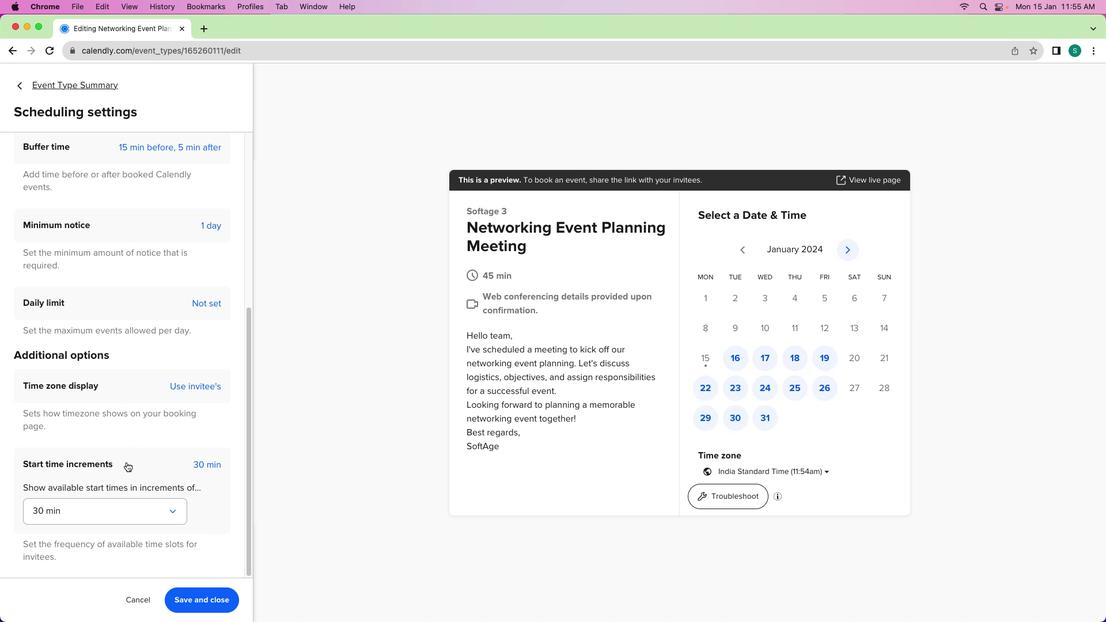 
Action: Mouse moved to (123, 459)
Screenshot: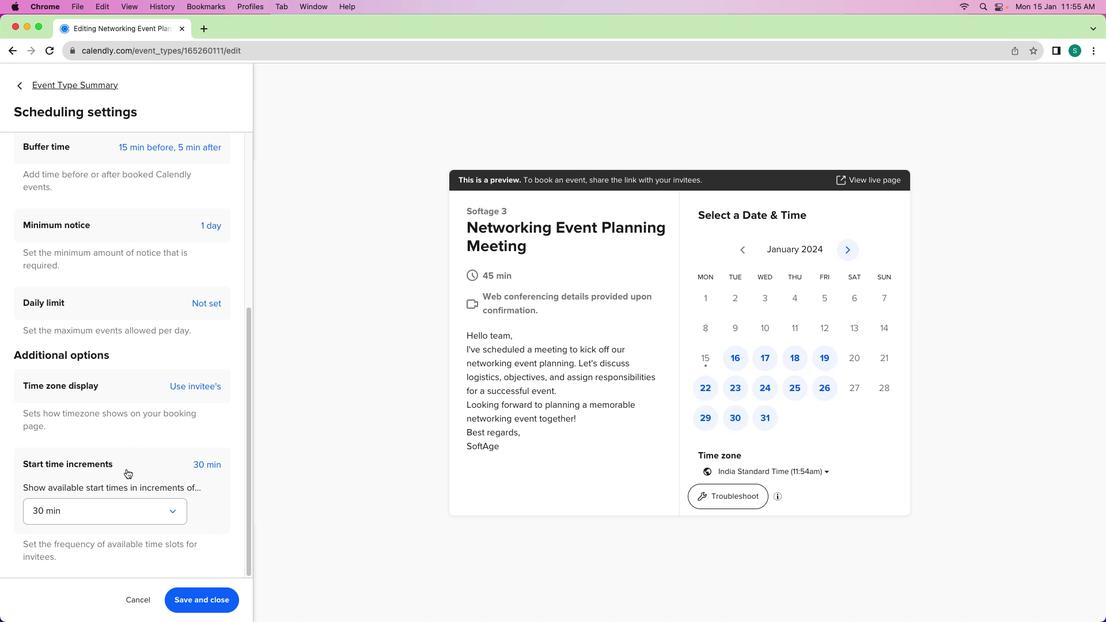 
Action: Mouse scrolled (123, 459) with delta (0, -2)
Screenshot: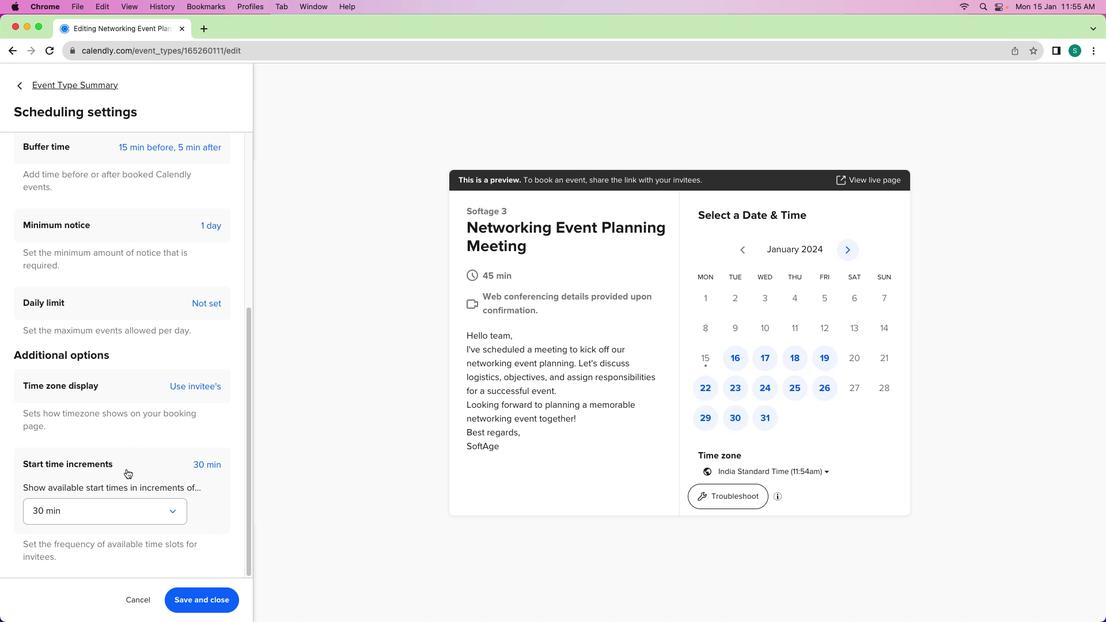 
Action: Mouse moved to (127, 500)
Screenshot: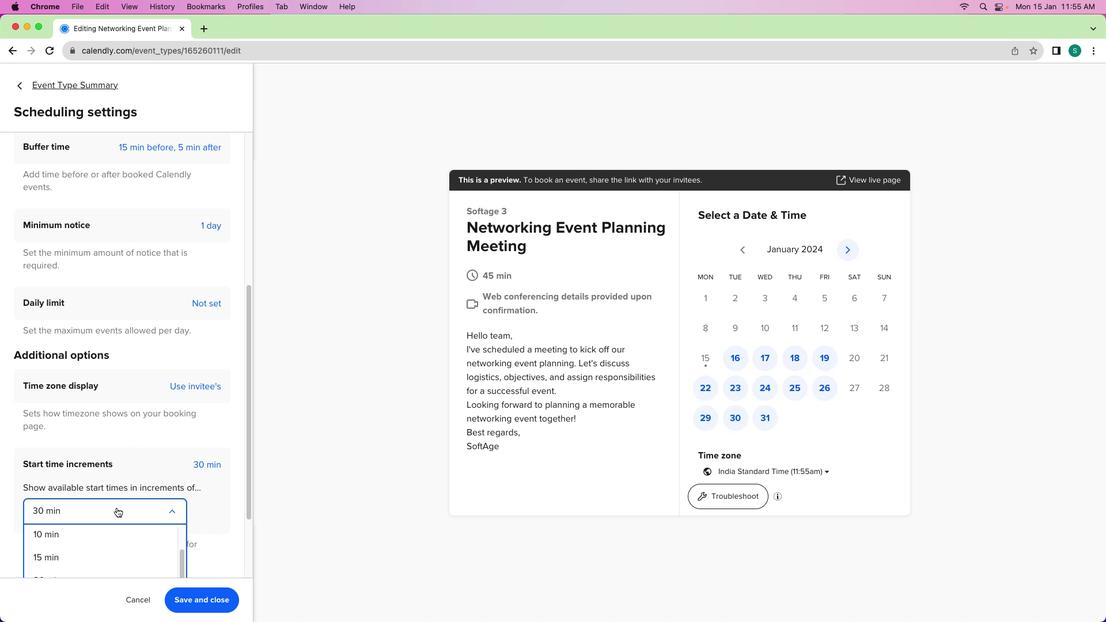 
Action: Mouse pressed left at (127, 500)
Screenshot: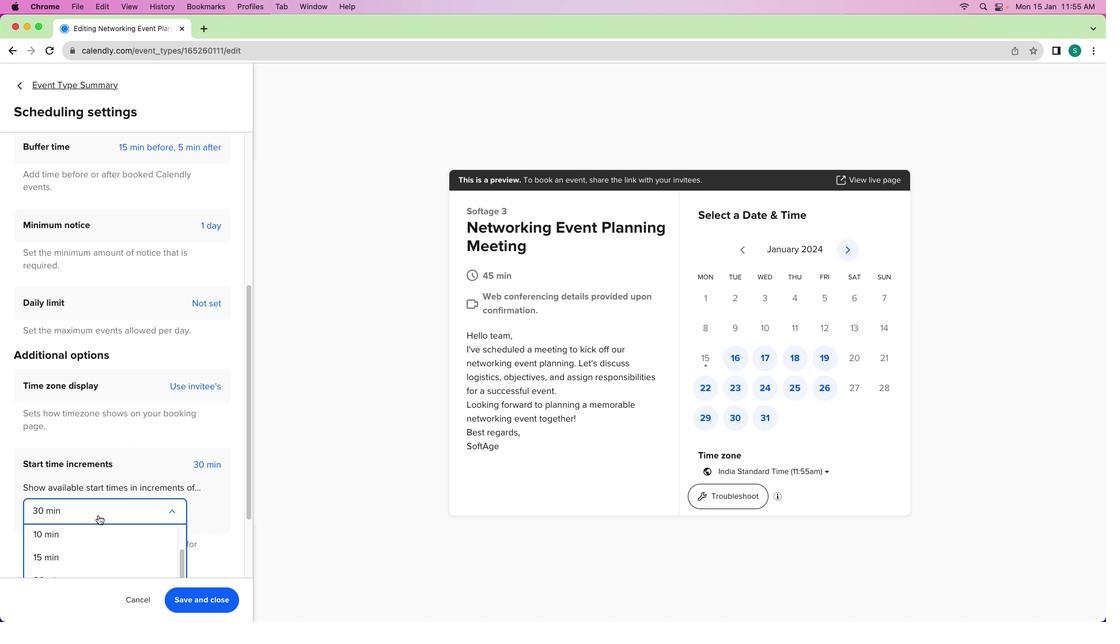 
Action: Mouse moved to (58, 553)
Screenshot: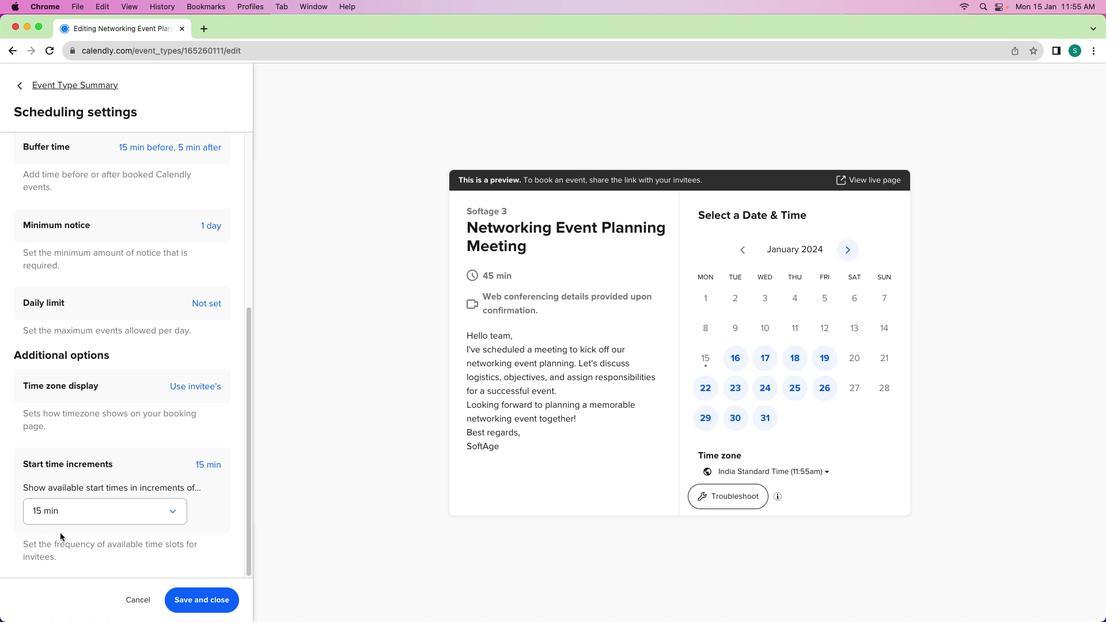 
Action: Mouse pressed left at (58, 553)
Screenshot: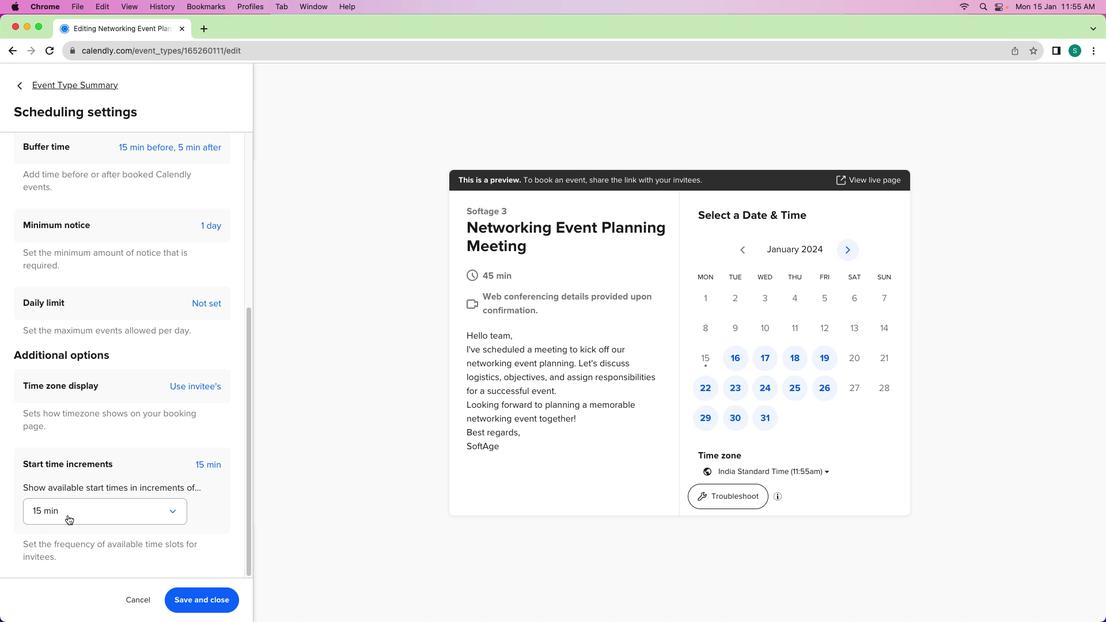 
Action: Mouse moved to (67, 513)
Screenshot: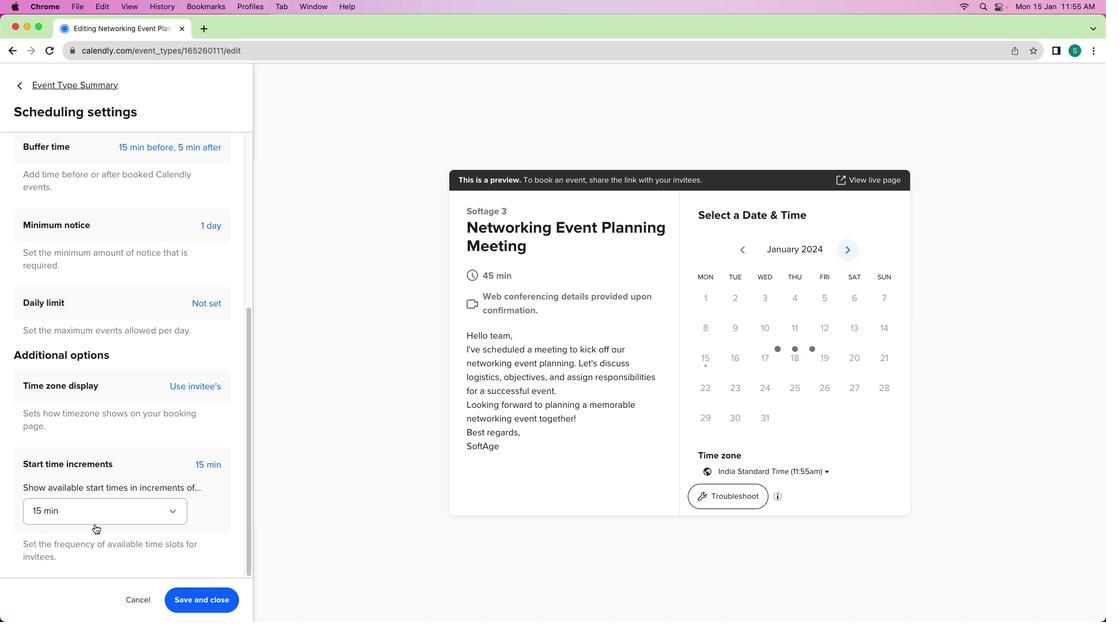 
Action: Mouse scrolled (67, 513) with delta (0, 0)
Screenshot: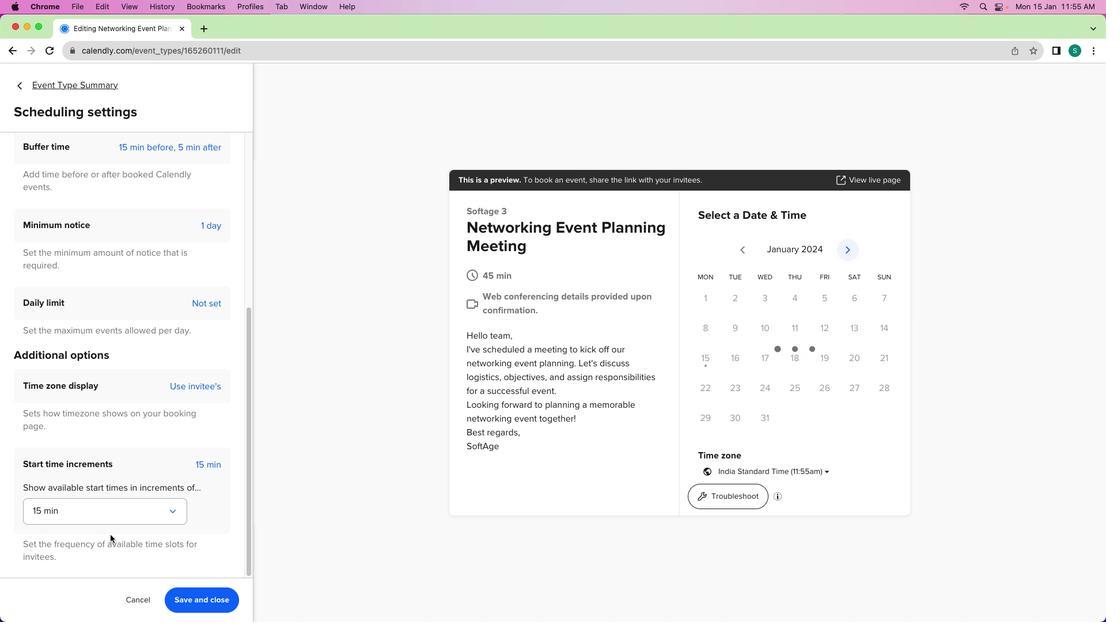 
Action: Mouse scrolled (67, 513) with delta (0, 0)
Screenshot: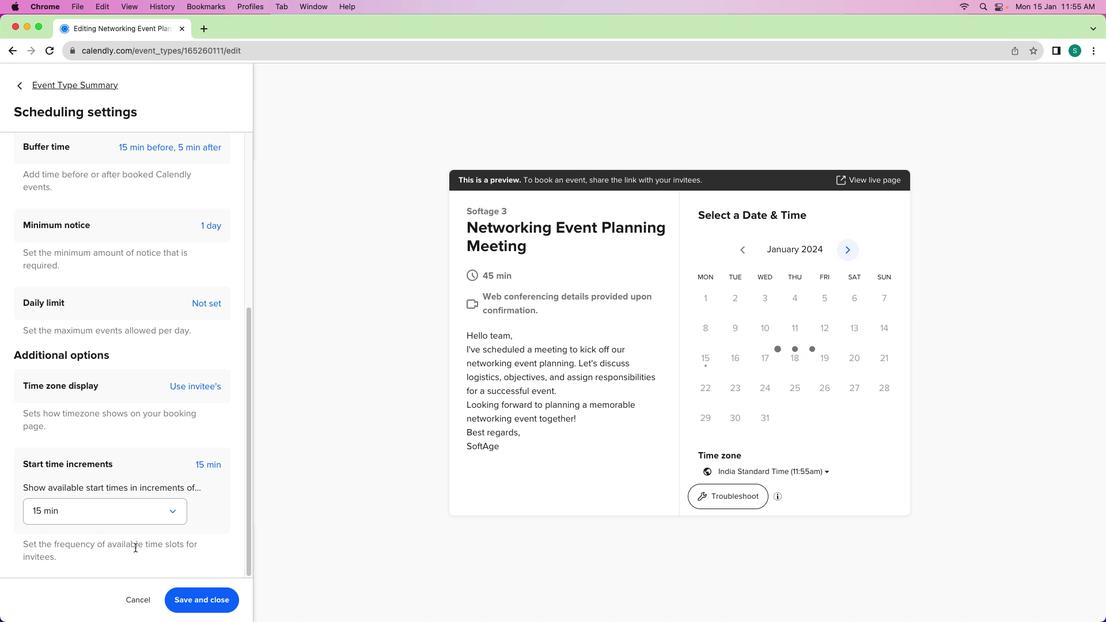 
Action: Mouse scrolled (67, 513) with delta (0, -1)
Screenshot: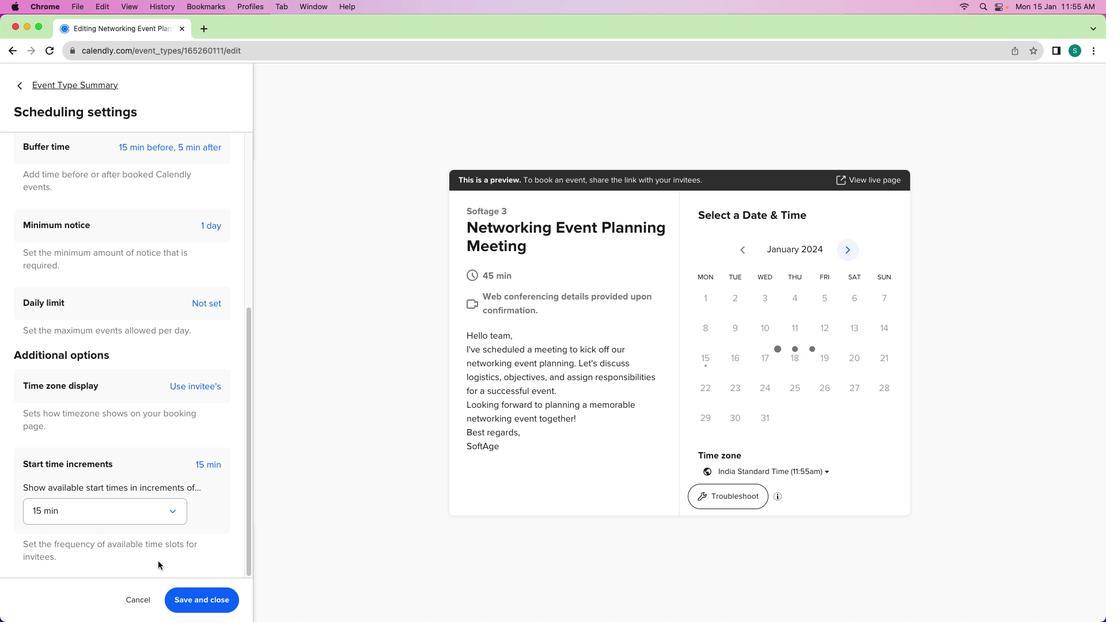 
Action: Mouse moved to (202, 601)
Screenshot: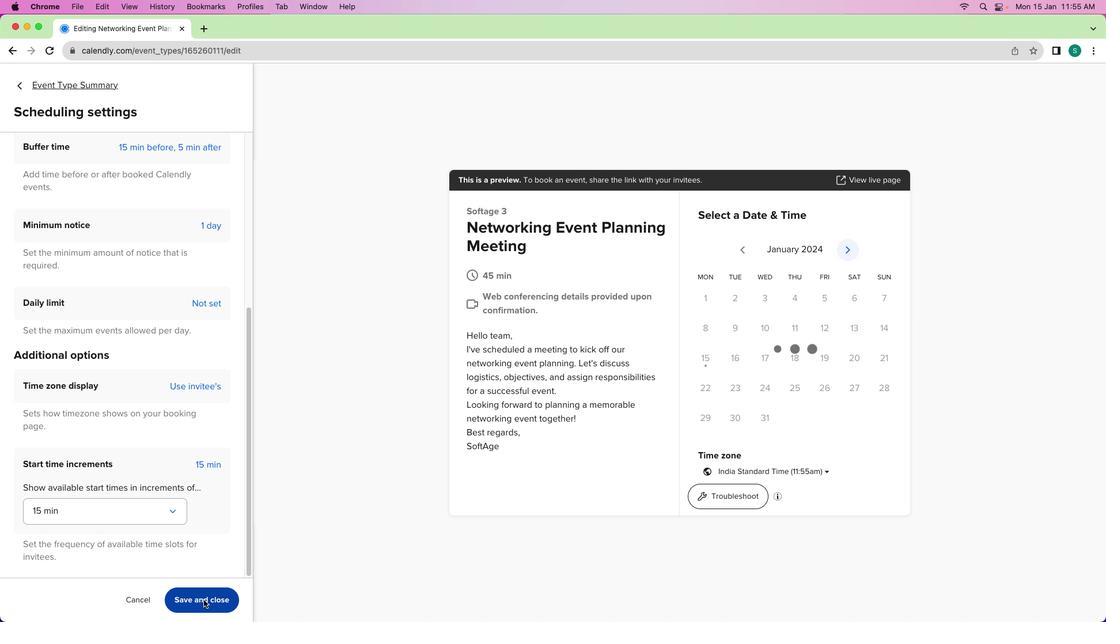 
Action: Mouse pressed left at (202, 601)
Screenshot: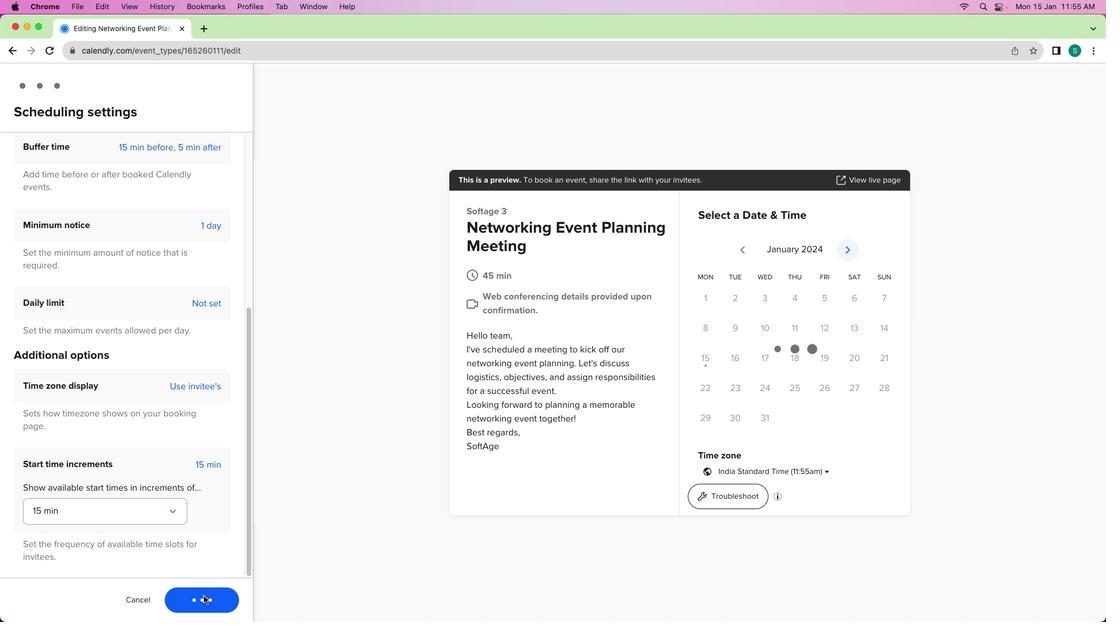 
Action: Mouse moved to (43, 91)
Screenshot: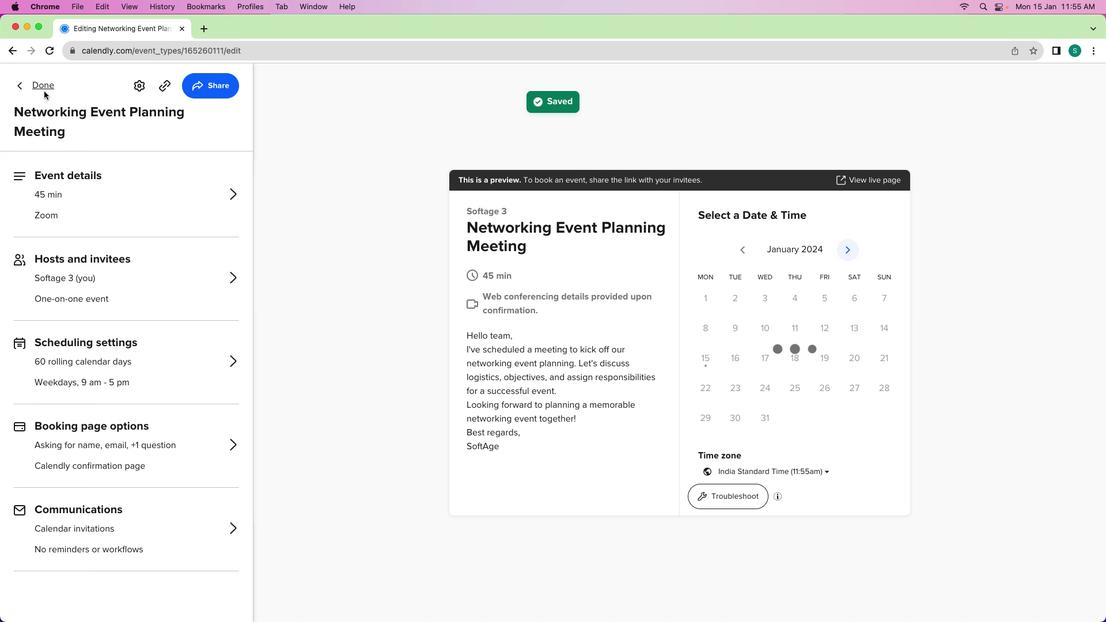 
Action: Mouse pressed left at (43, 91)
Screenshot: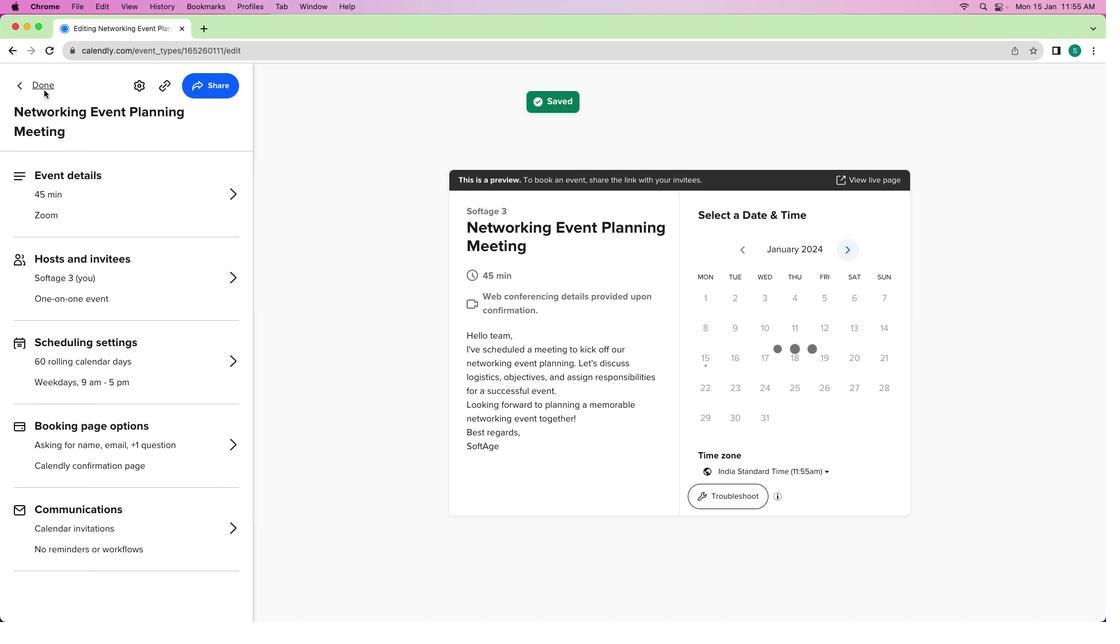 
Action: Mouse moved to (43, 86)
Screenshot: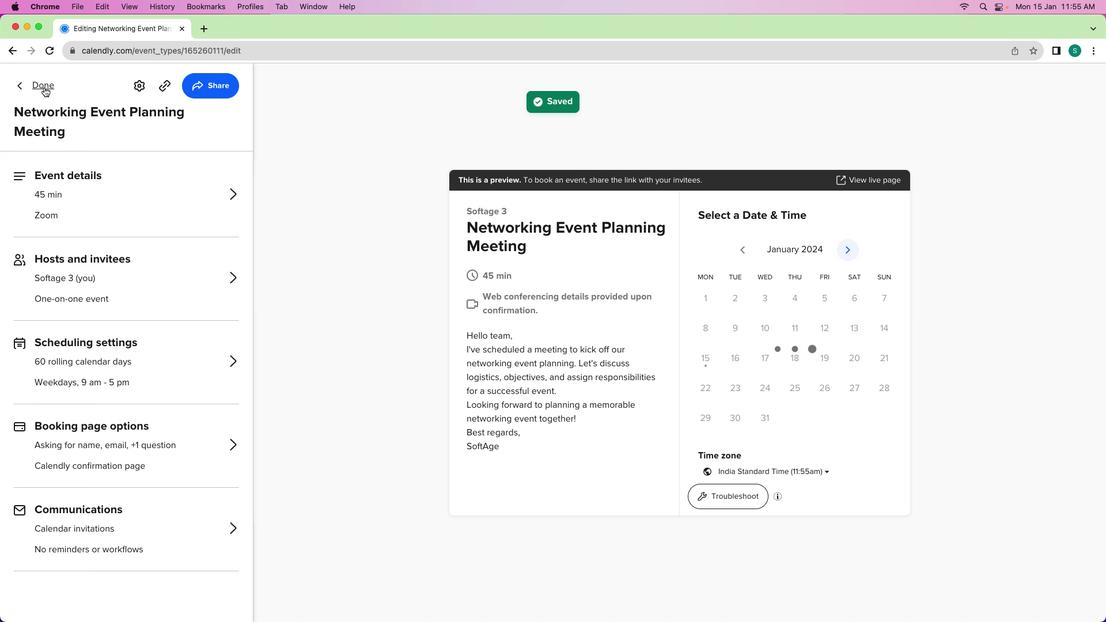 
Action: Mouse pressed left at (43, 86)
Screenshot: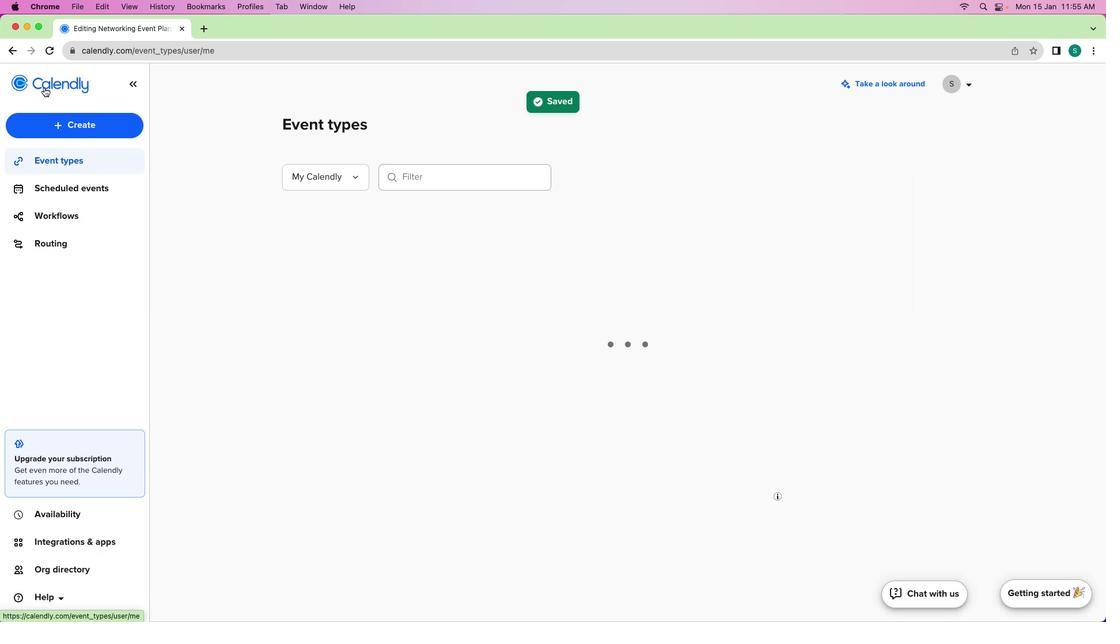 
Action: Mouse moved to (410, 326)
Screenshot: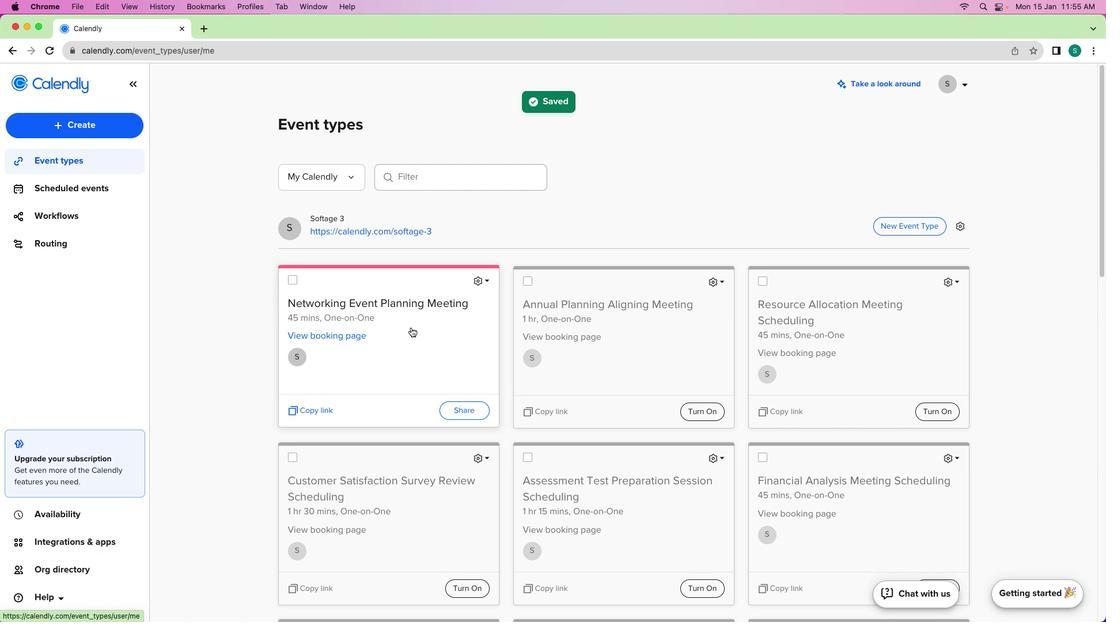 
